 Task: Find connections with filter location Hodal with filter topic #coach with filter profile language French with filter current company Freshers Jobs with filter school Good Shepherd college of Education with filter industry Wholesale Petroleum and Petroleum Products with filter service category Market Strategy with filter keywords title Animal Control Officer
Action: Mouse moved to (547, 78)
Screenshot: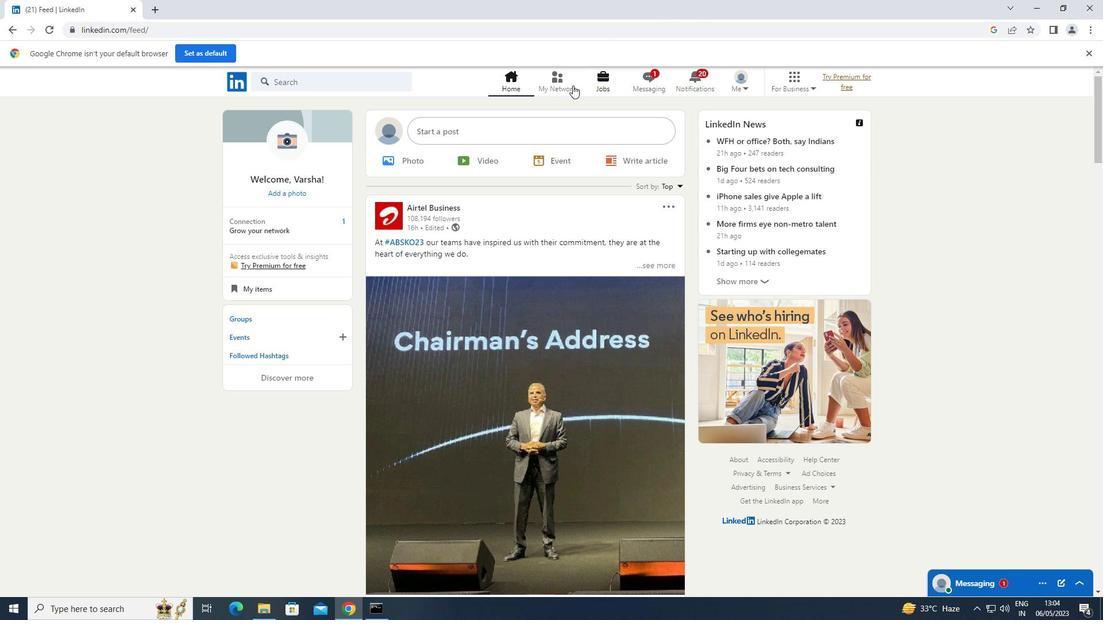 
Action: Mouse pressed left at (547, 78)
Screenshot: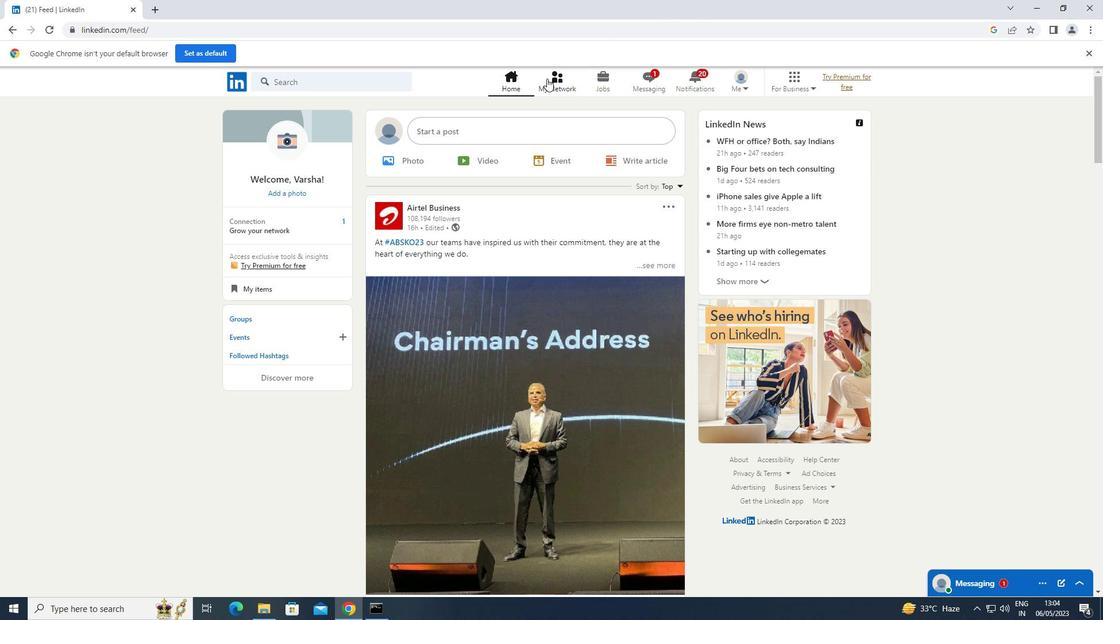 
Action: Mouse moved to (328, 141)
Screenshot: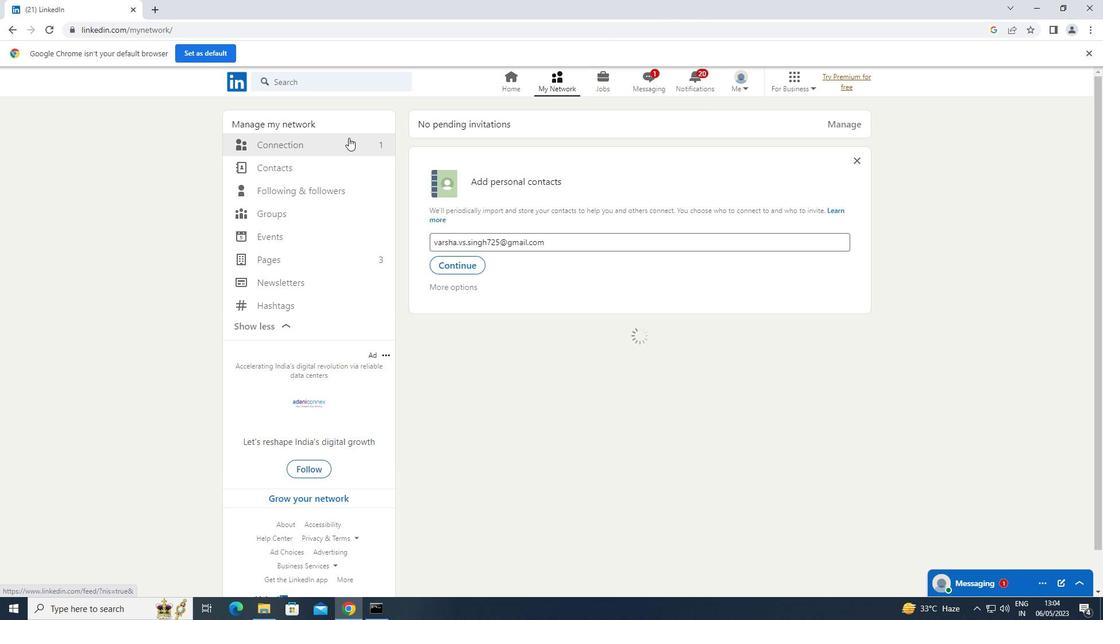 
Action: Mouse pressed left at (328, 141)
Screenshot: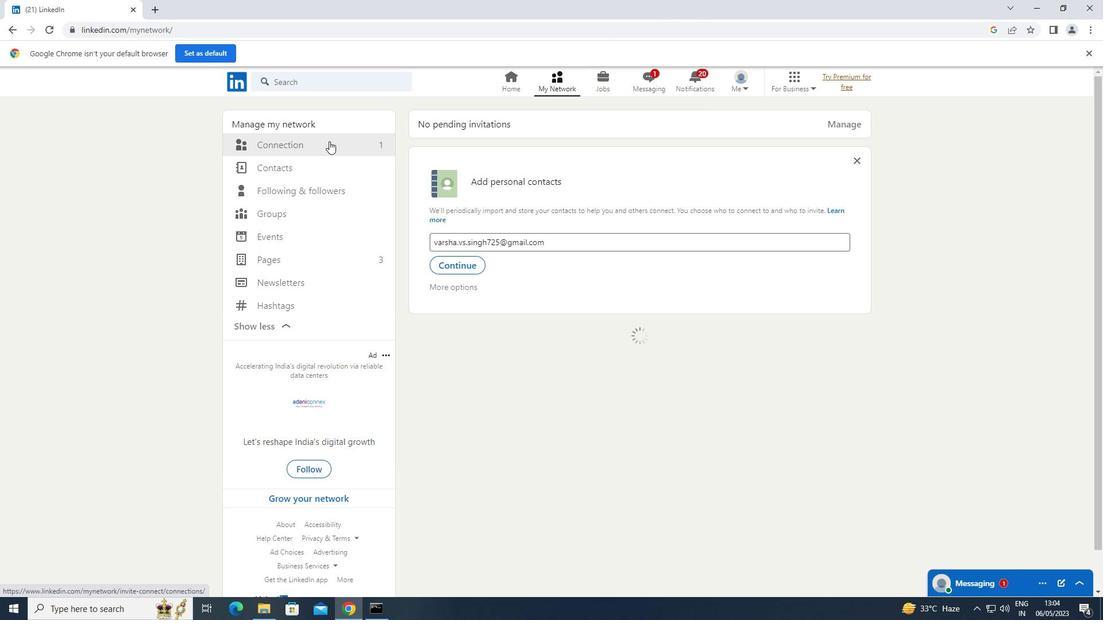 
Action: Mouse moved to (644, 147)
Screenshot: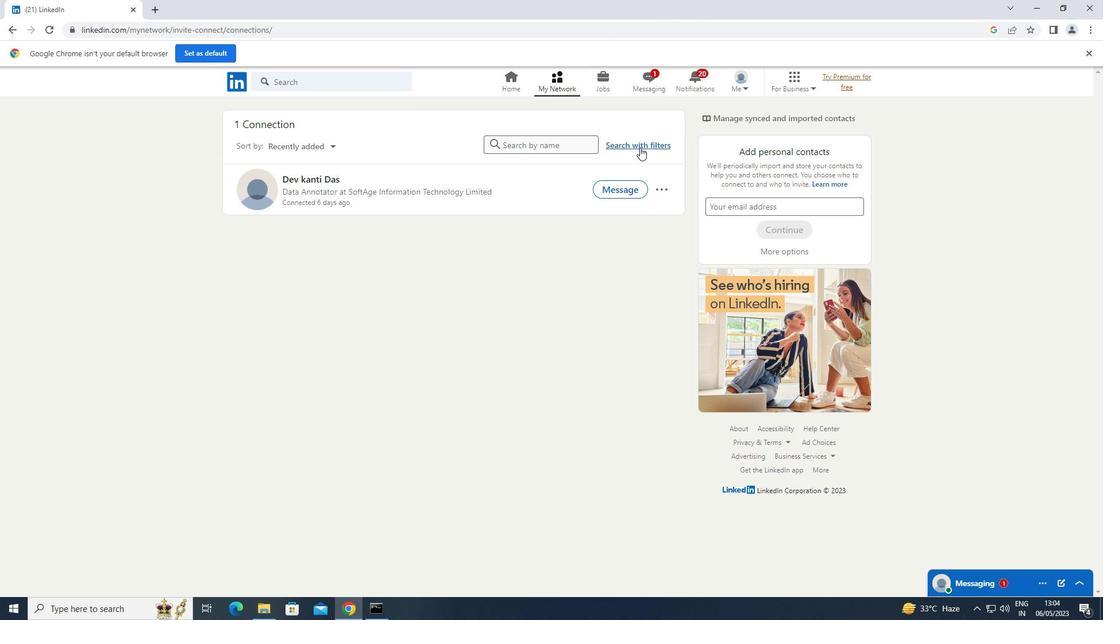 
Action: Mouse pressed left at (644, 147)
Screenshot: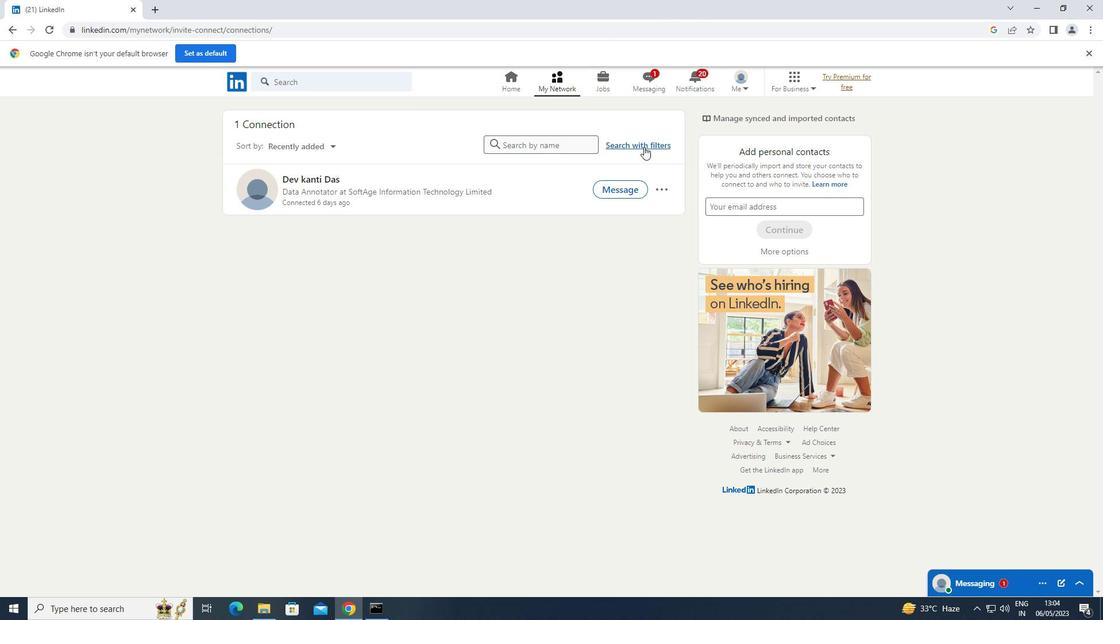 
Action: Mouse moved to (589, 115)
Screenshot: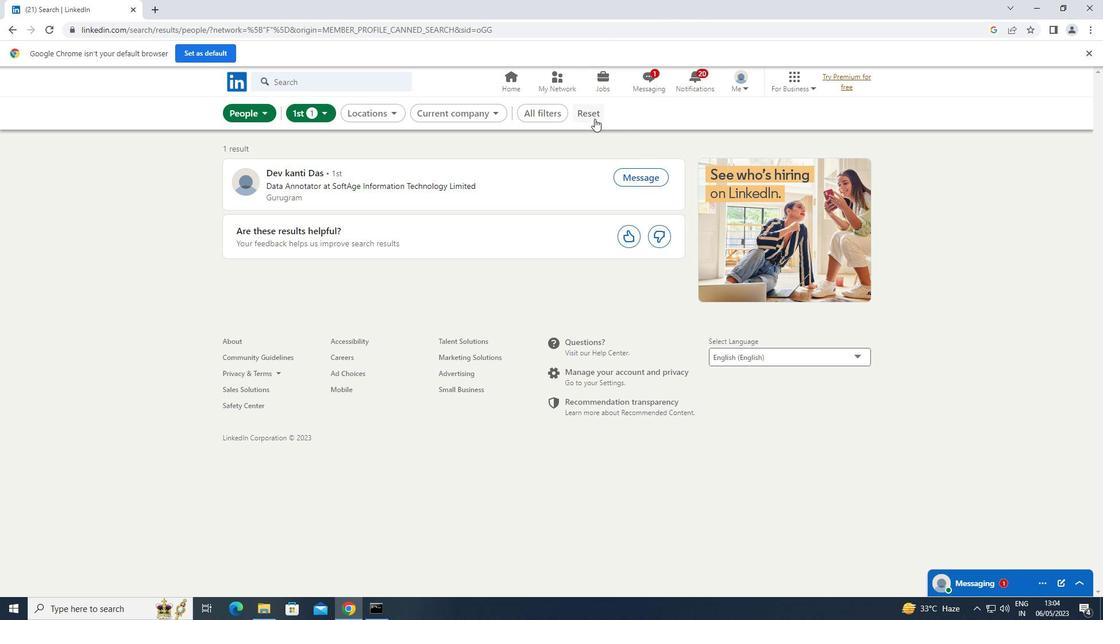 
Action: Mouse pressed left at (589, 115)
Screenshot: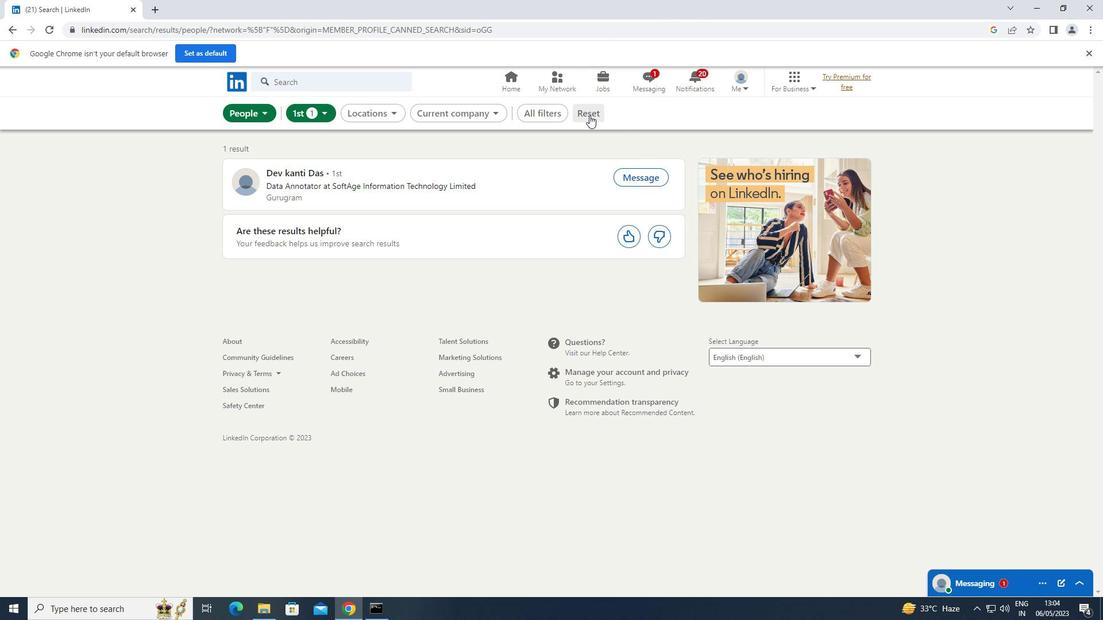 
Action: Mouse moved to (578, 114)
Screenshot: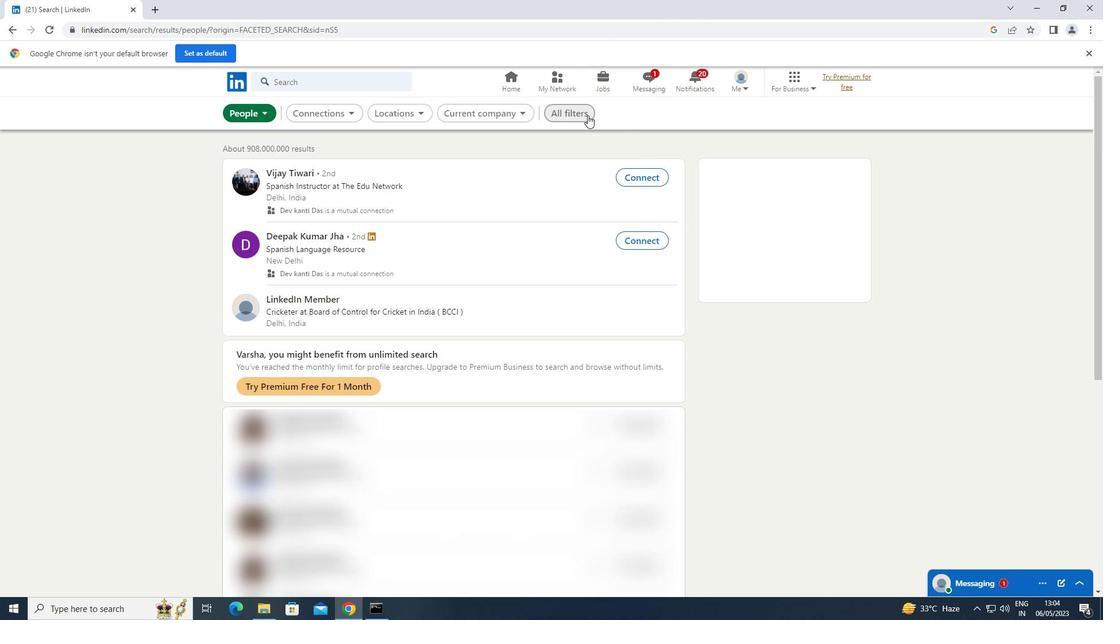 
Action: Mouse pressed left at (578, 114)
Screenshot: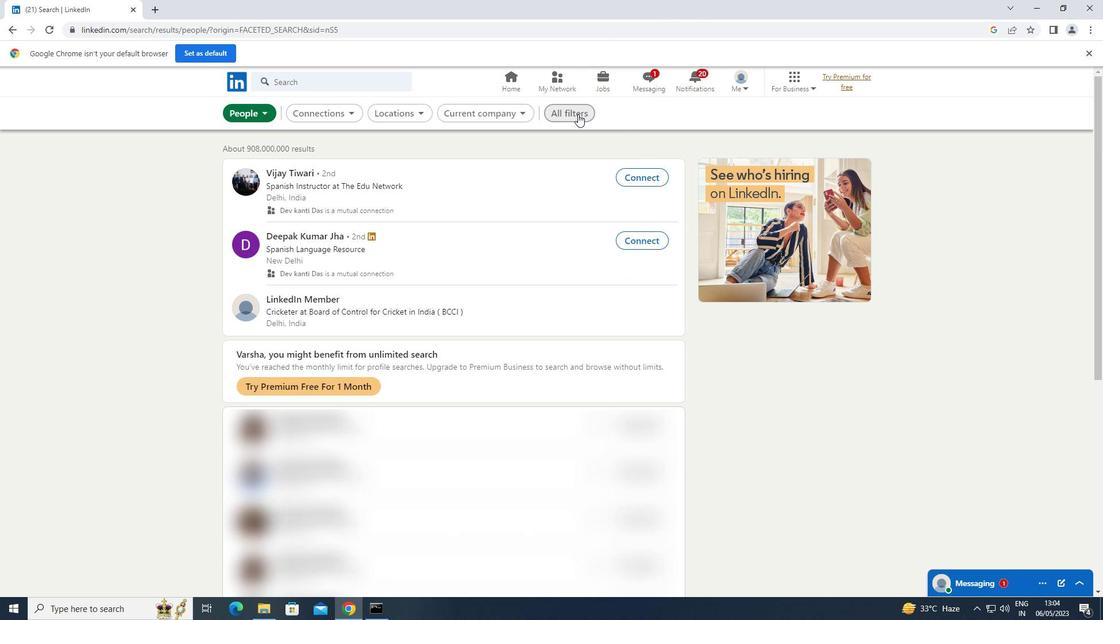 
Action: Mouse moved to (777, 151)
Screenshot: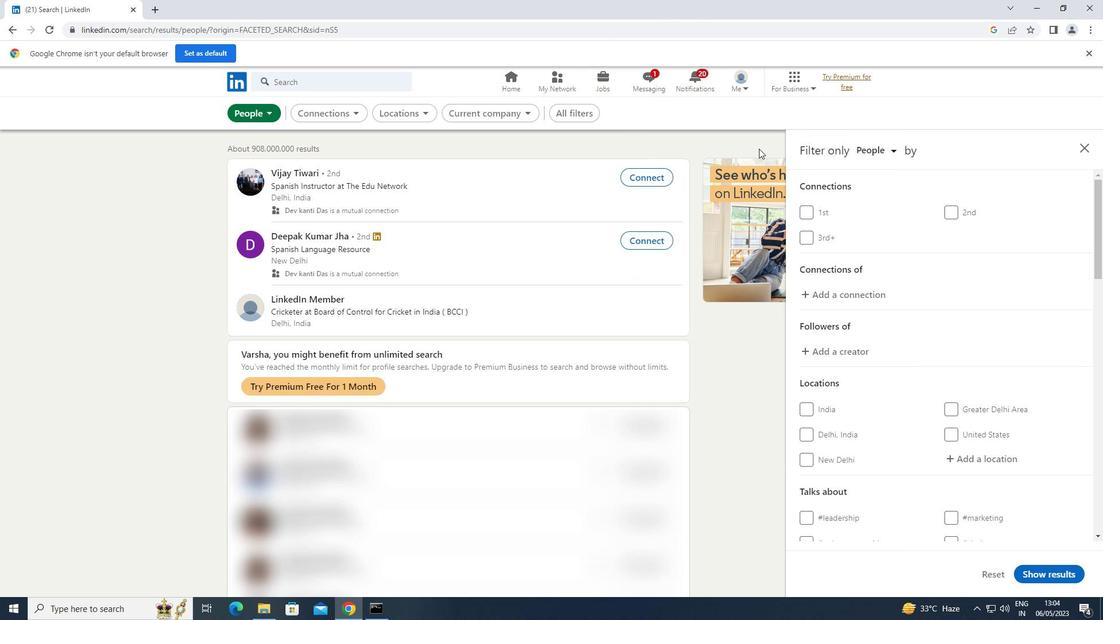 
Action: Mouse scrolled (777, 150) with delta (0, 0)
Screenshot: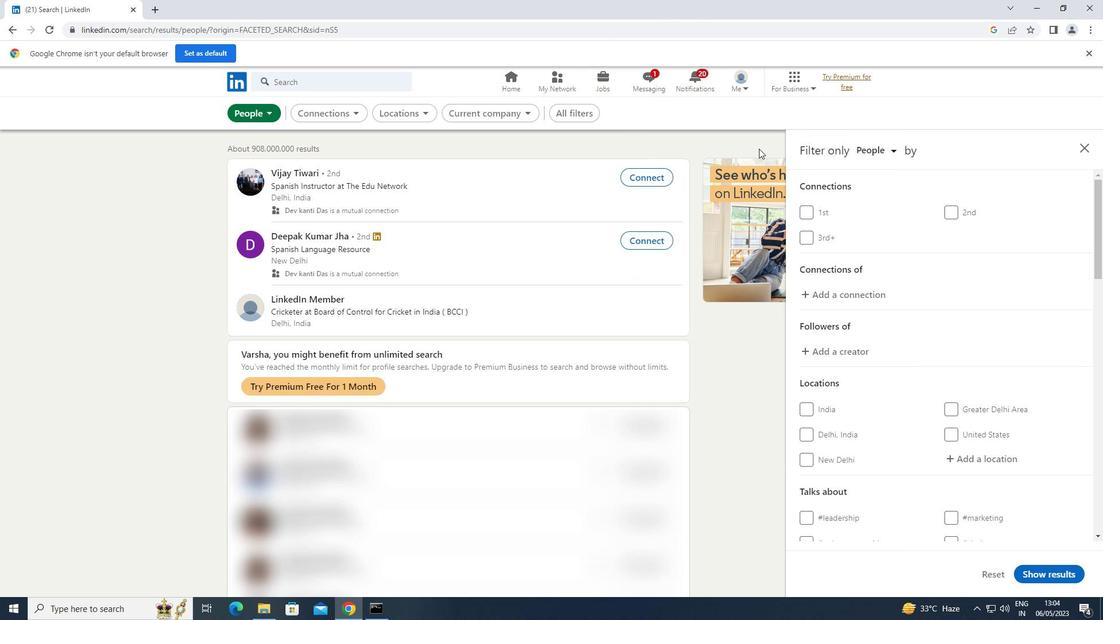 
Action: Mouse moved to (778, 152)
Screenshot: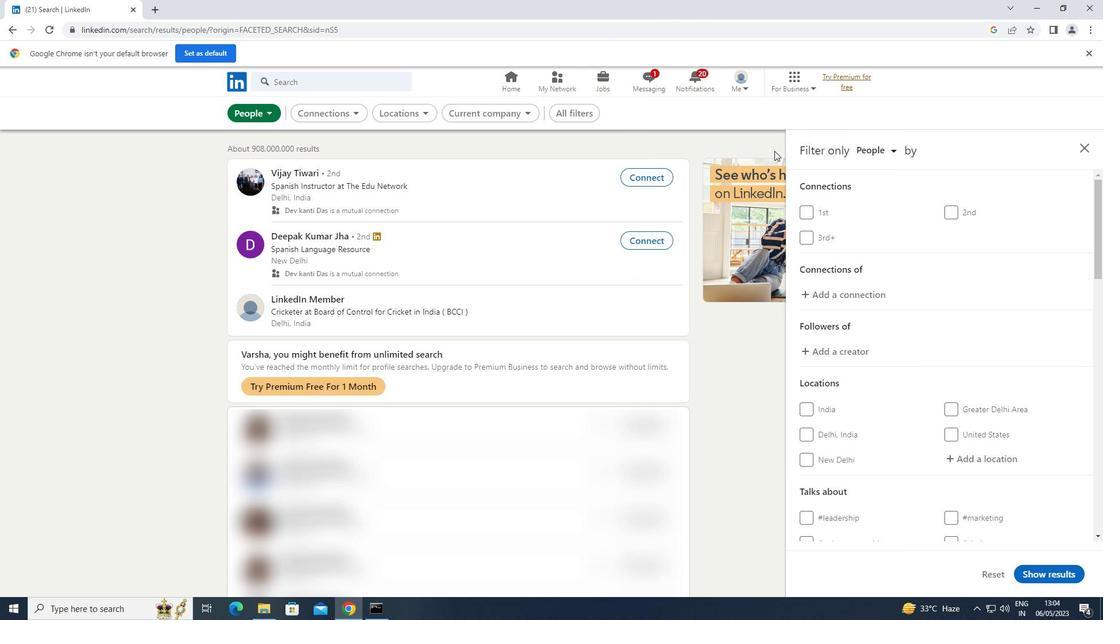 
Action: Mouse scrolled (778, 151) with delta (0, 0)
Screenshot: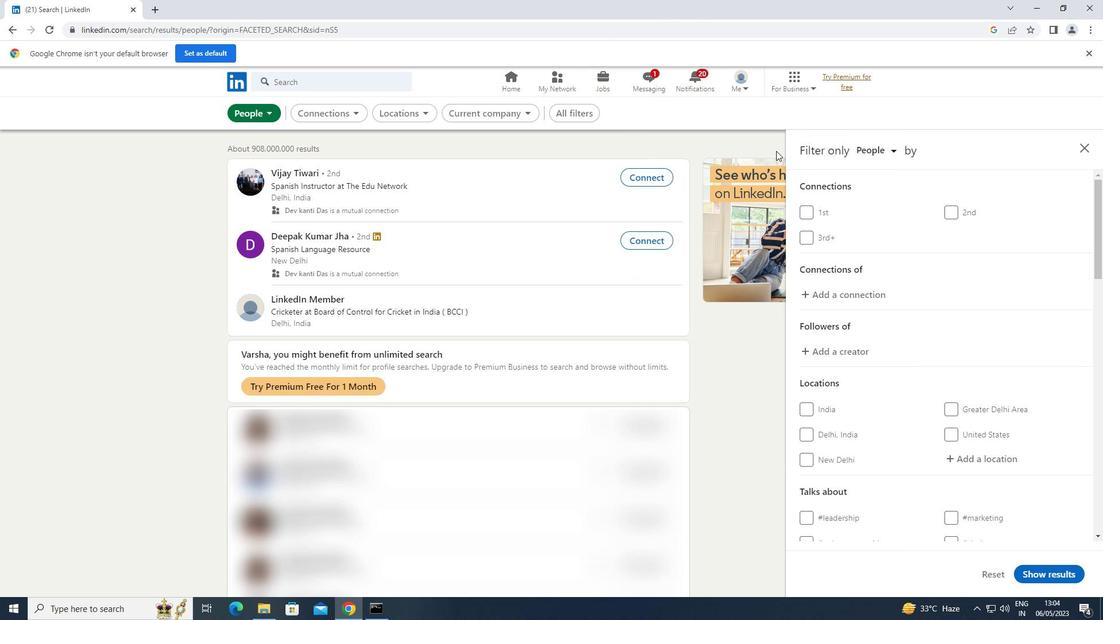 
Action: Mouse scrolled (778, 151) with delta (0, 0)
Screenshot: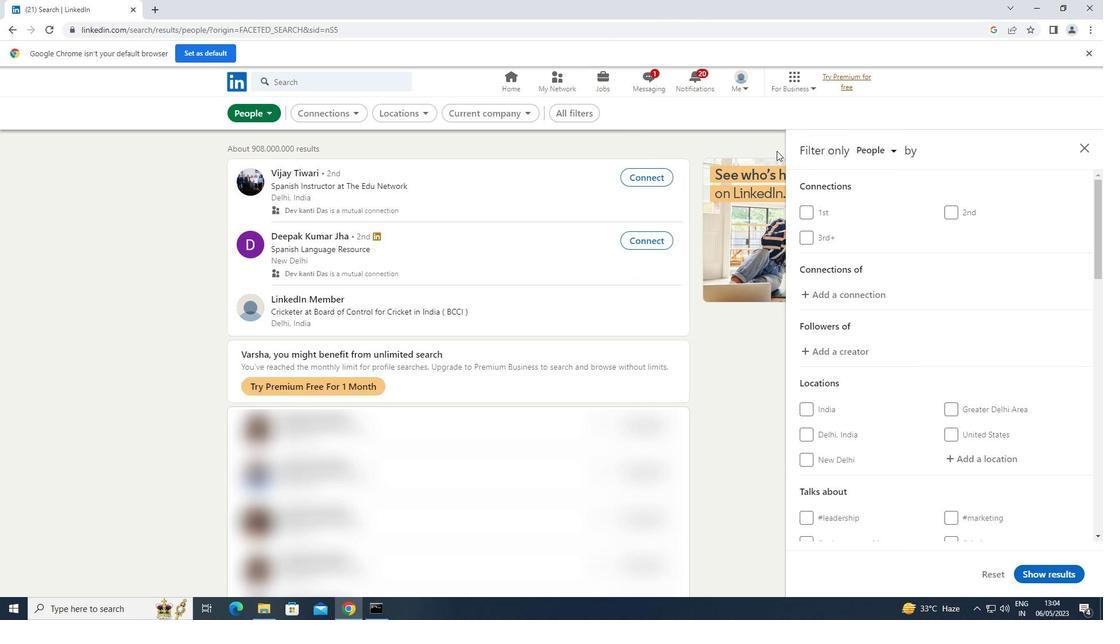 
Action: Mouse moved to (813, 151)
Screenshot: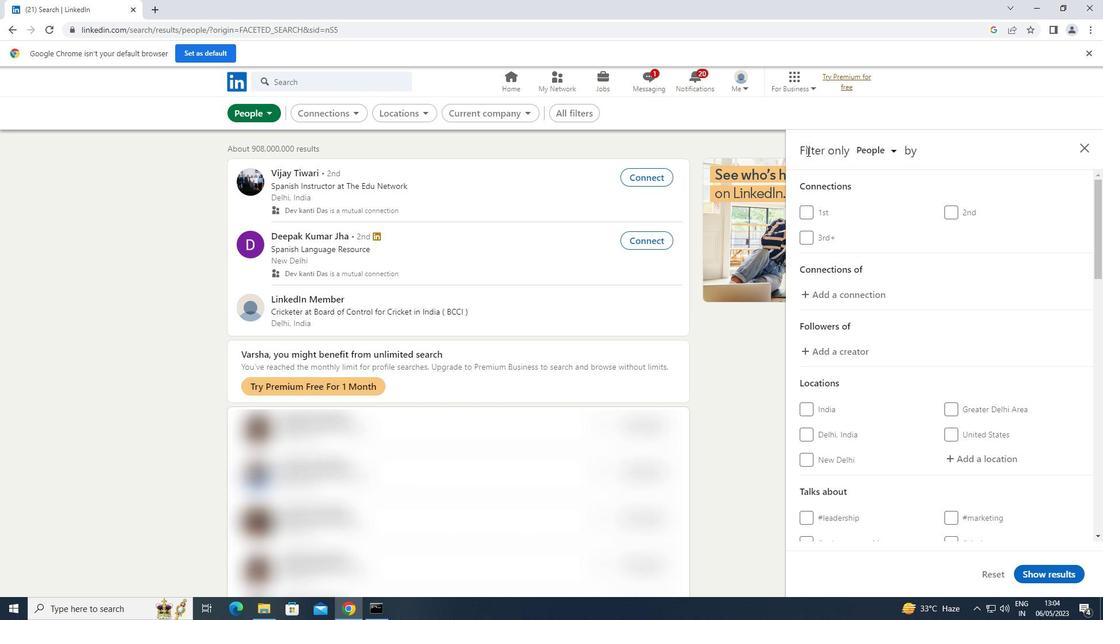 
Action: Mouse scrolled (813, 151) with delta (0, 0)
Screenshot: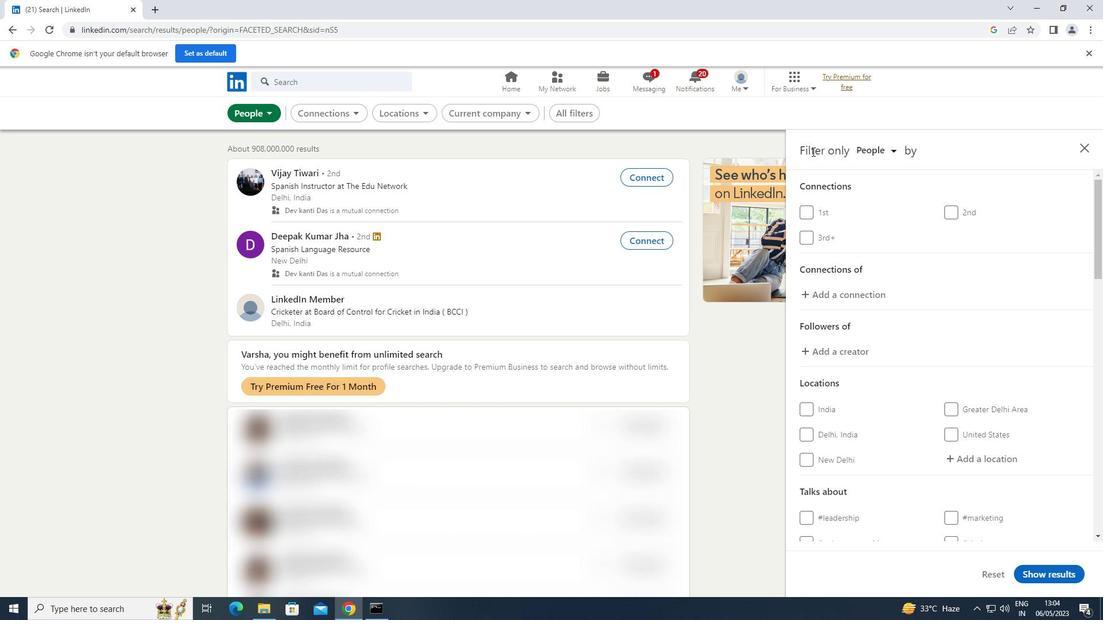 
Action: Mouse scrolled (813, 151) with delta (0, 0)
Screenshot: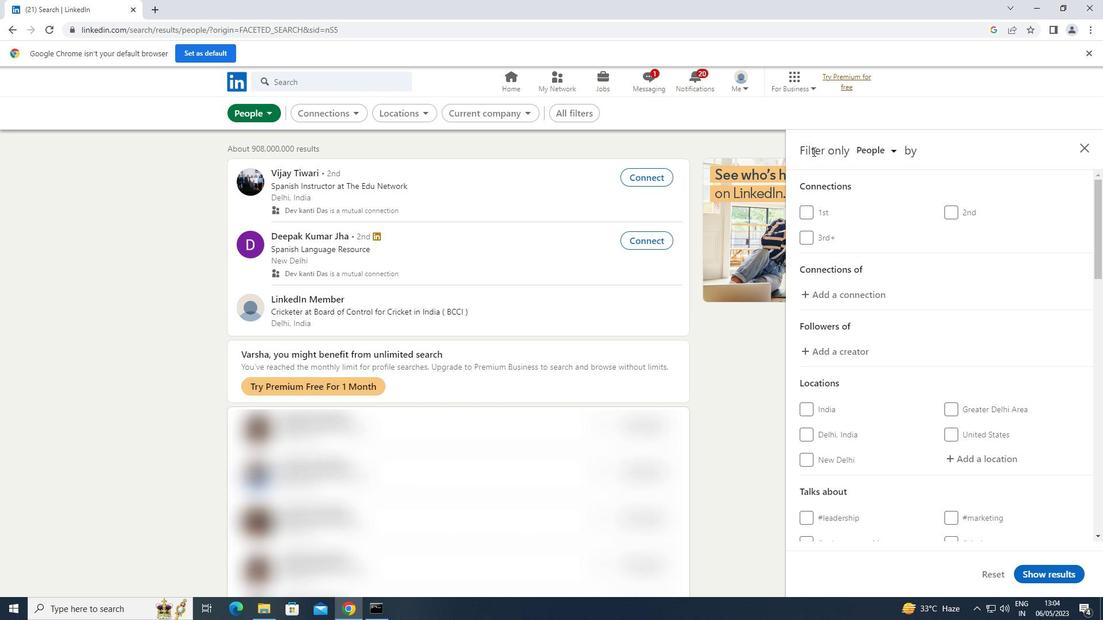 
Action: Mouse scrolled (813, 151) with delta (0, 0)
Screenshot: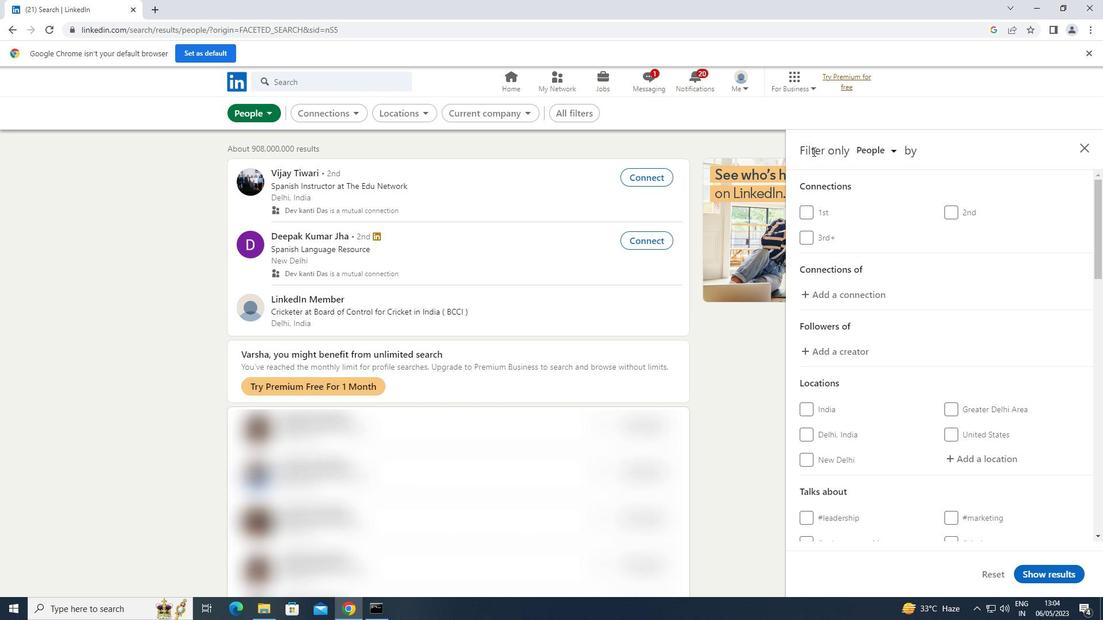 
Action: Mouse moved to (858, 198)
Screenshot: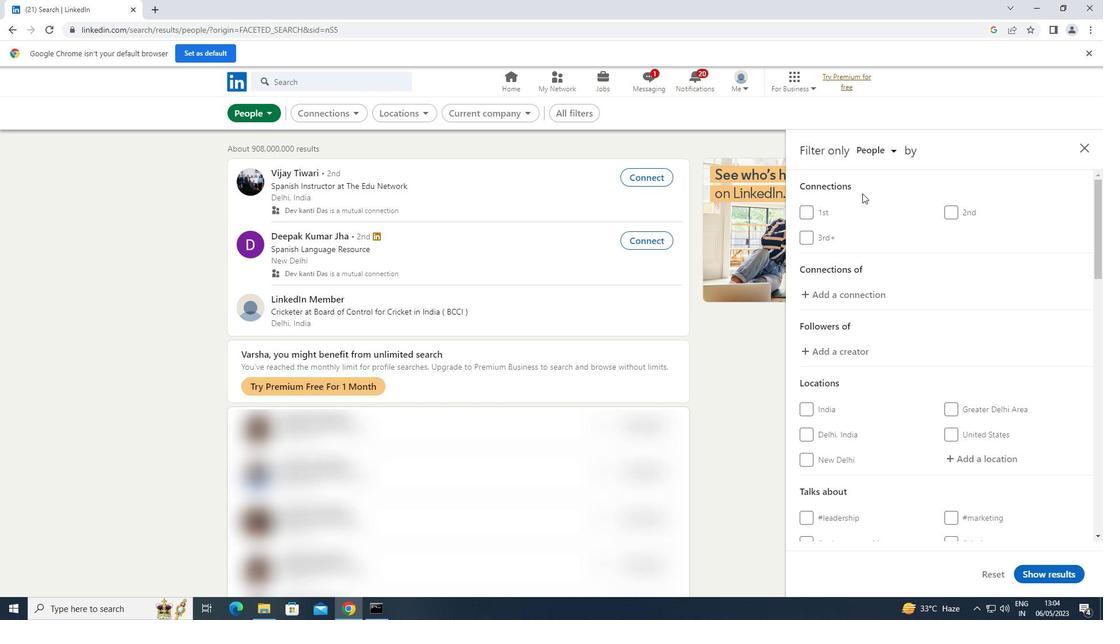 
Action: Mouse scrolled (858, 198) with delta (0, 0)
Screenshot: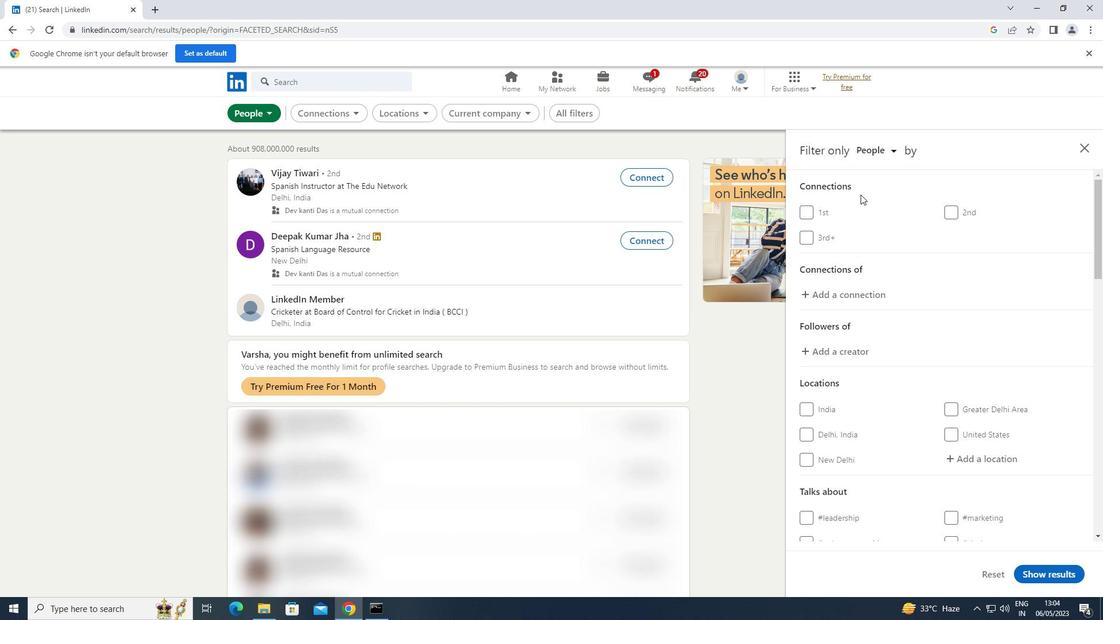 
Action: Mouse moved to (858, 200)
Screenshot: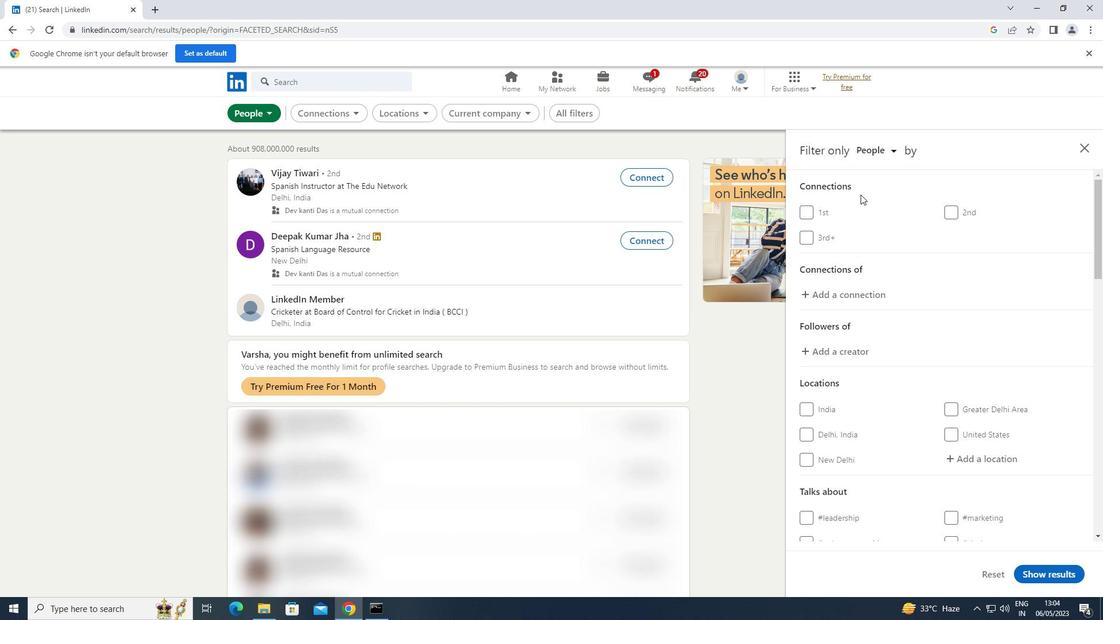 
Action: Mouse scrolled (858, 199) with delta (0, 0)
Screenshot: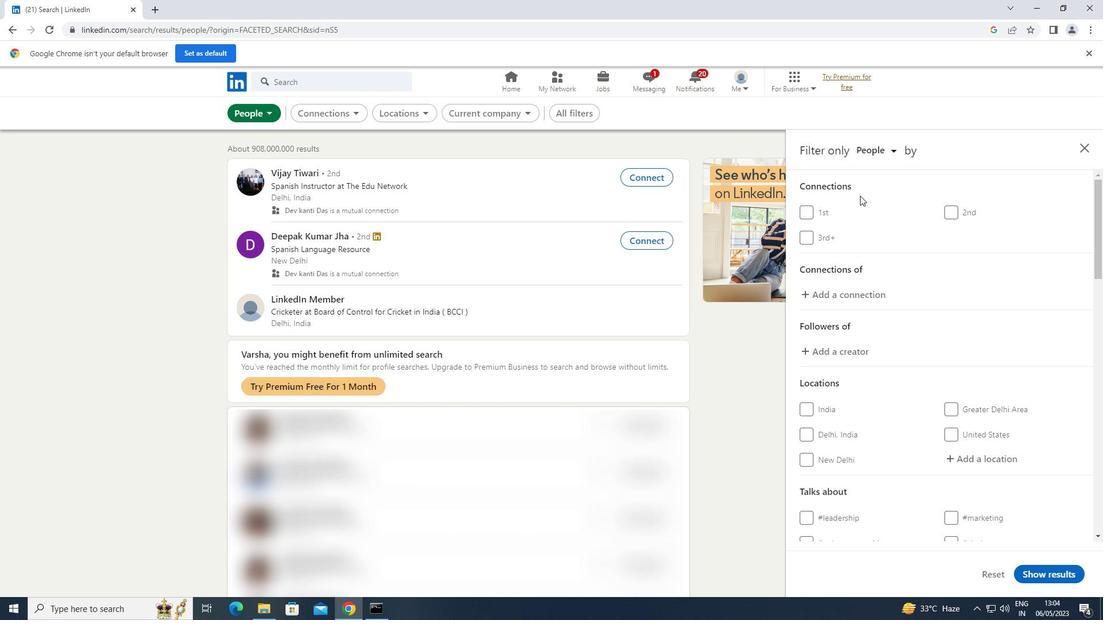 
Action: Mouse moved to (858, 201)
Screenshot: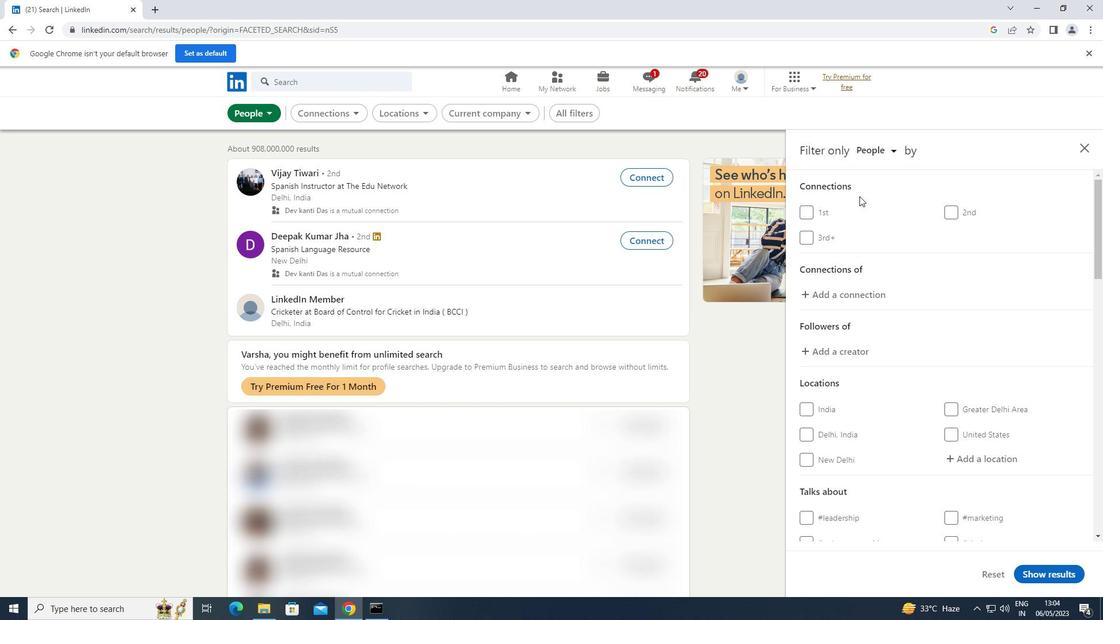 
Action: Mouse scrolled (858, 200) with delta (0, 0)
Screenshot: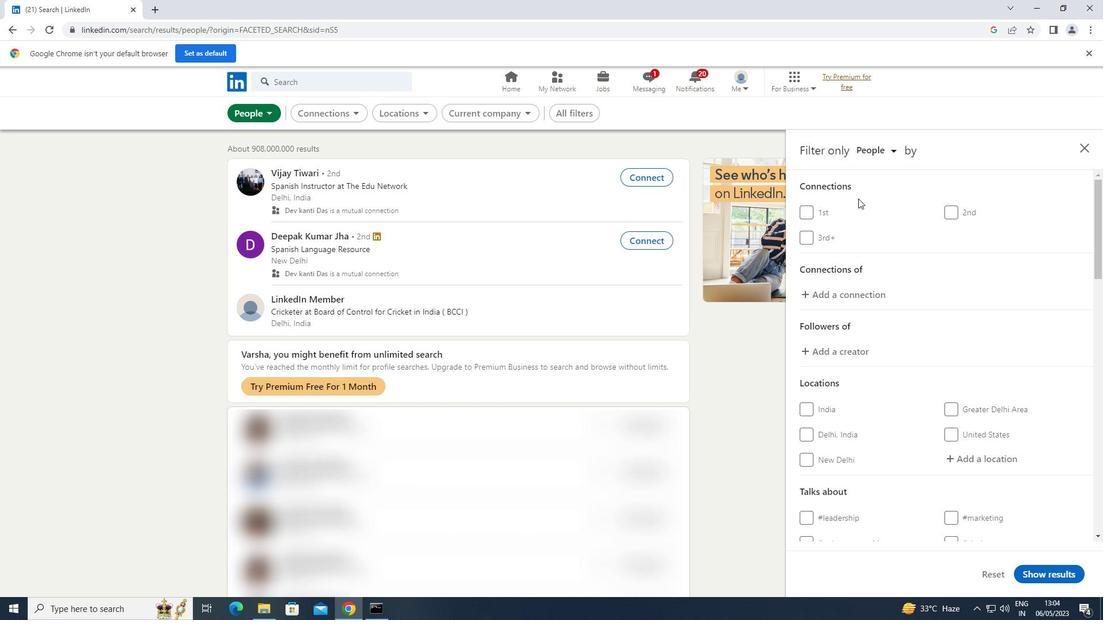 
Action: Mouse moved to (977, 285)
Screenshot: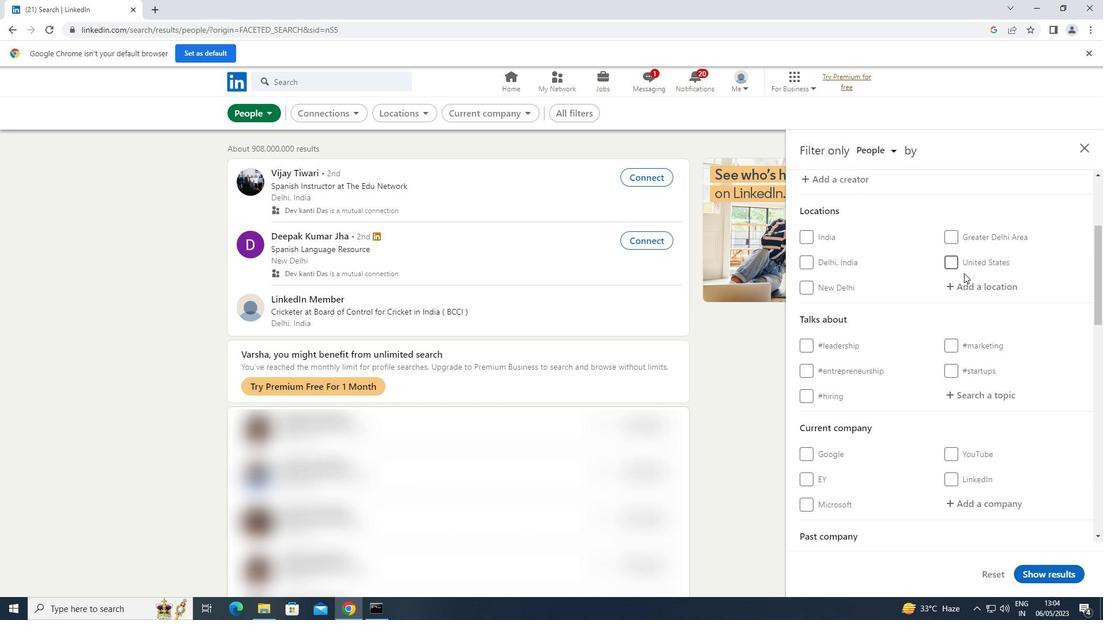 
Action: Mouse pressed left at (977, 285)
Screenshot: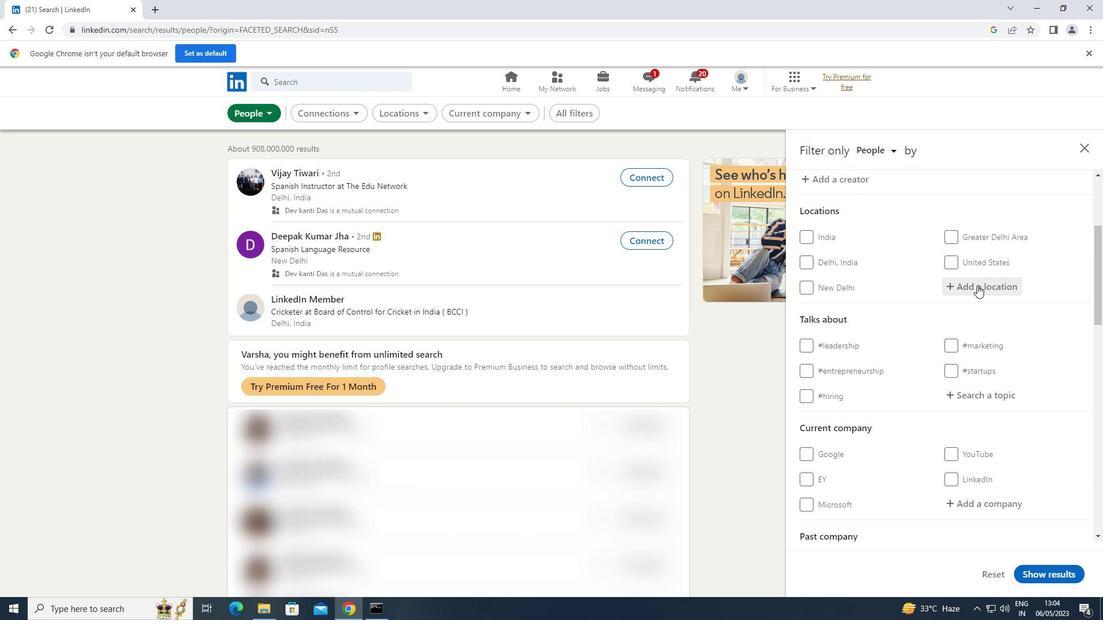 
Action: Mouse moved to (978, 286)
Screenshot: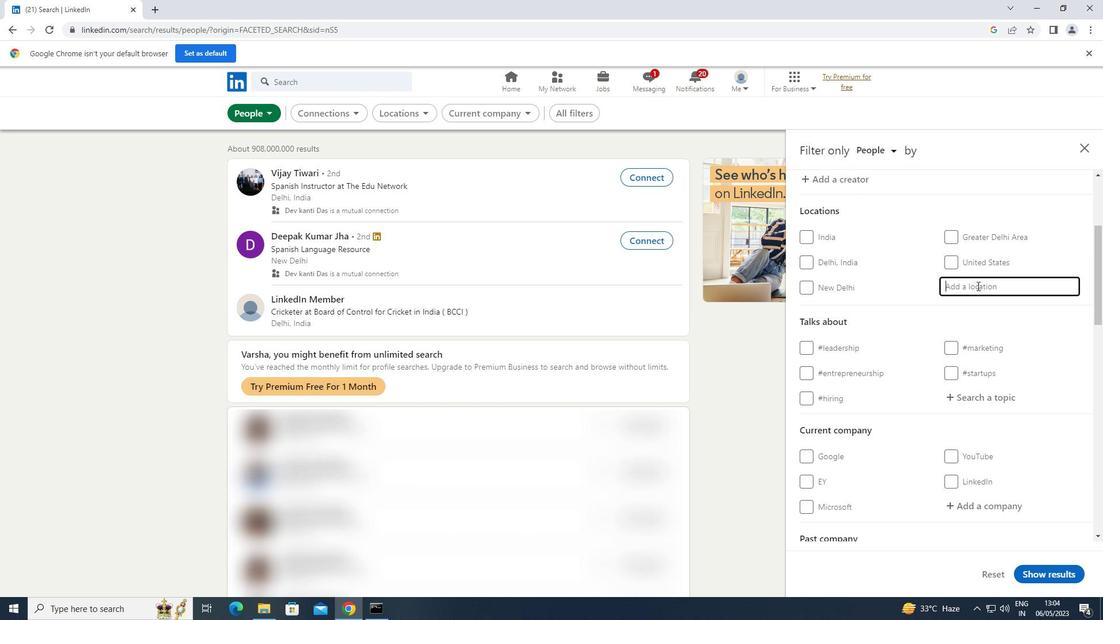 
Action: Key pressed <Key.shift>HODAL
Screenshot: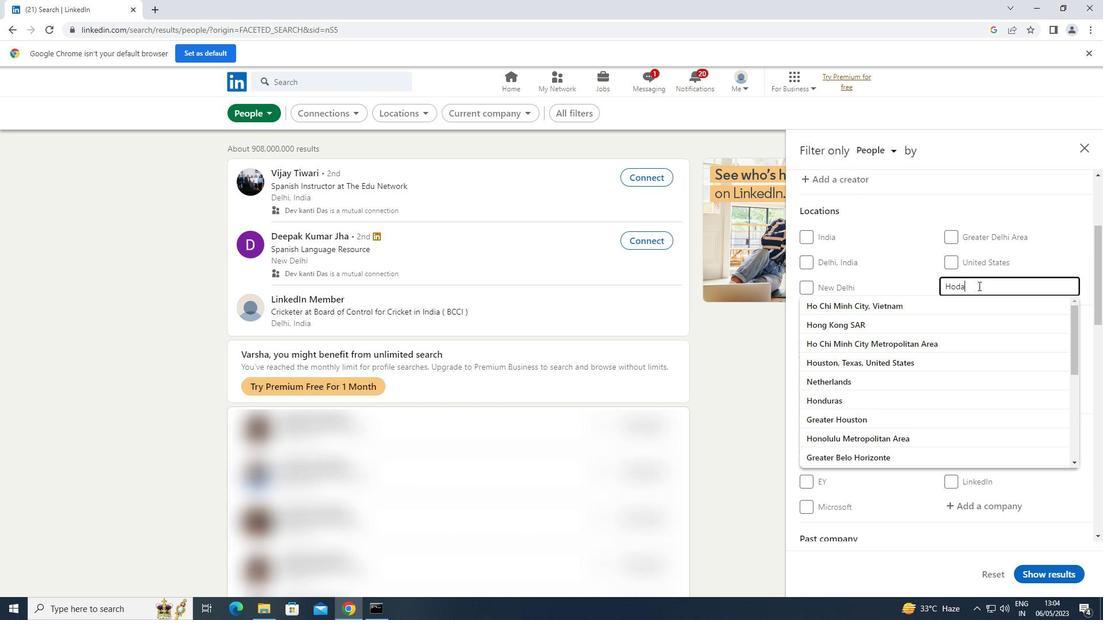 
Action: Mouse moved to (977, 397)
Screenshot: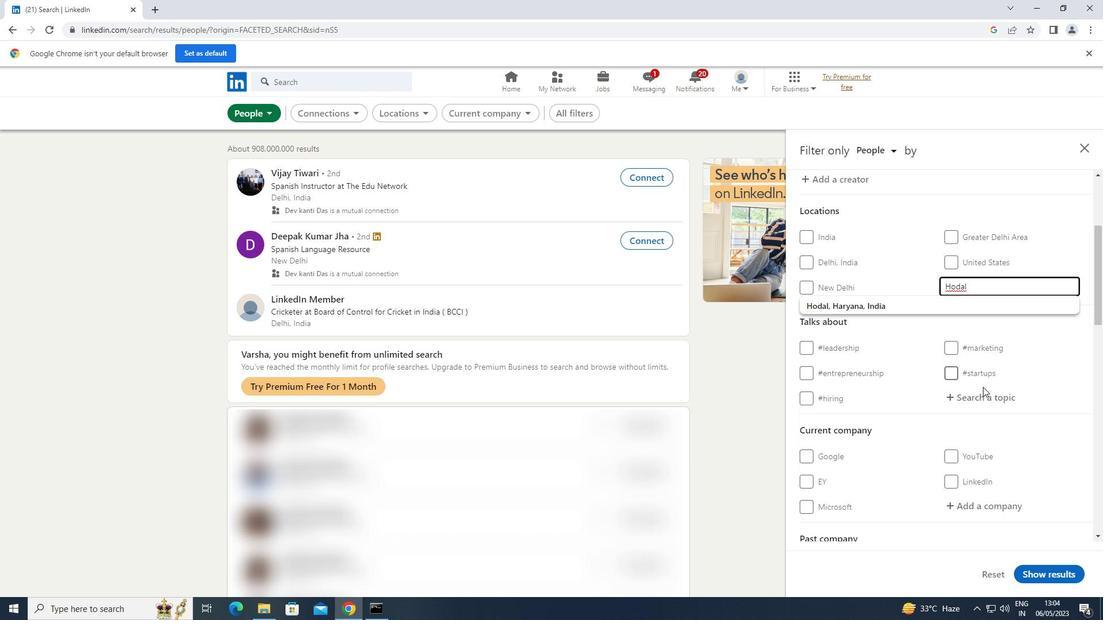 
Action: Mouse pressed left at (977, 397)
Screenshot: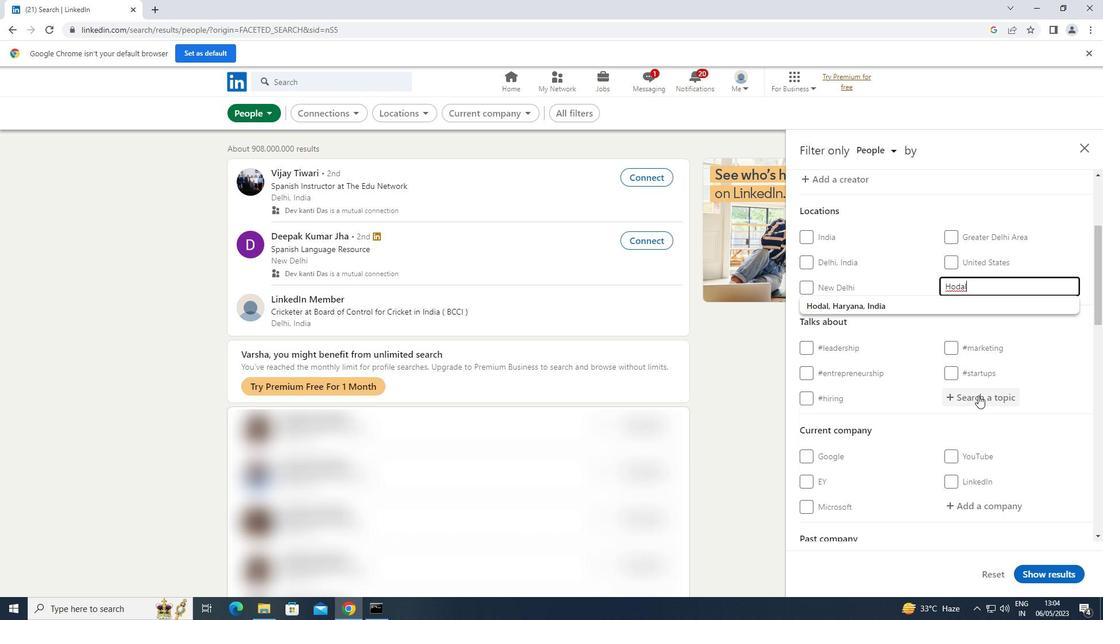 
Action: Mouse moved to (1000, 313)
Screenshot: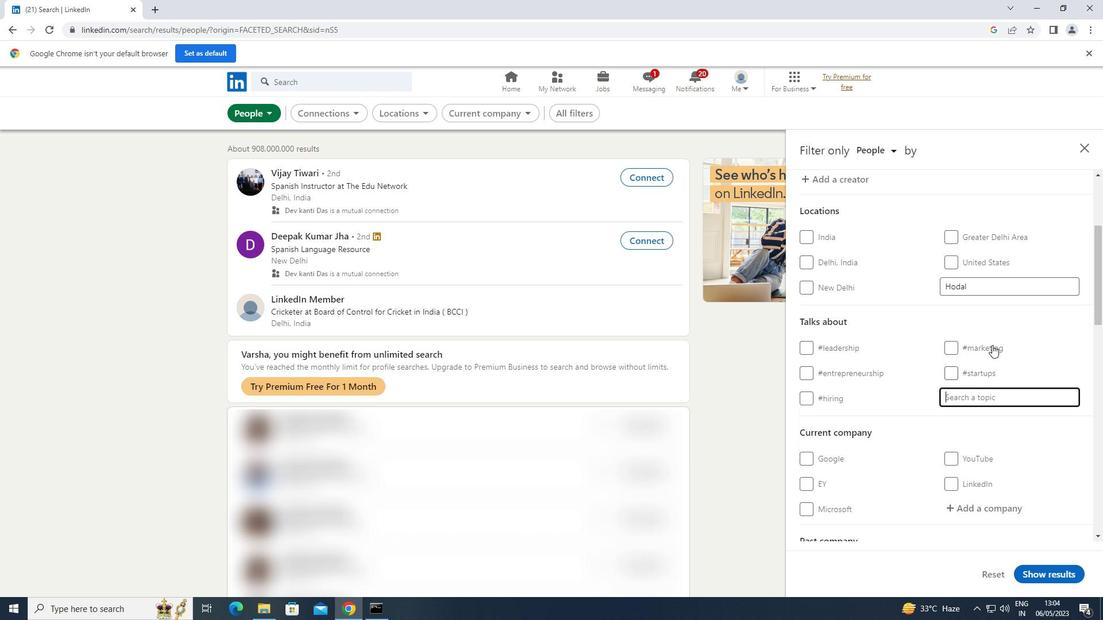 
Action: Key pressed COACH
Screenshot: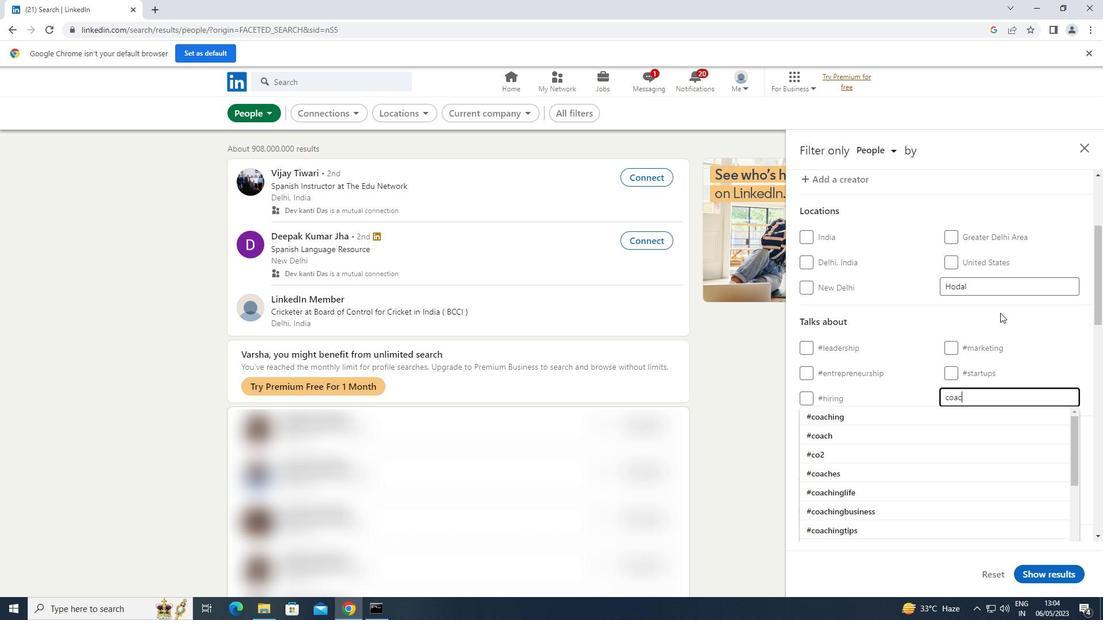 
Action: Mouse moved to (867, 439)
Screenshot: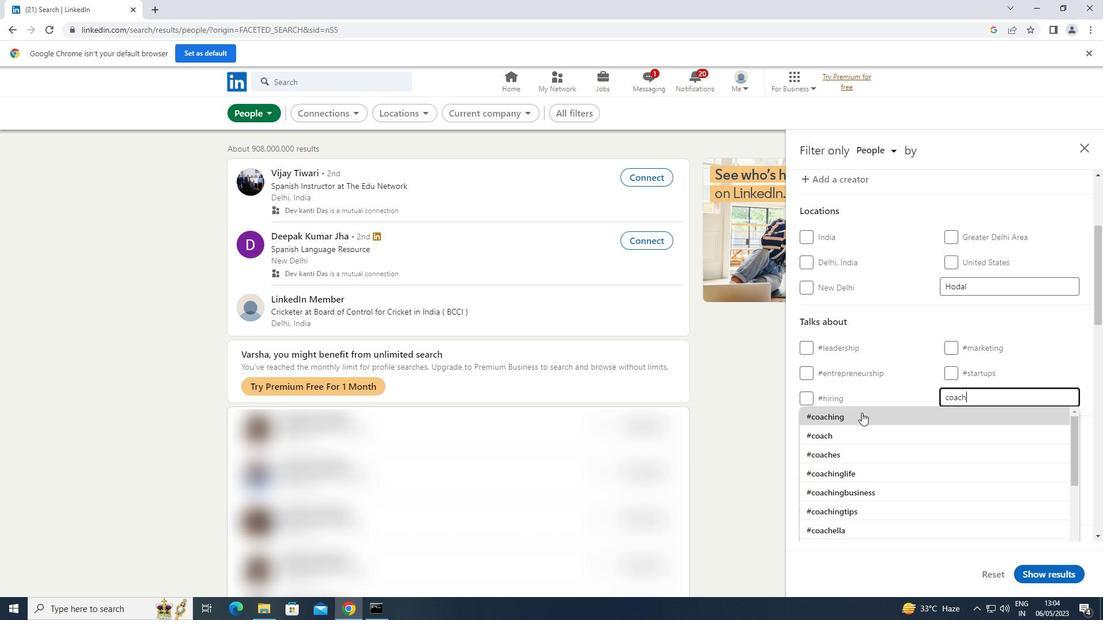 
Action: Mouse pressed left at (867, 439)
Screenshot: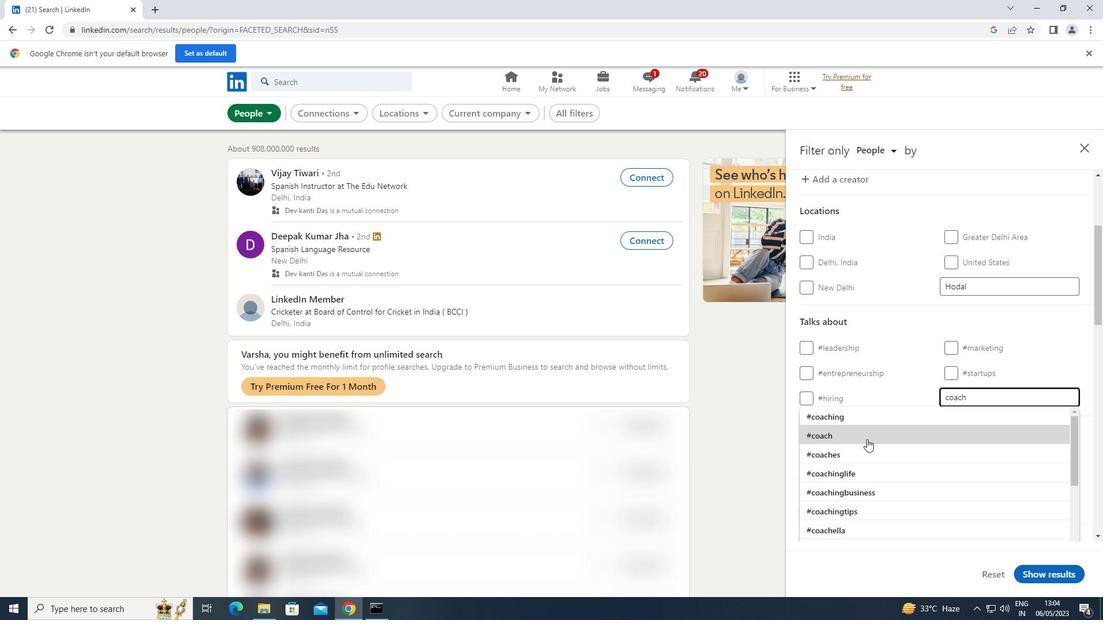 
Action: Mouse moved to (881, 307)
Screenshot: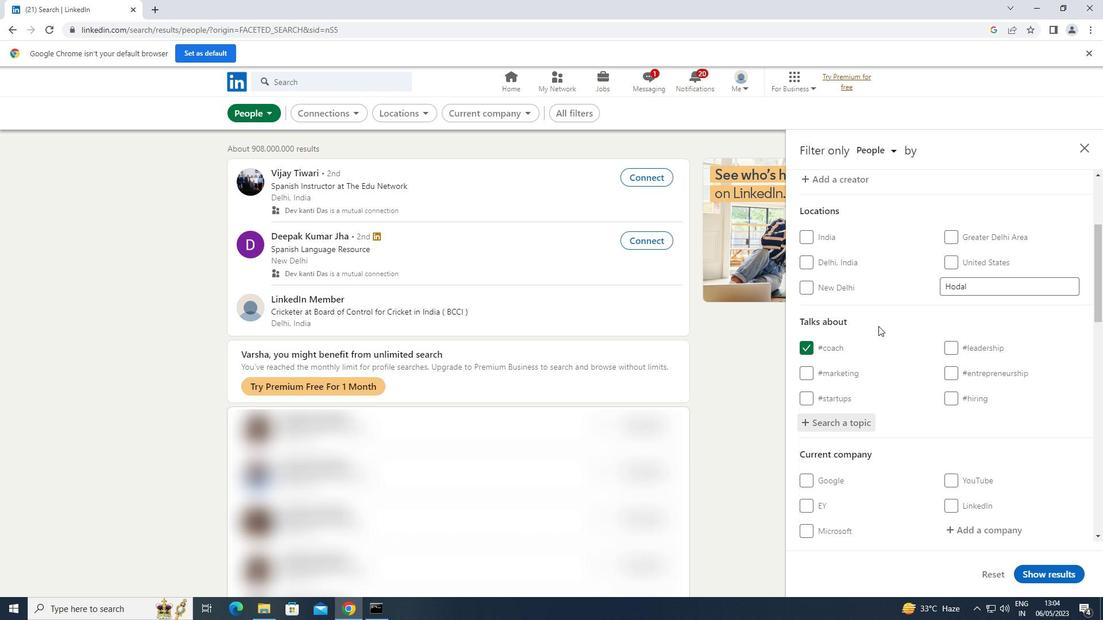 
Action: Mouse scrolled (881, 306) with delta (0, 0)
Screenshot: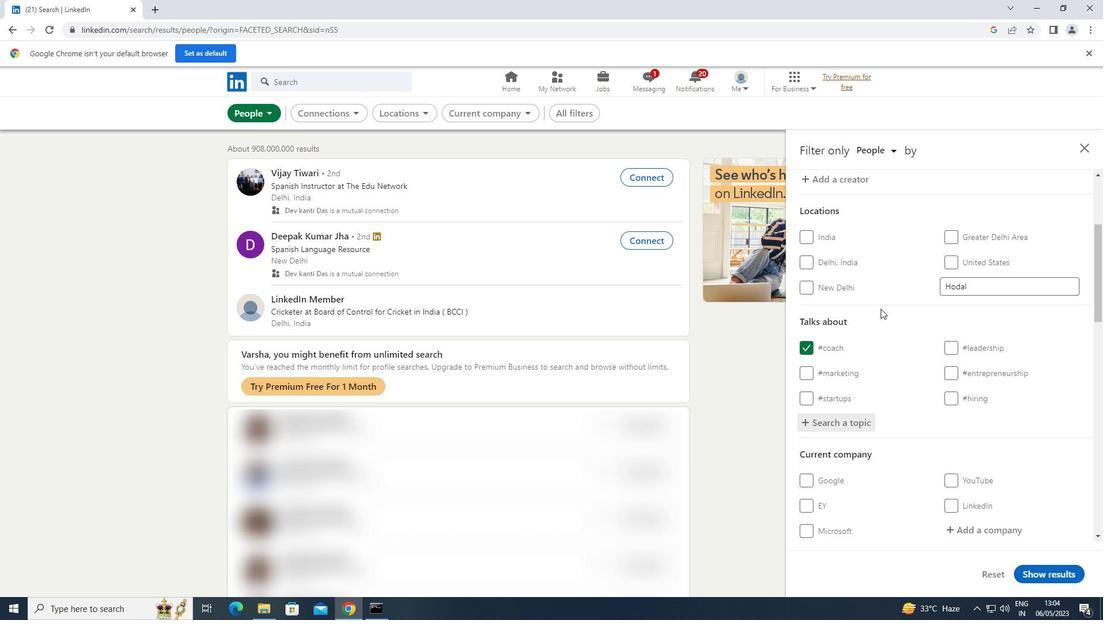 
Action: Mouse scrolled (881, 306) with delta (0, 0)
Screenshot: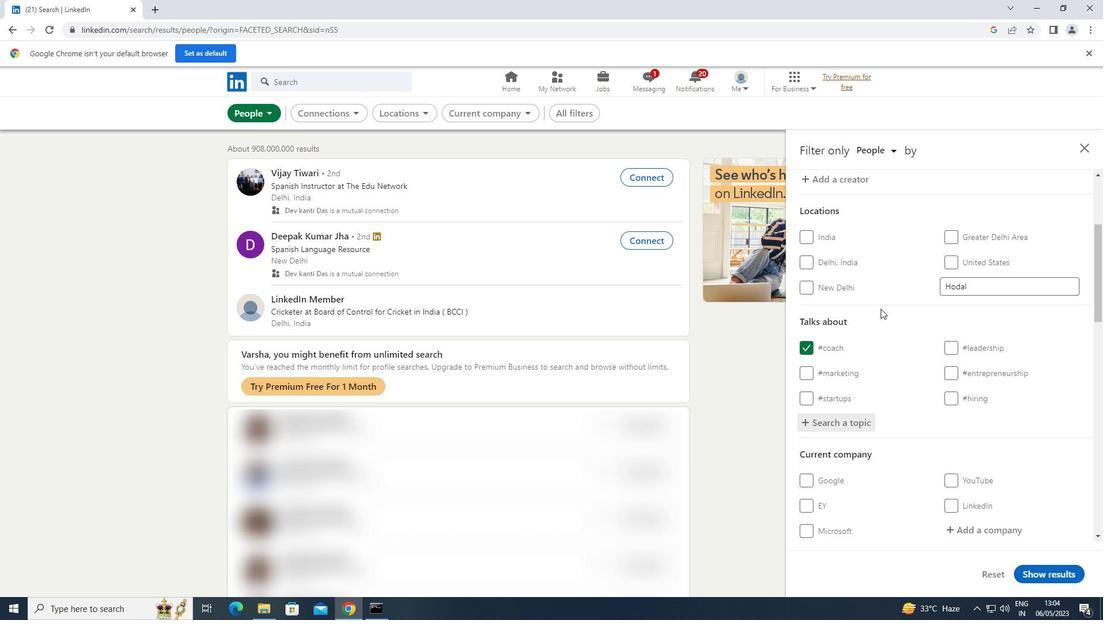 
Action: Mouse scrolled (881, 306) with delta (0, 0)
Screenshot: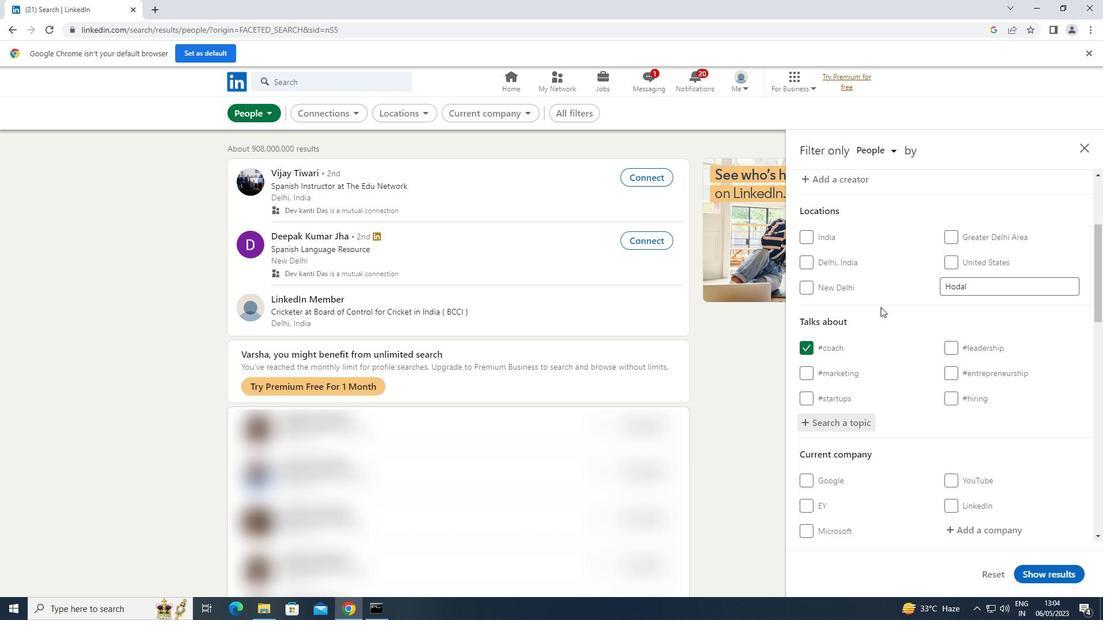 
Action: Mouse moved to (886, 313)
Screenshot: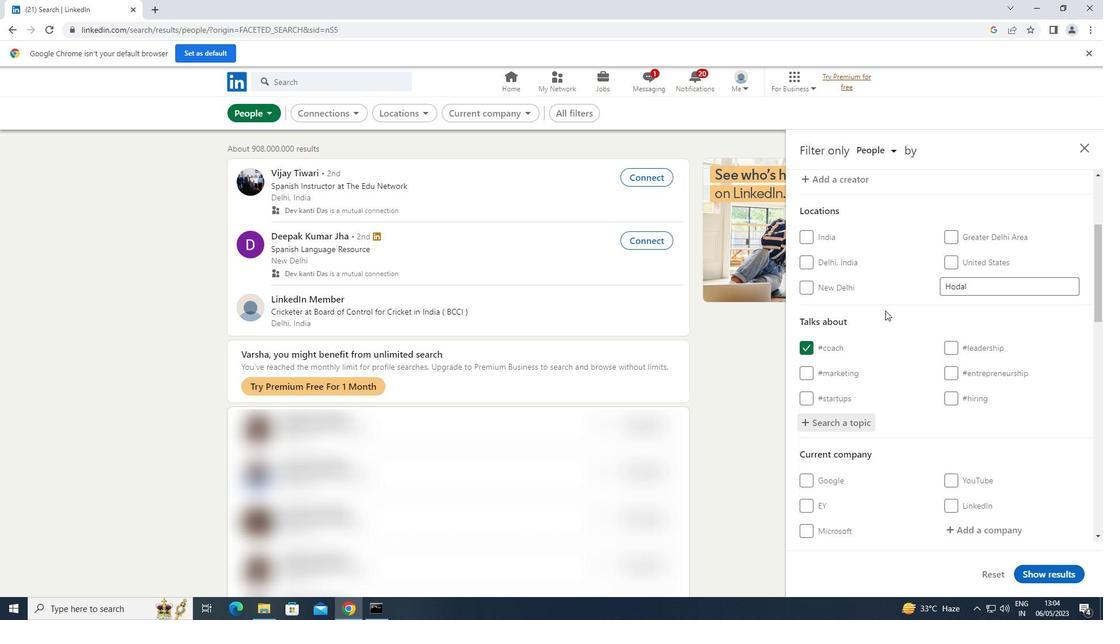 
Action: Mouse scrolled (886, 312) with delta (0, 0)
Screenshot: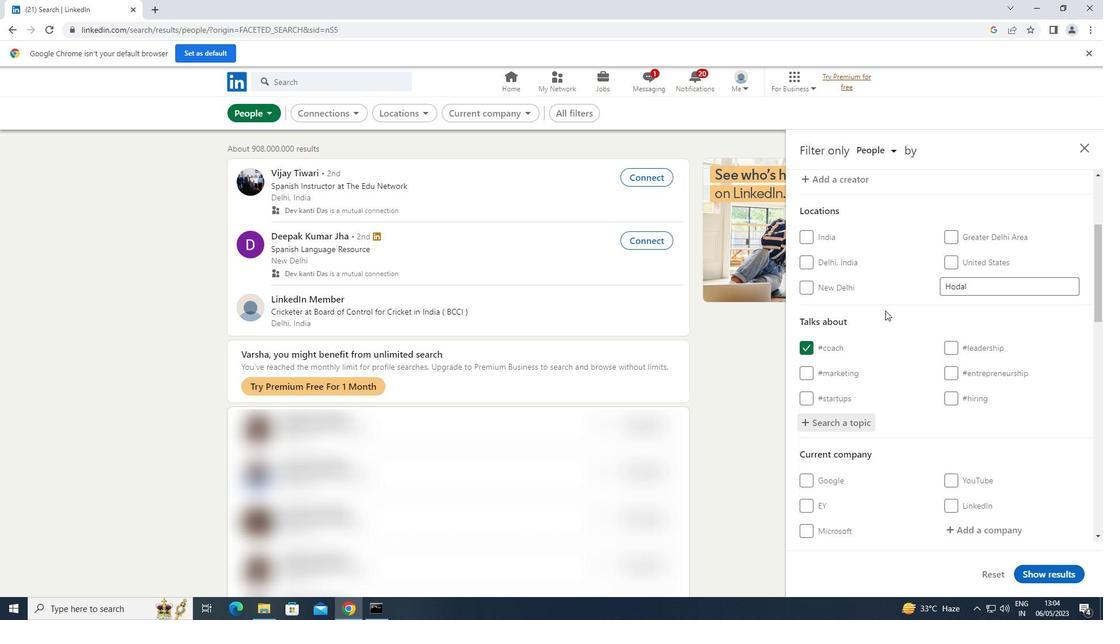 
Action: Mouse moved to (886, 315)
Screenshot: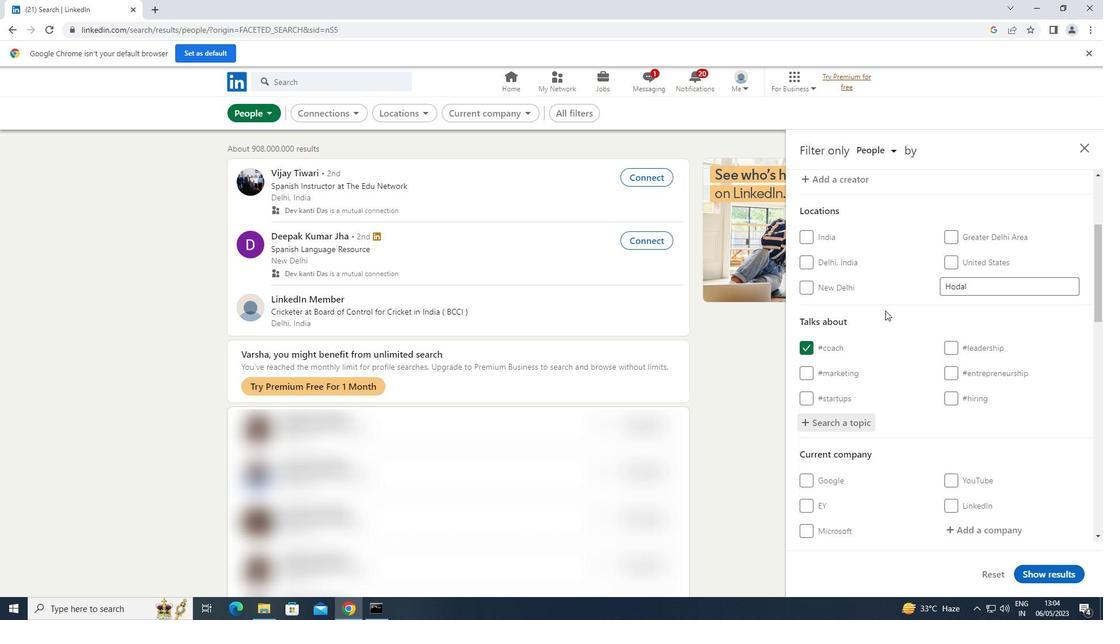 
Action: Mouse scrolled (886, 314) with delta (0, 0)
Screenshot: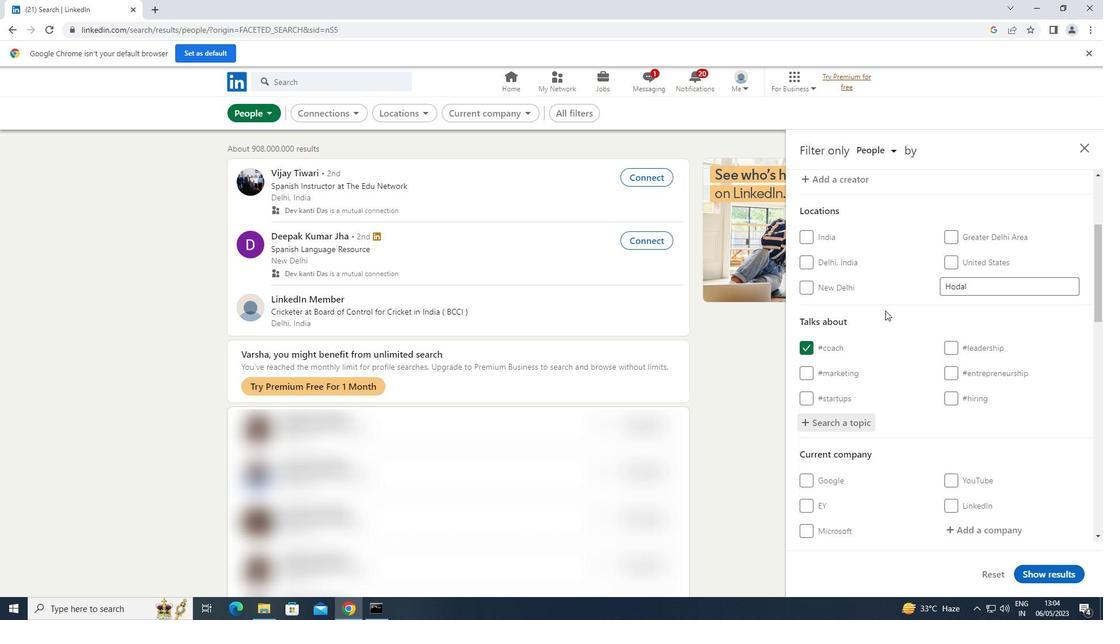 
Action: Mouse scrolled (886, 314) with delta (0, 0)
Screenshot: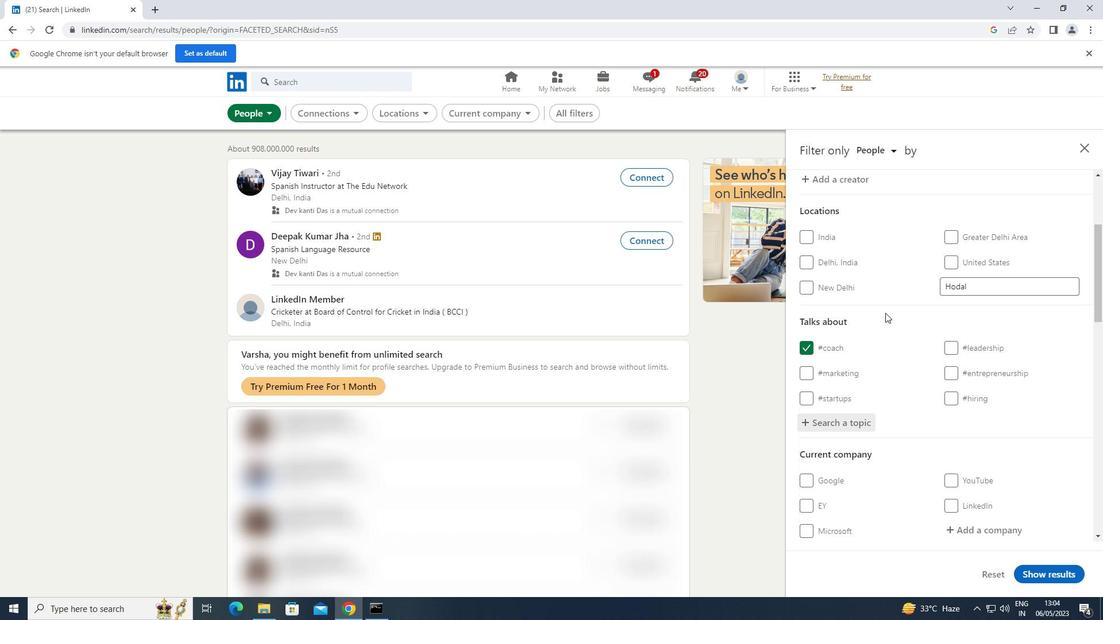 
Action: Mouse moved to (886, 316)
Screenshot: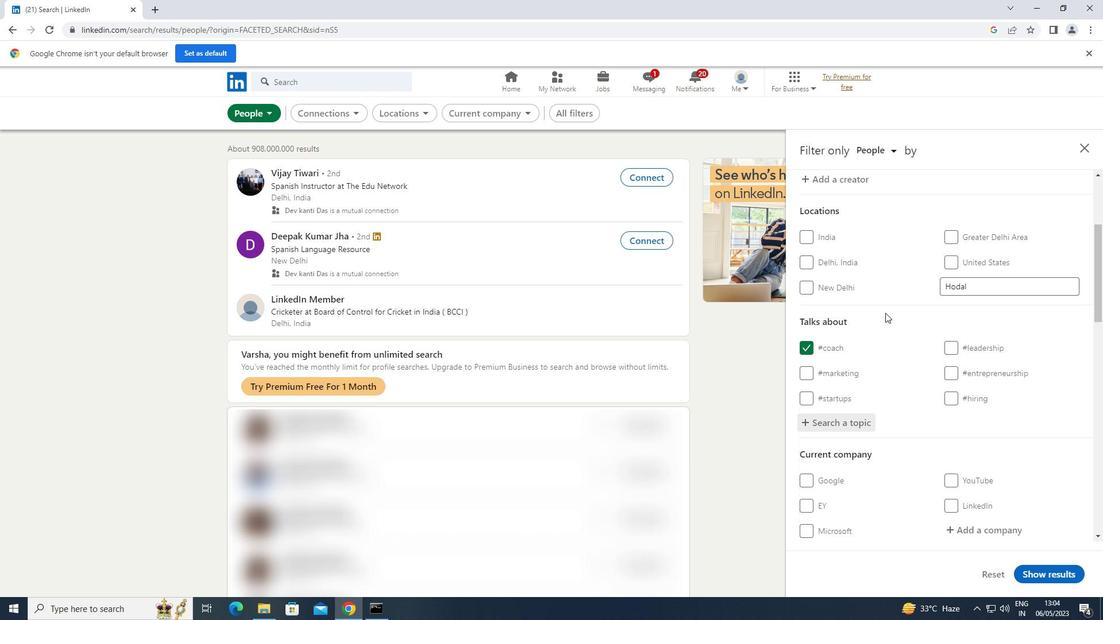 
Action: Mouse scrolled (886, 316) with delta (0, 0)
Screenshot: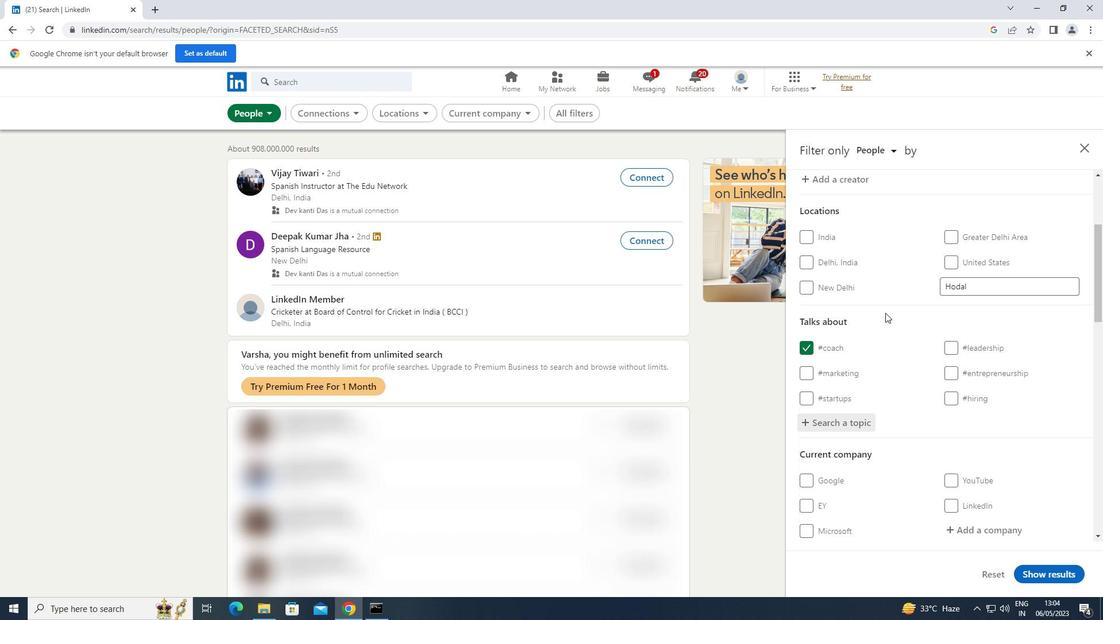 
Action: Mouse moved to (887, 319)
Screenshot: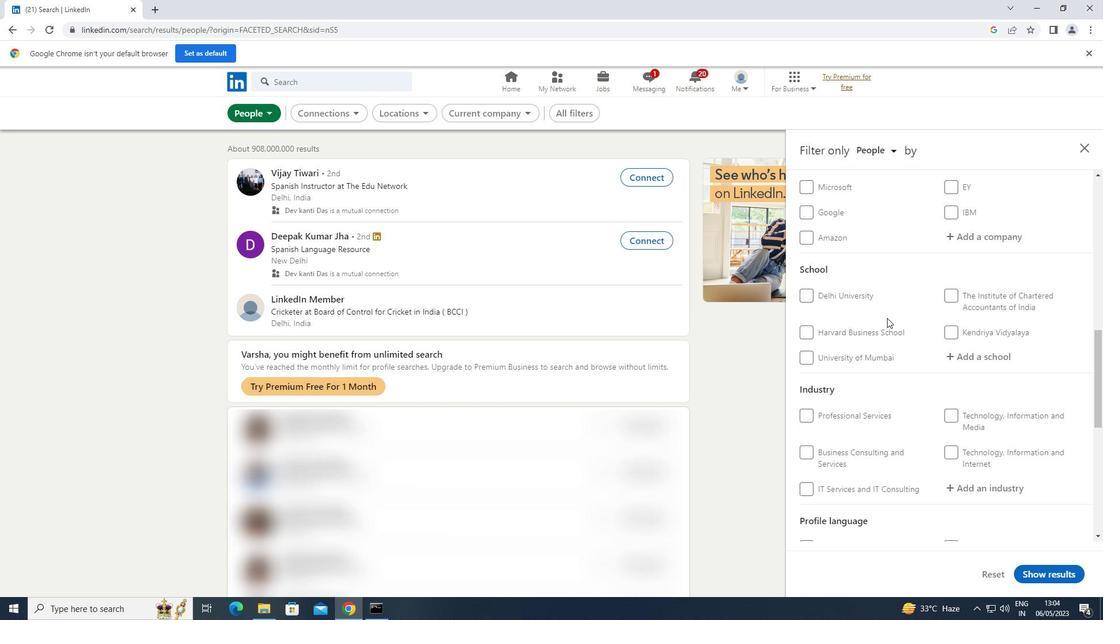 
Action: Mouse scrolled (887, 318) with delta (0, 0)
Screenshot: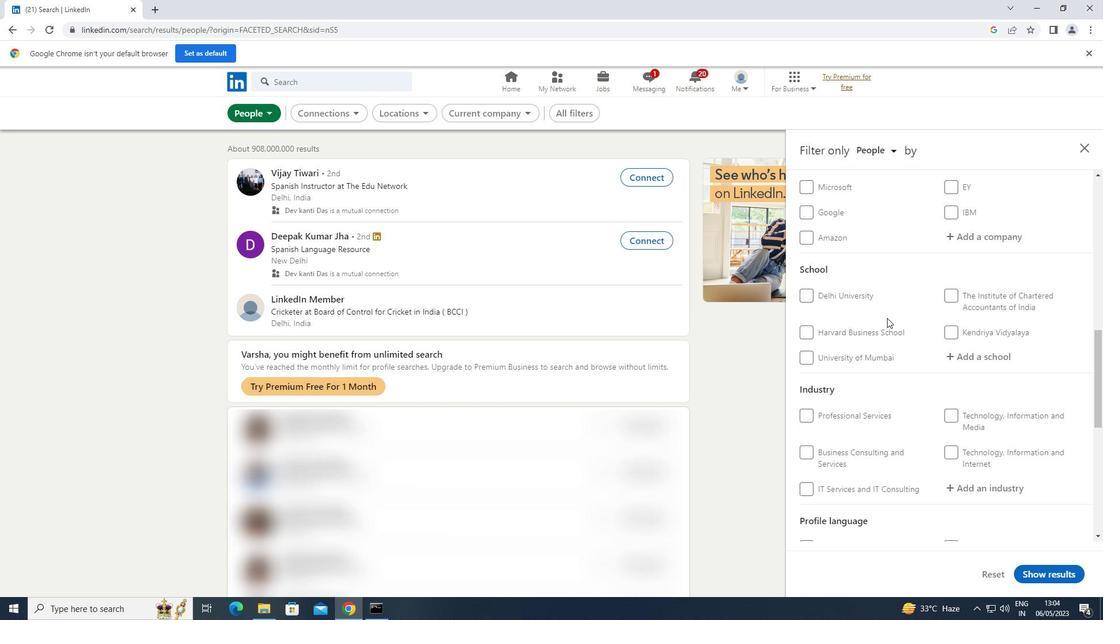 
Action: Mouse moved to (887, 320)
Screenshot: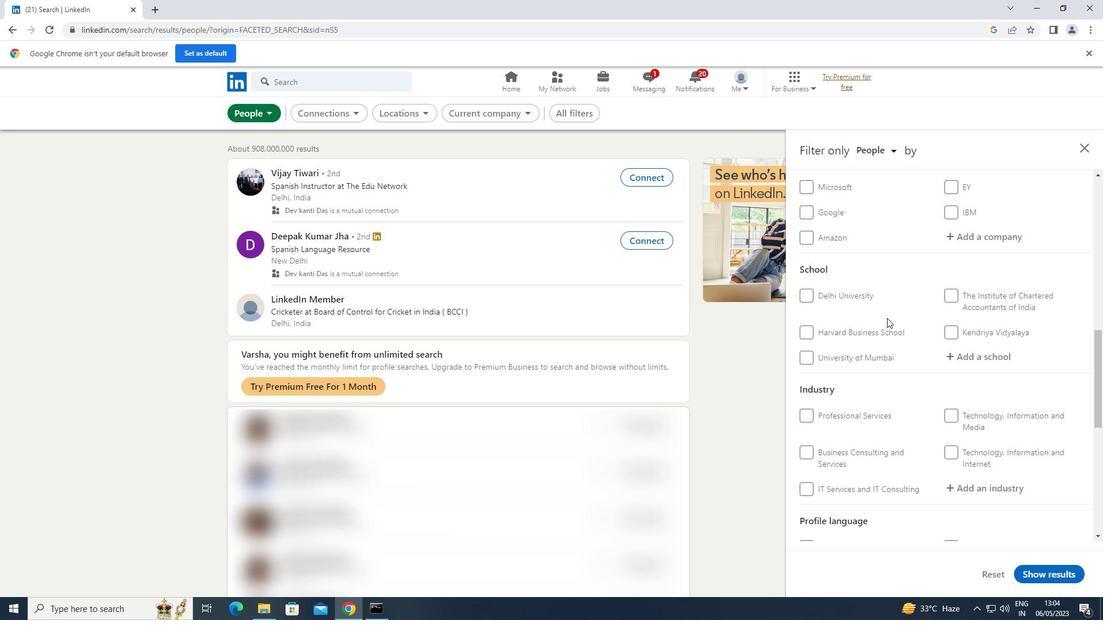 
Action: Mouse scrolled (887, 319) with delta (0, 0)
Screenshot: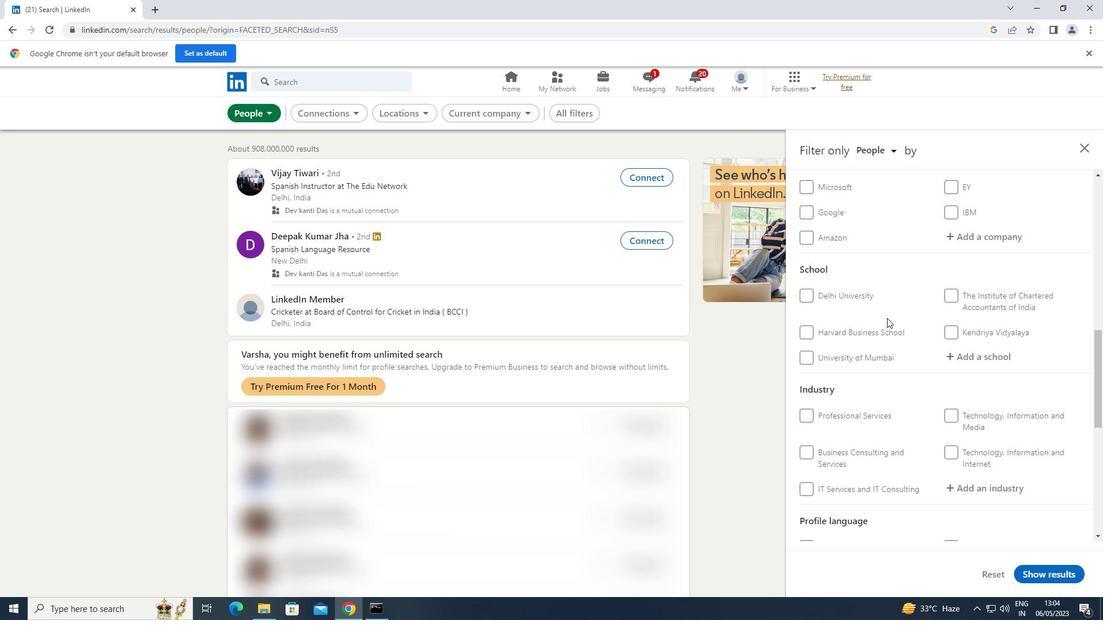 
Action: Mouse moved to (887, 320)
Screenshot: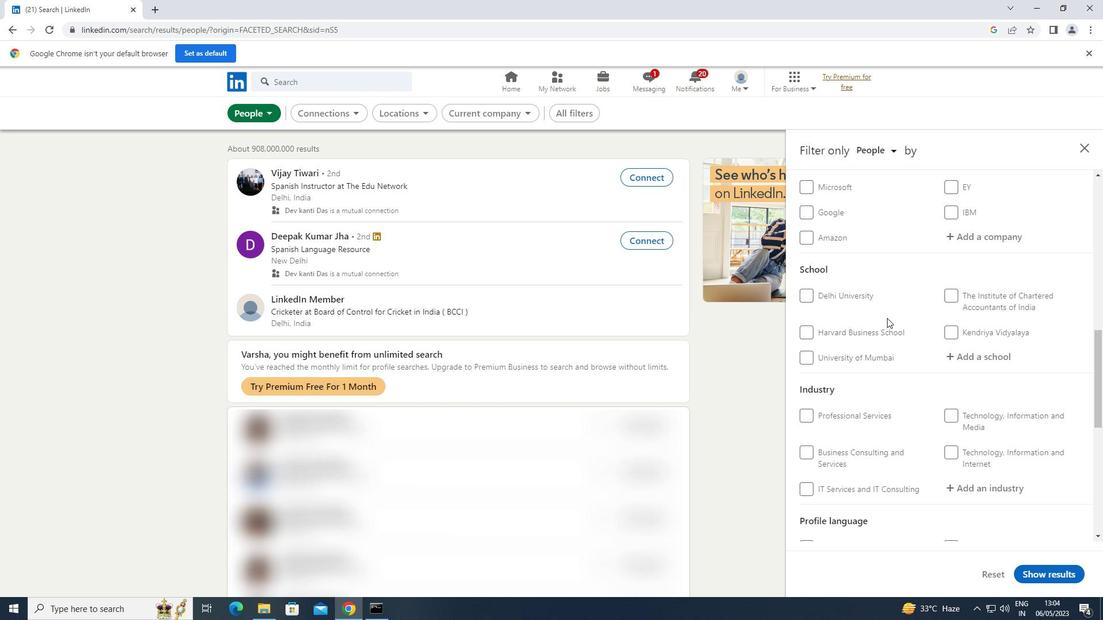 
Action: Mouse scrolled (887, 319) with delta (0, 0)
Screenshot: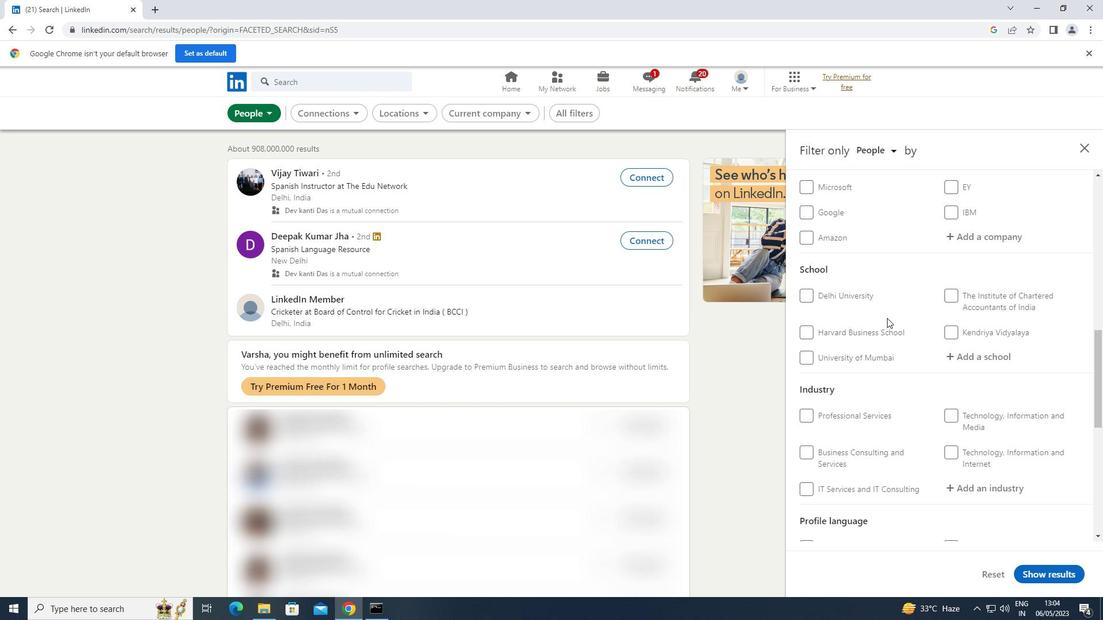 
Action: Mouse moved to (955, 379)
Screenshot: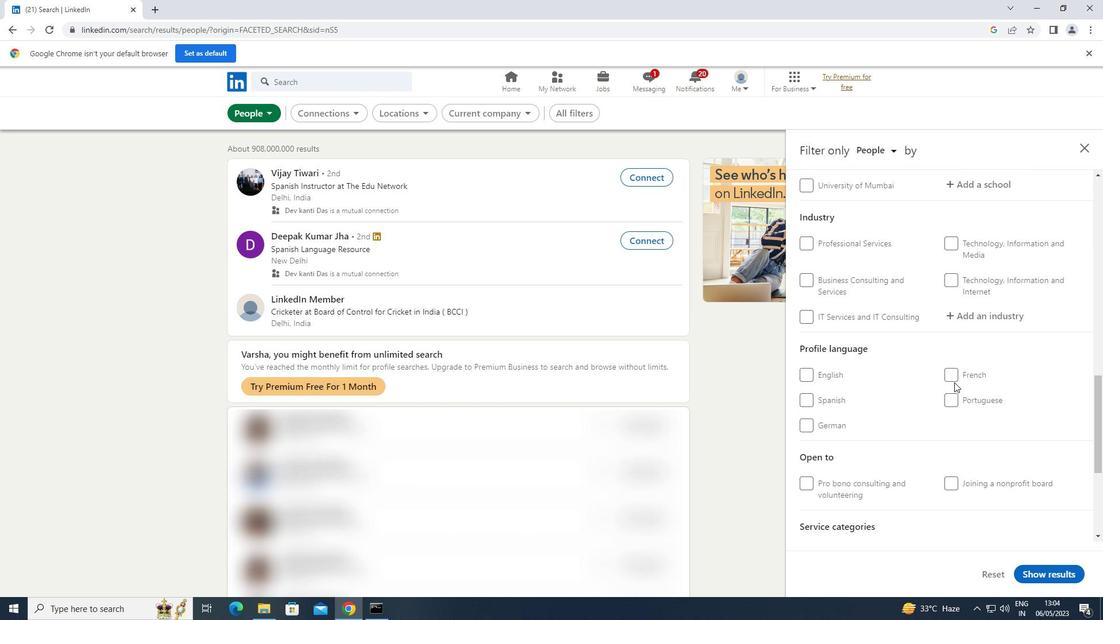 
Action: Mouse pressed left at (955, 379)
Screenshot: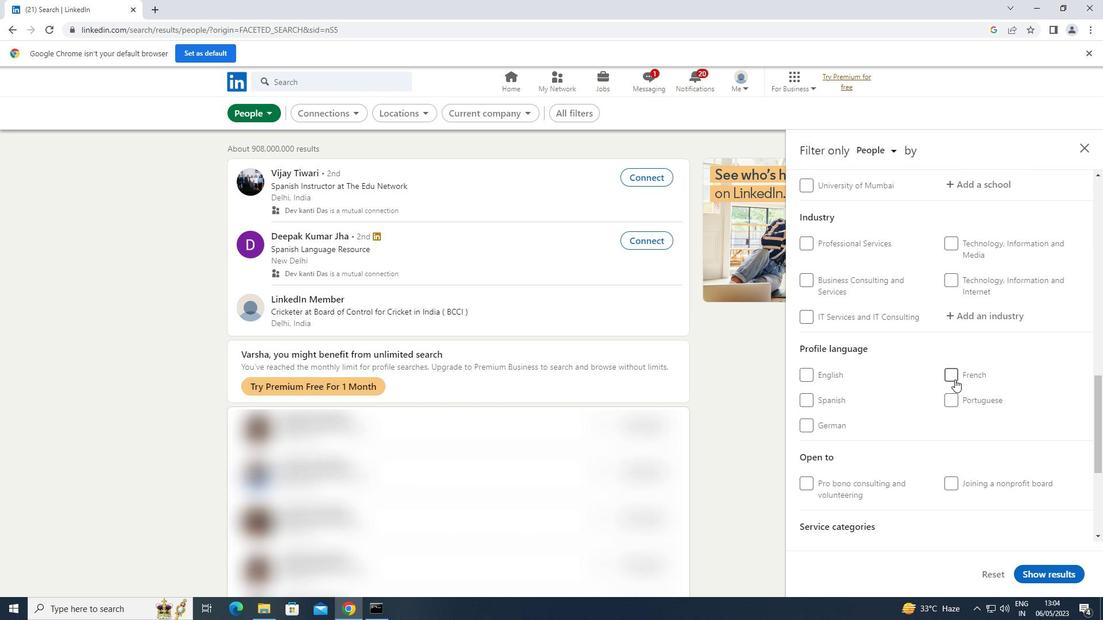 
Action: Mouse moved to (953, 377)
Screenshot: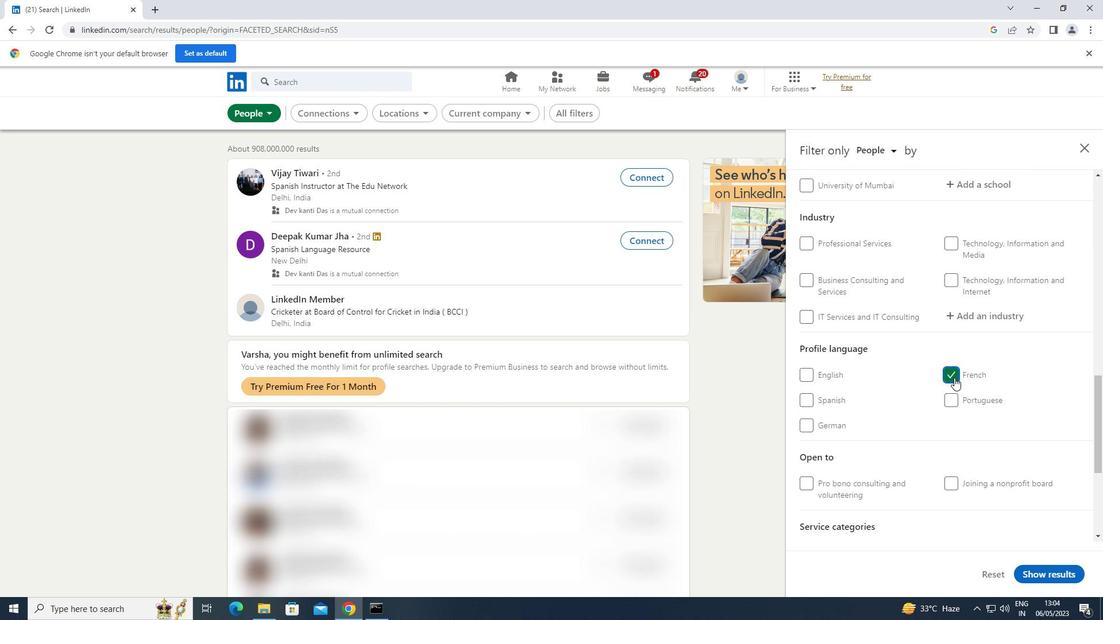 
Action: Mouse scrolled (953, 378) with delta (0, 0)
Screenshot: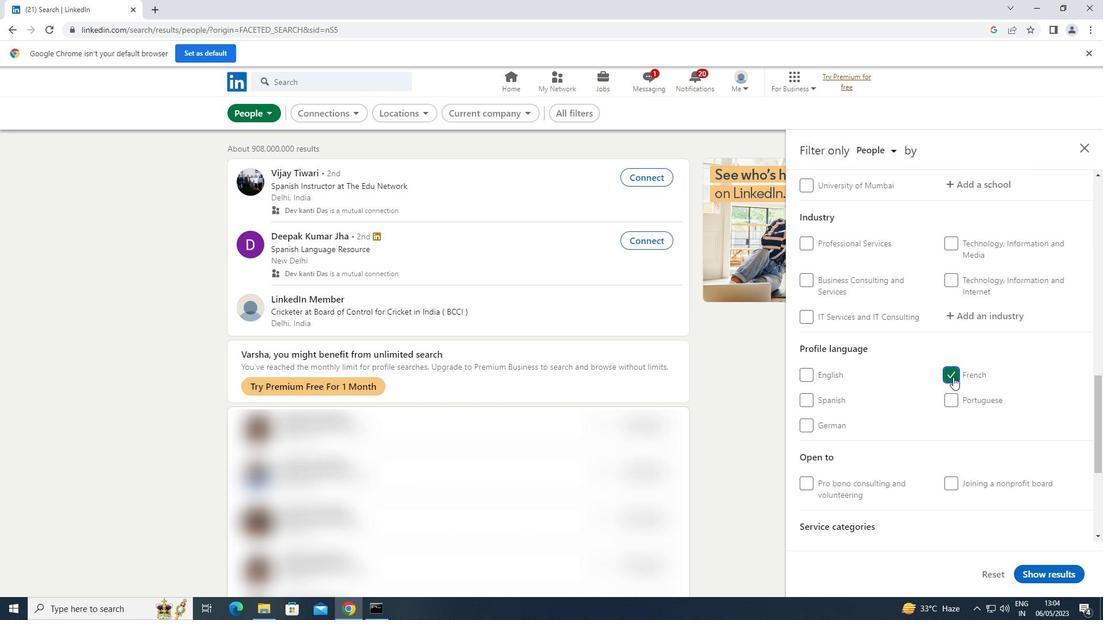 
Action: Mouse scrolled (953, 378) with delta (0, 0)
Screenshot: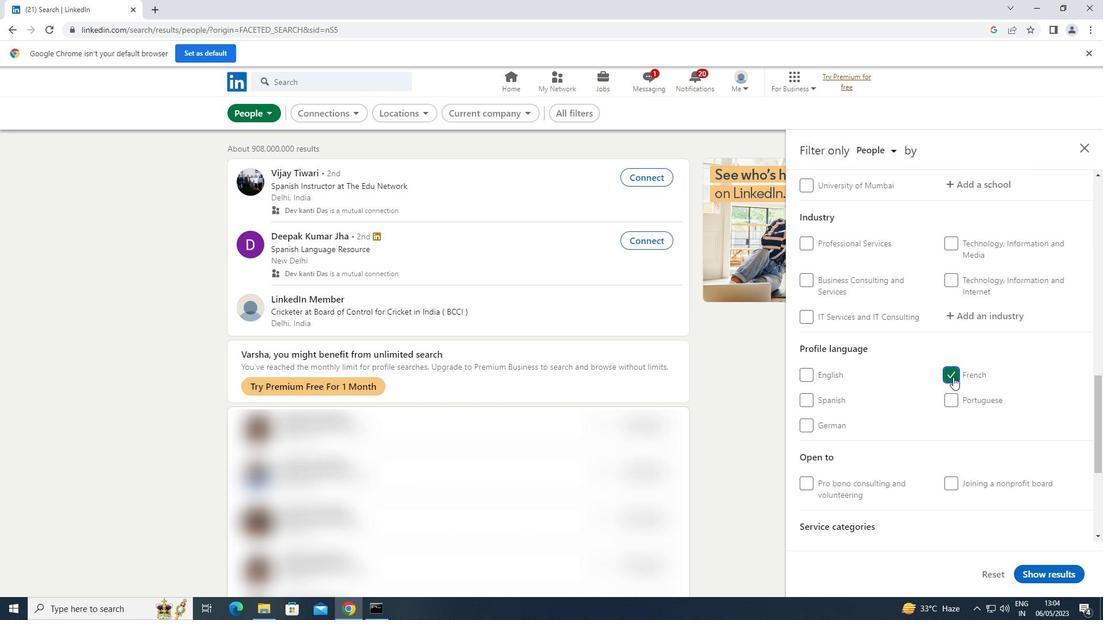 
Action: Mouse moved to (954, 376)
Screenshot: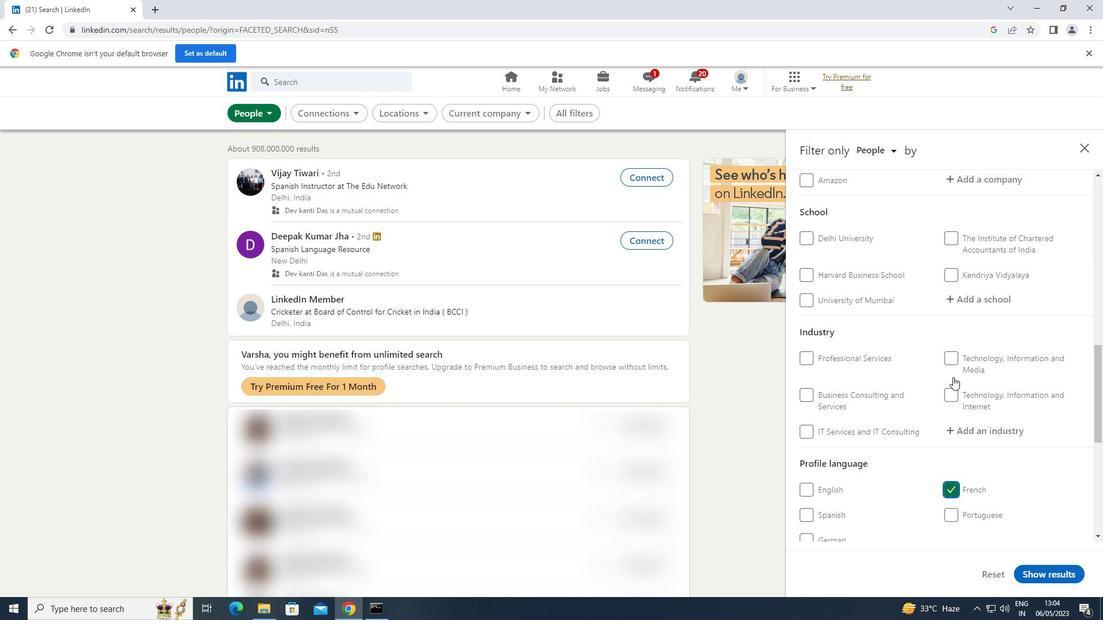 
Action: Mouse scrolled (954, 377) with delta (0, 0)
Screenshot: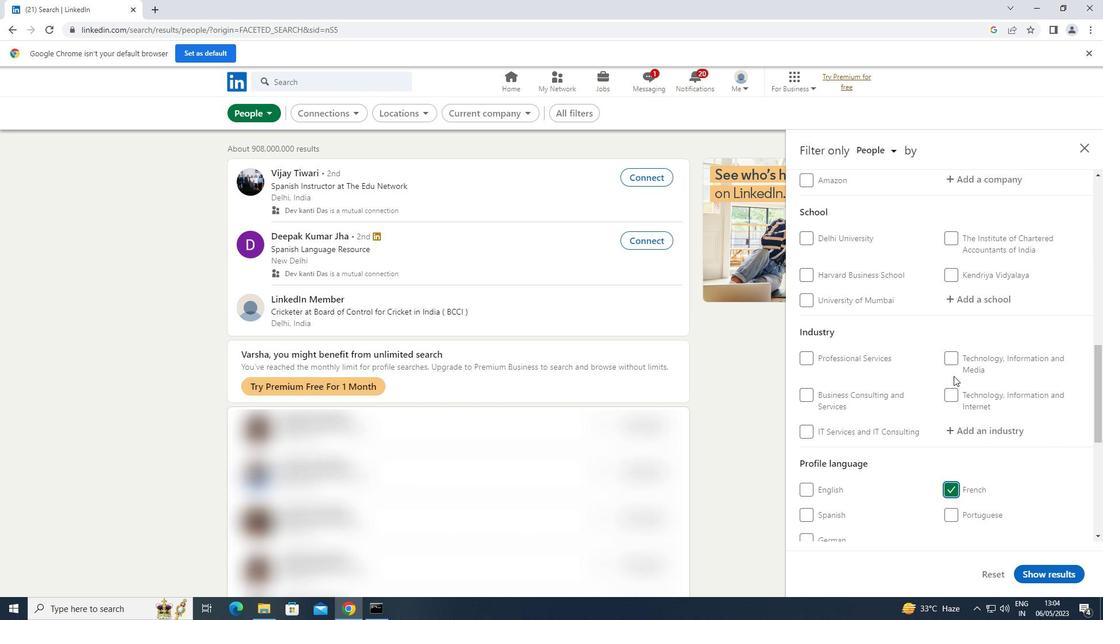 
Action: Mouse scrolled (954, 377) with delta (0, 0)
Screenshot: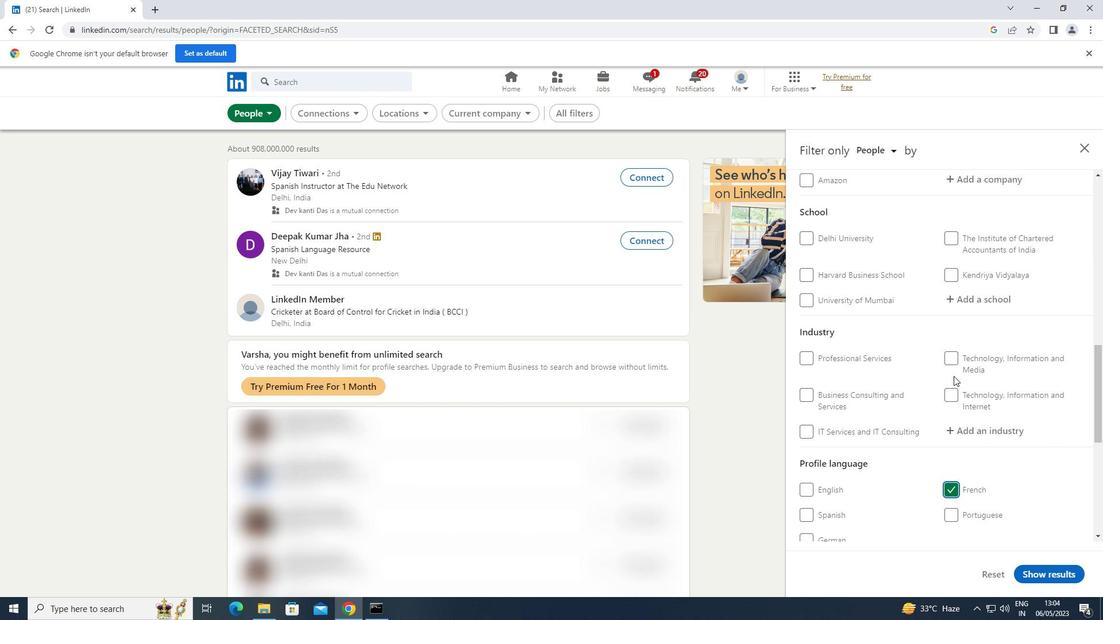 
Action: Mouse moved to (954, 376)
Screenshot: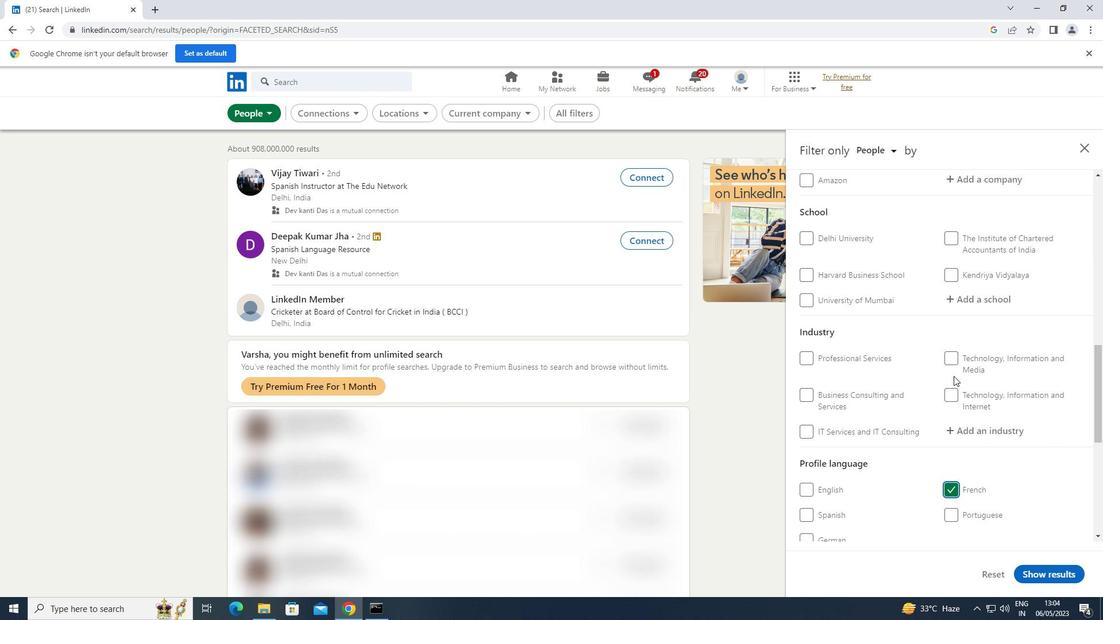 
Action: Mouse scrolled (954, 377) with delta (0, 0)
Screenshot: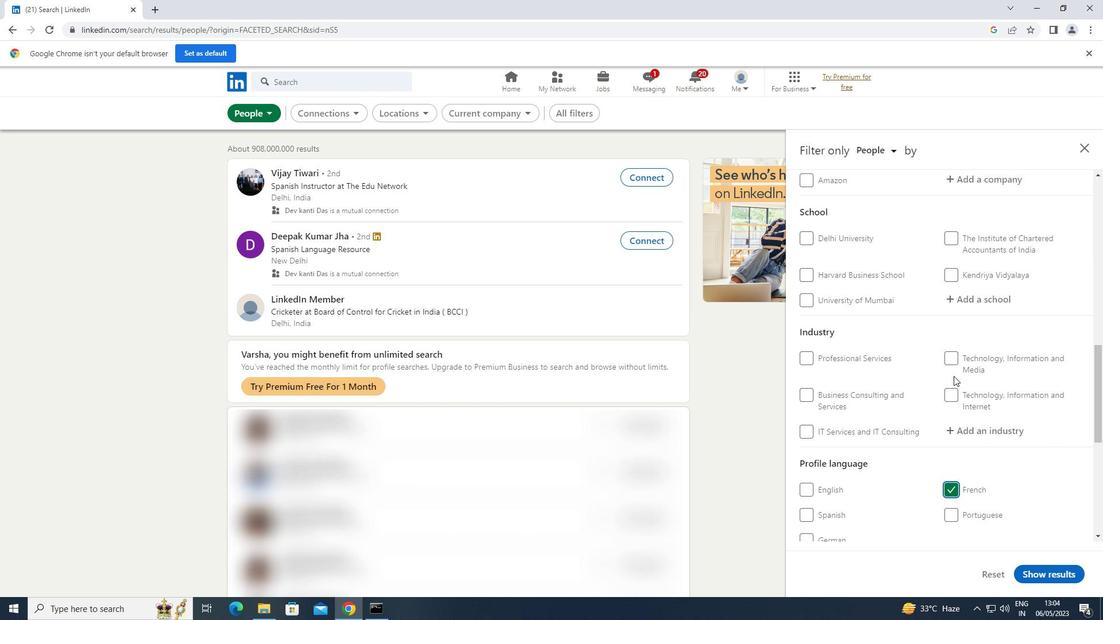 
Action: Mouse moved to (951, 368)
Screenshot: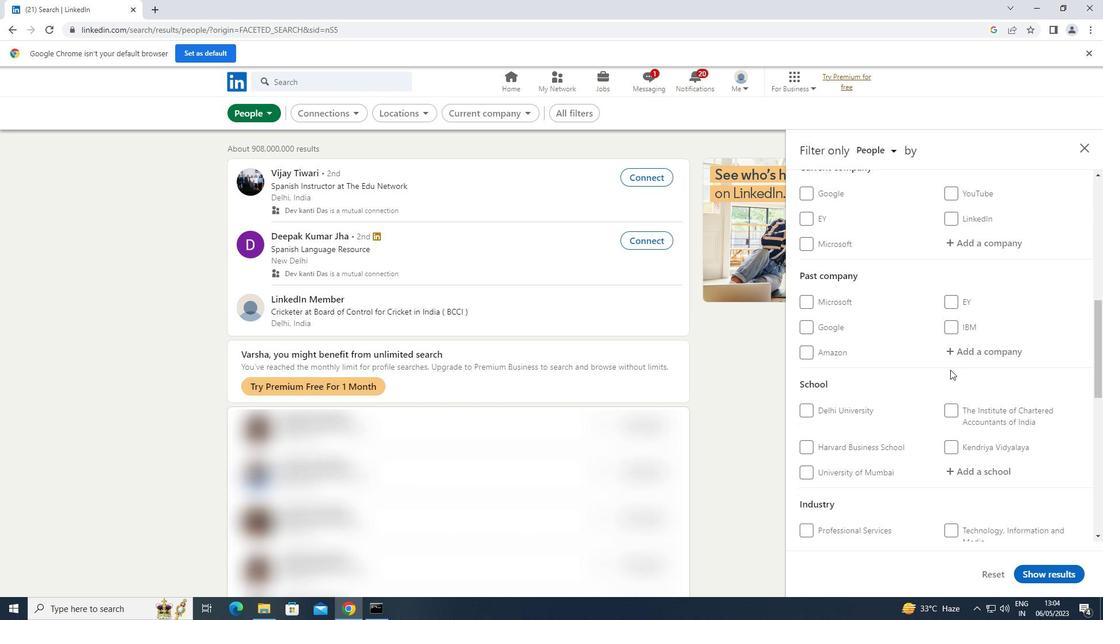 
Action: Mouse scrolled (951, 369) with delta (0, 0)
Screenshot: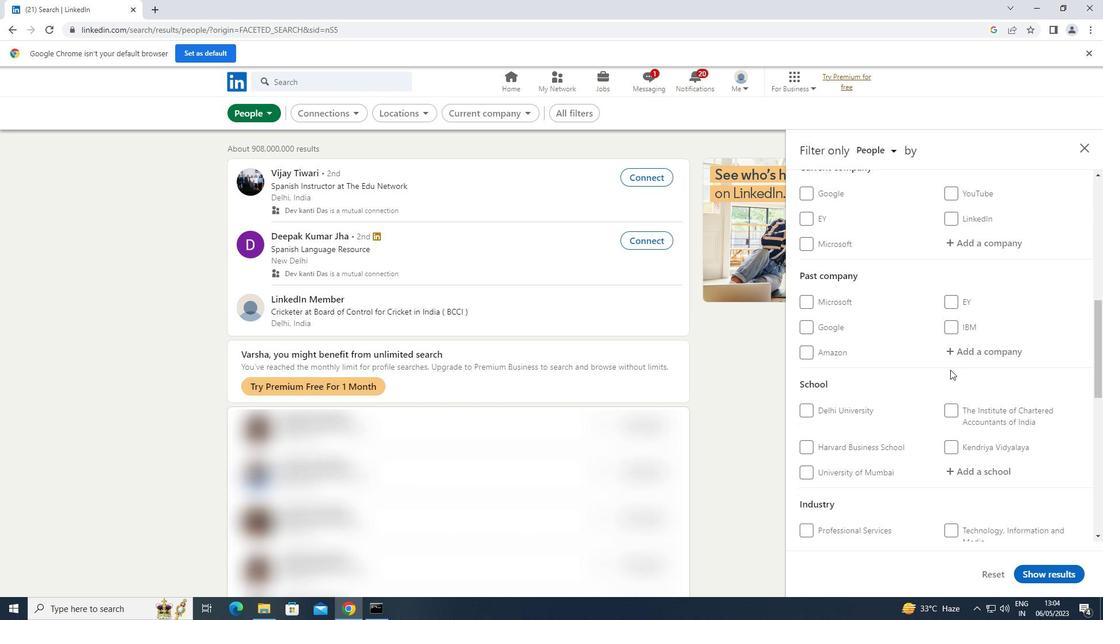 
Action: Mouse moved to (998, 301)
Screenshot: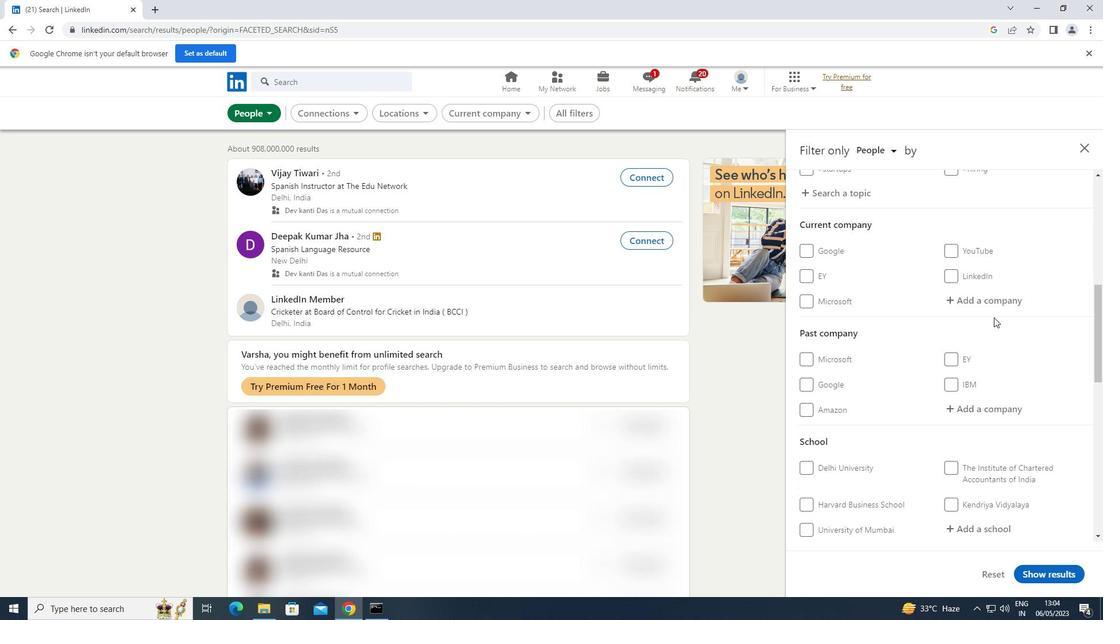 
Action: Mouse pressed left at (998, 301)
Screenshot: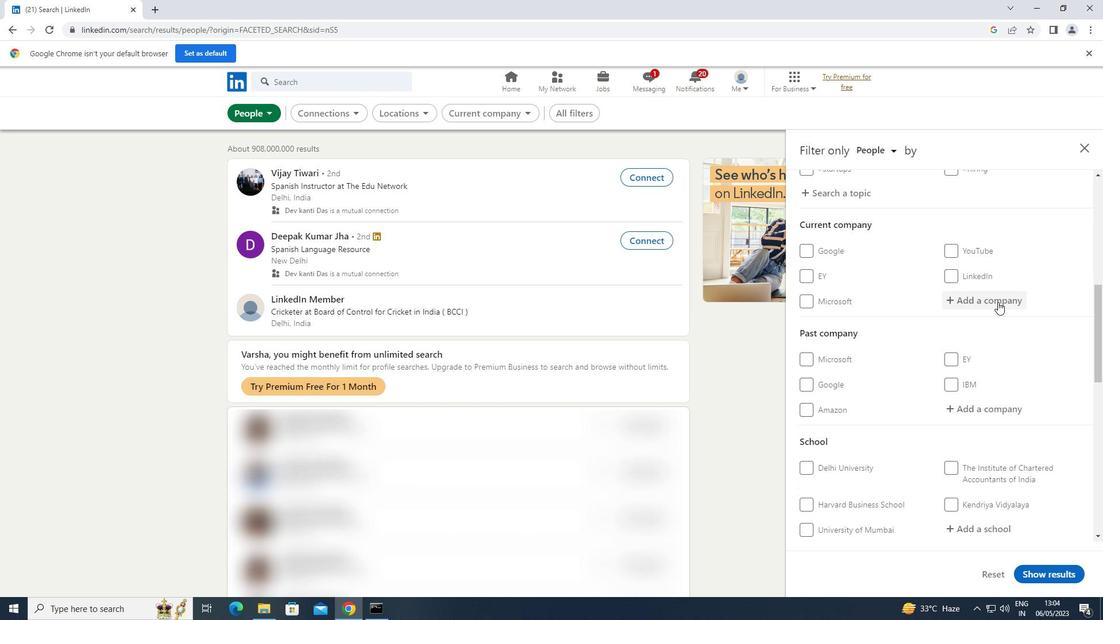 
Action: Mouse moved to (997, 301)
Screenshot: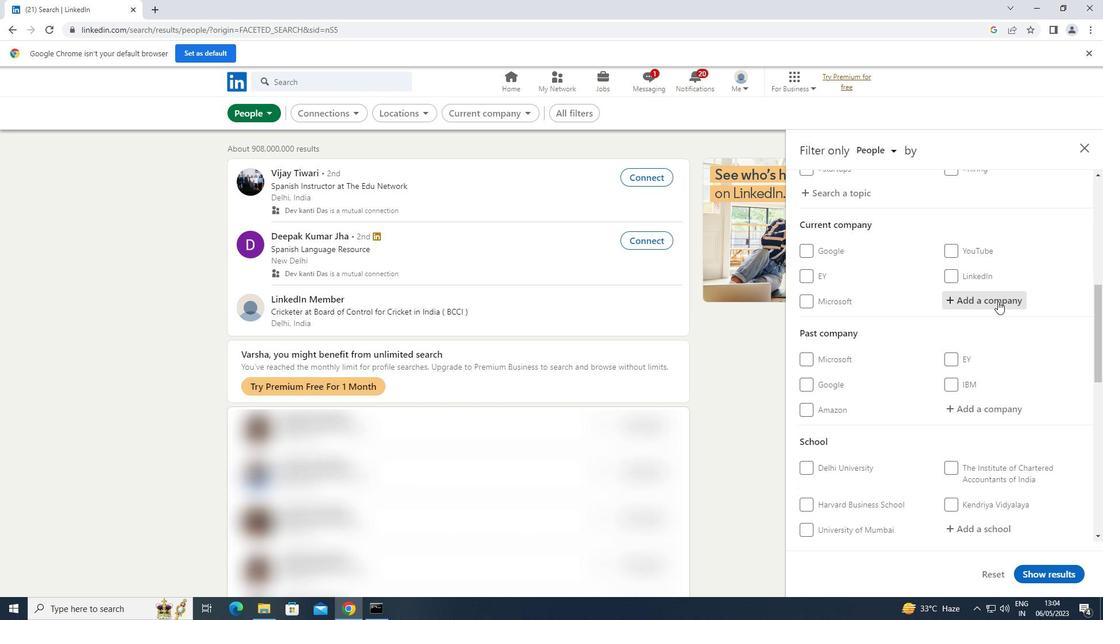
Action: Key pressed <Key.shift>FRESHERS<Key.space>
Screenshot: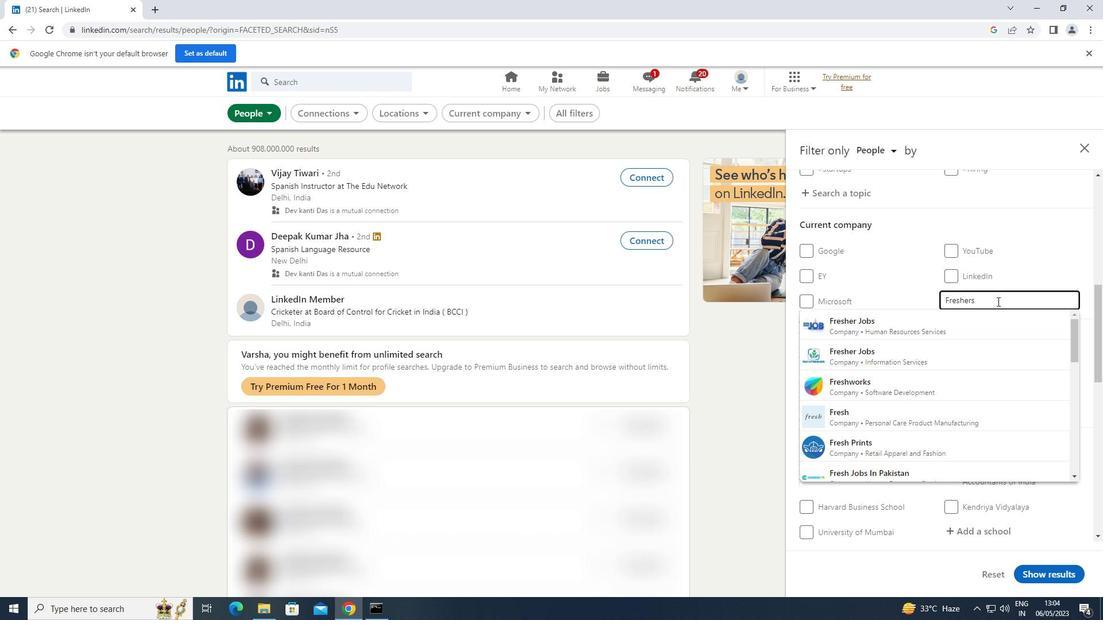 
Action: Mouse moved to (900, 323)
Screenshot: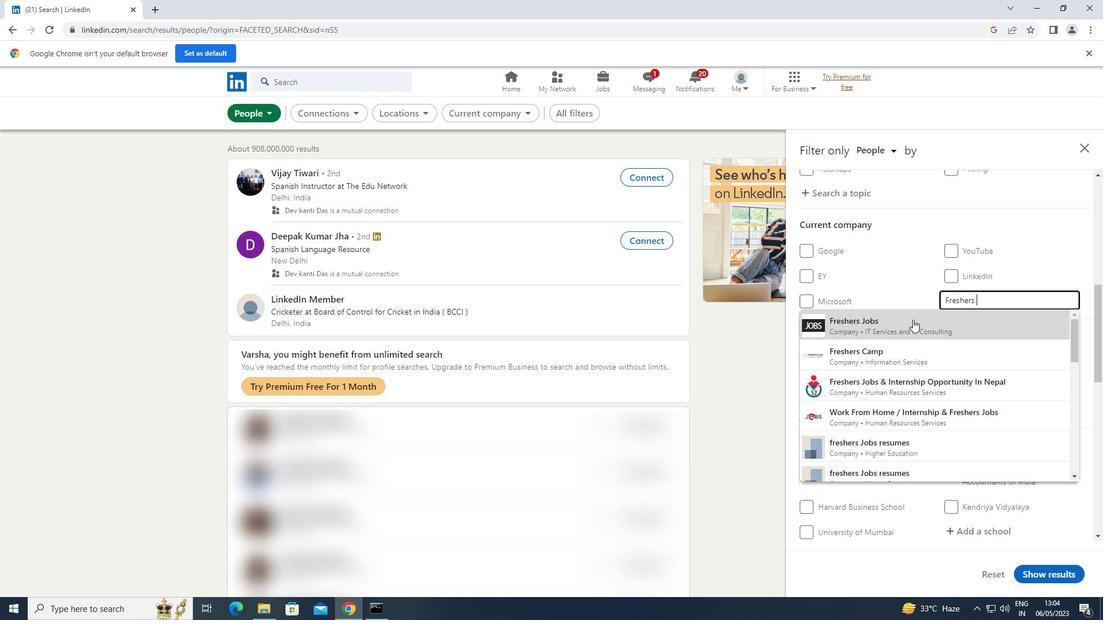 
Action: Mouse pressed left at (900, 323)
Screenshot: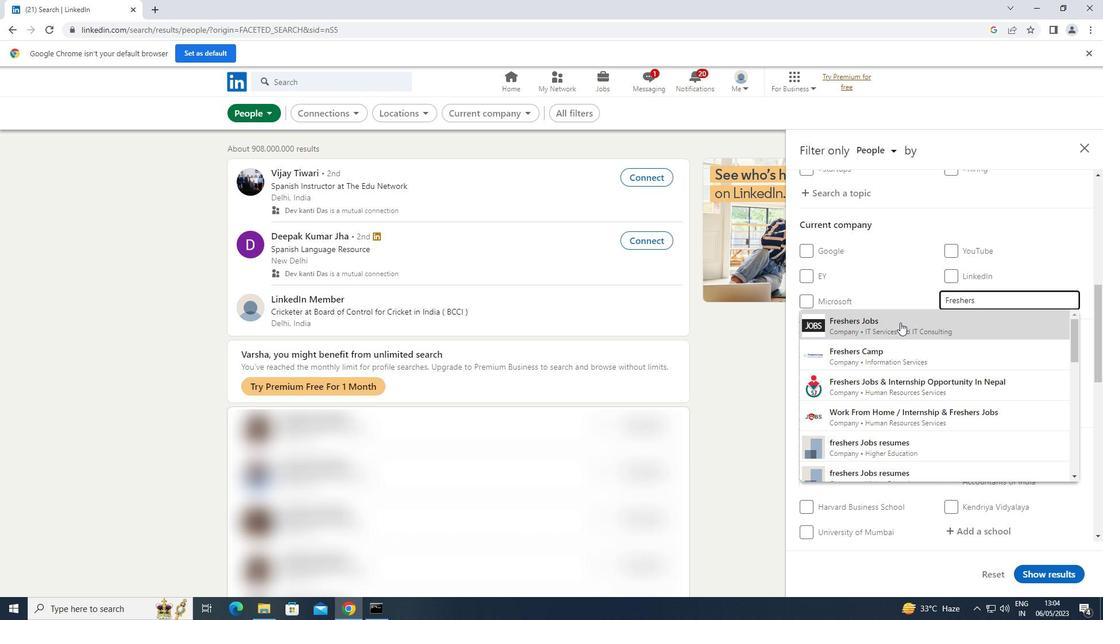 
Action: Mouse moved to (904, 321)
Screenshot: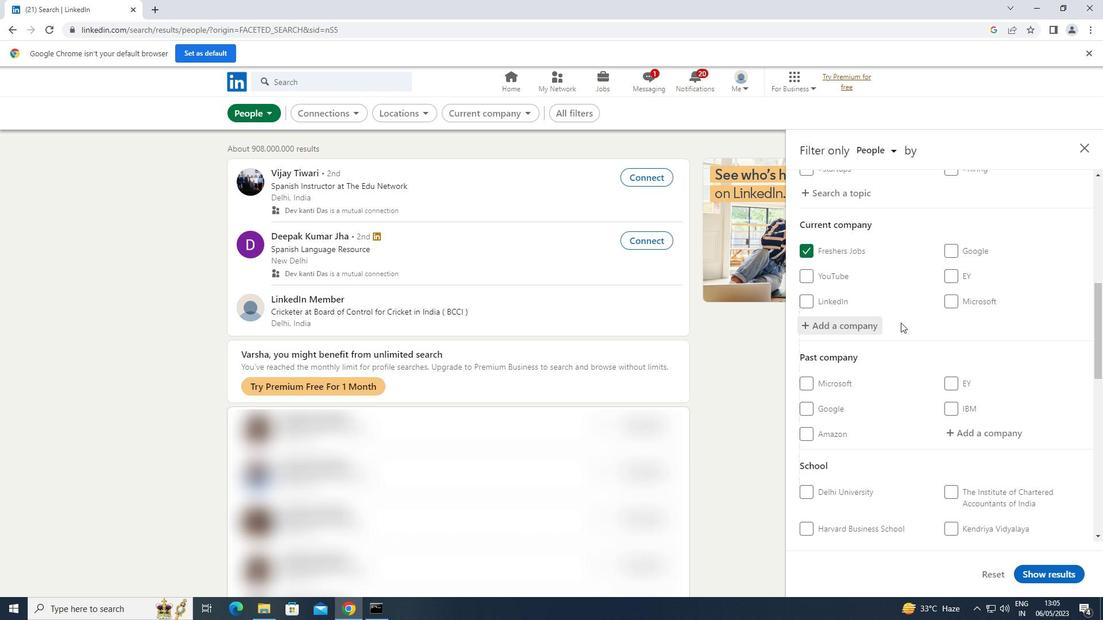
Action: Mouse scrolled (904, 320) with delta (0, 0)
Screenshot: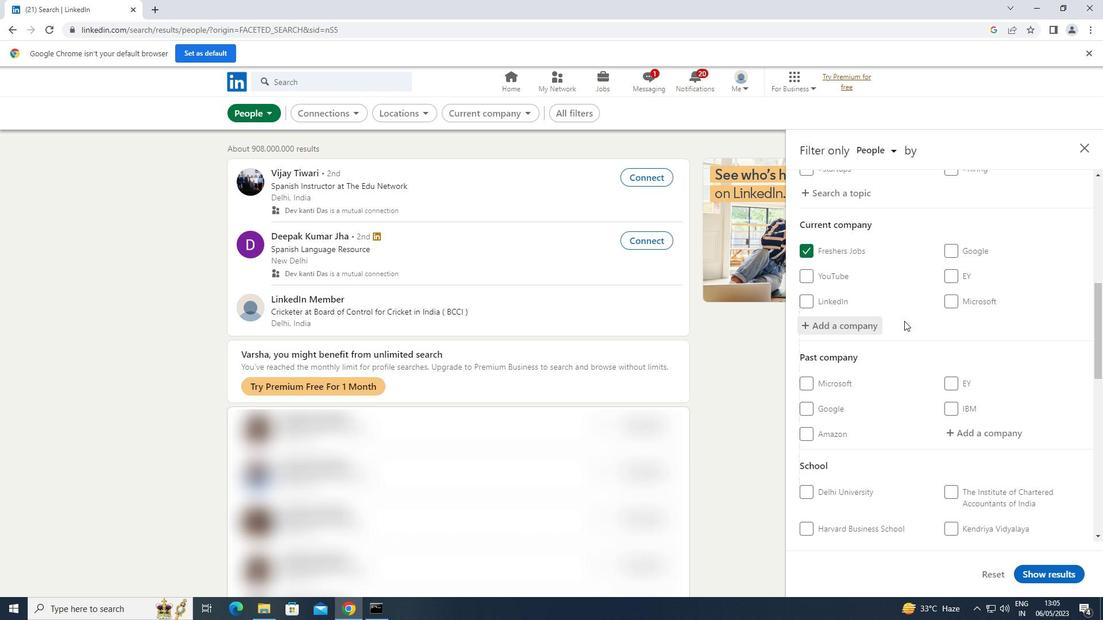
Action: Mouse scrolled (904, 320) with delta (0, 0)
Screenshot: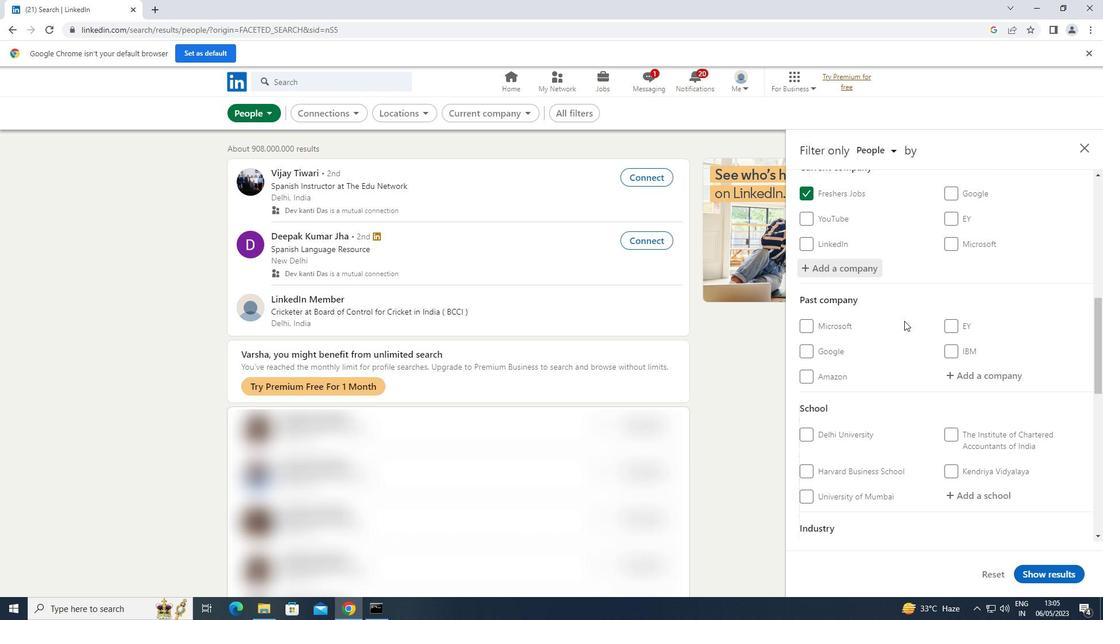
Action: Mouse scrolled (904, 320) with delta (0, 0)
Screenshot: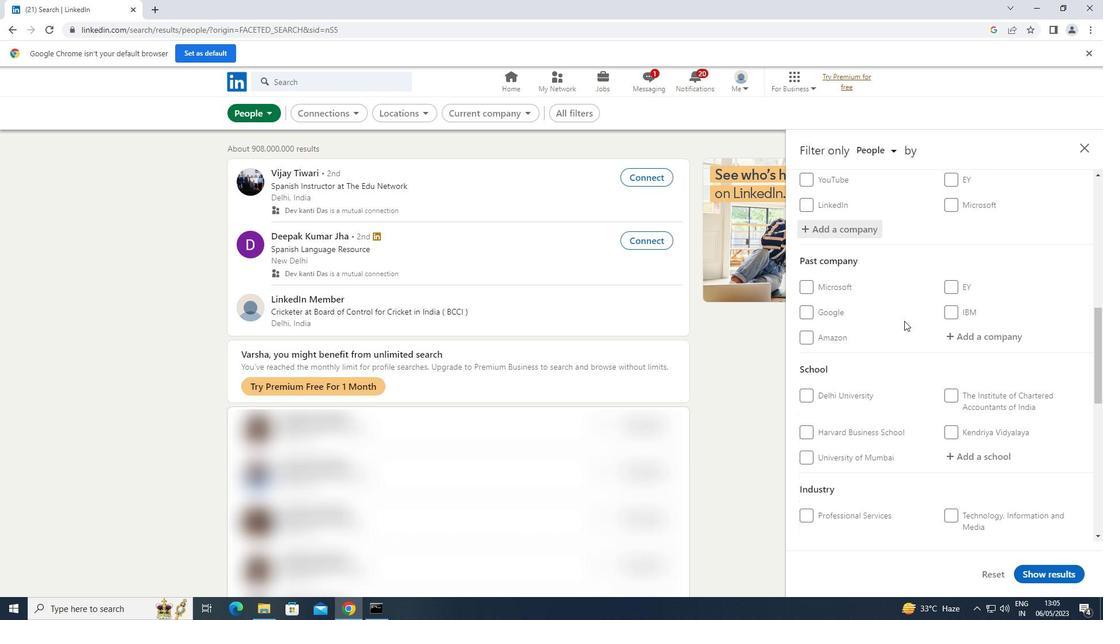 
Action: Mouse moved to (971, 383)
Screenshot: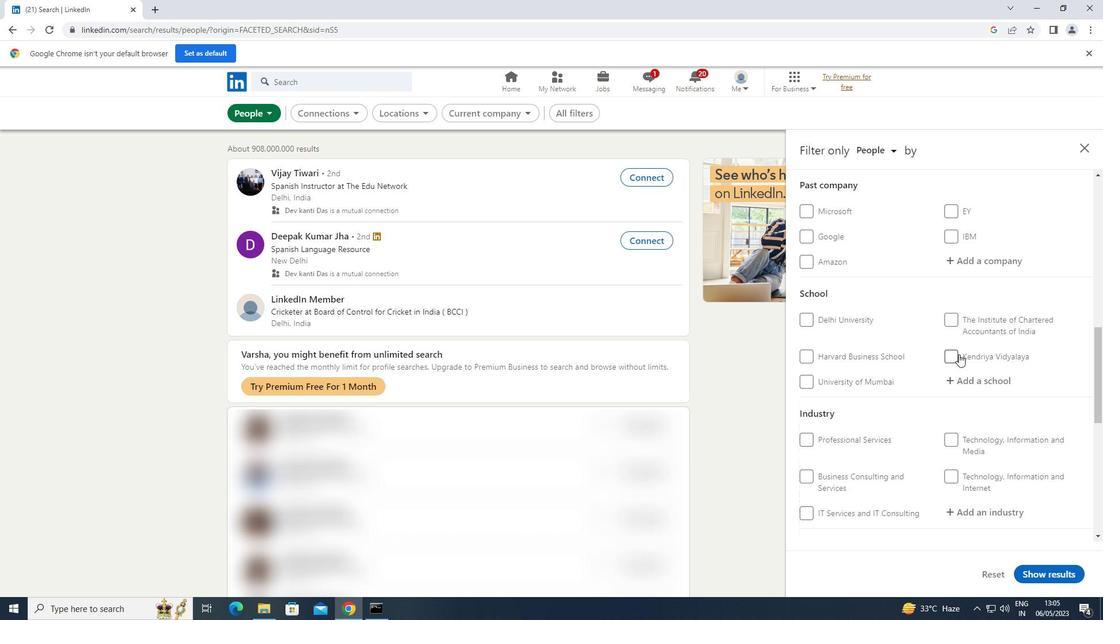 
Action: Mouse pressed left at (971, 383)
Screenshot: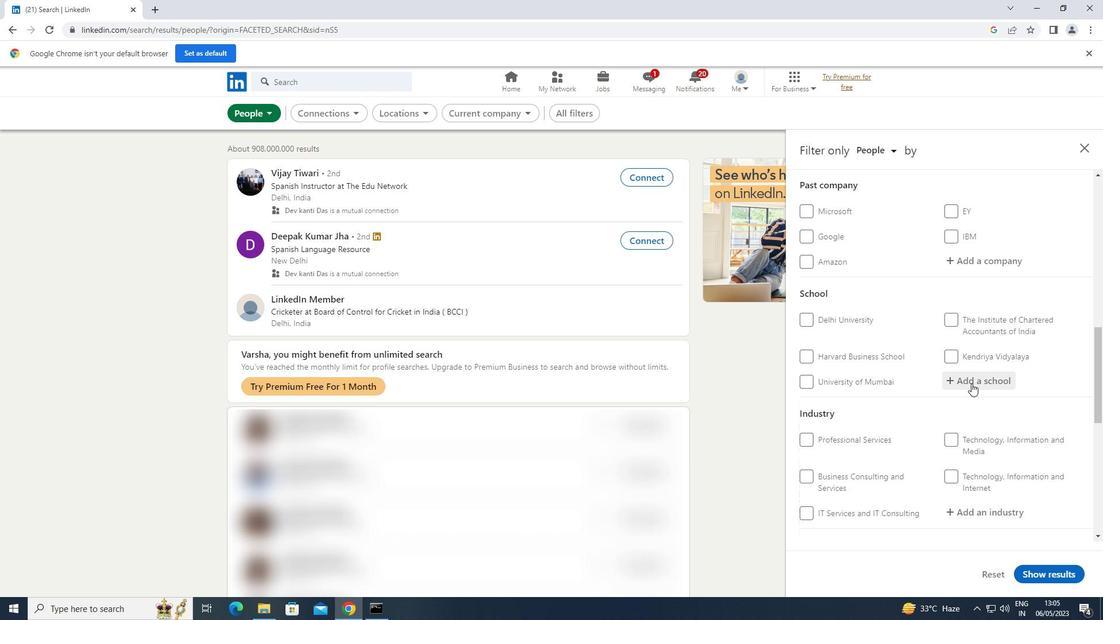 
Action: Mouse moved to (971, 386)
Screenshot: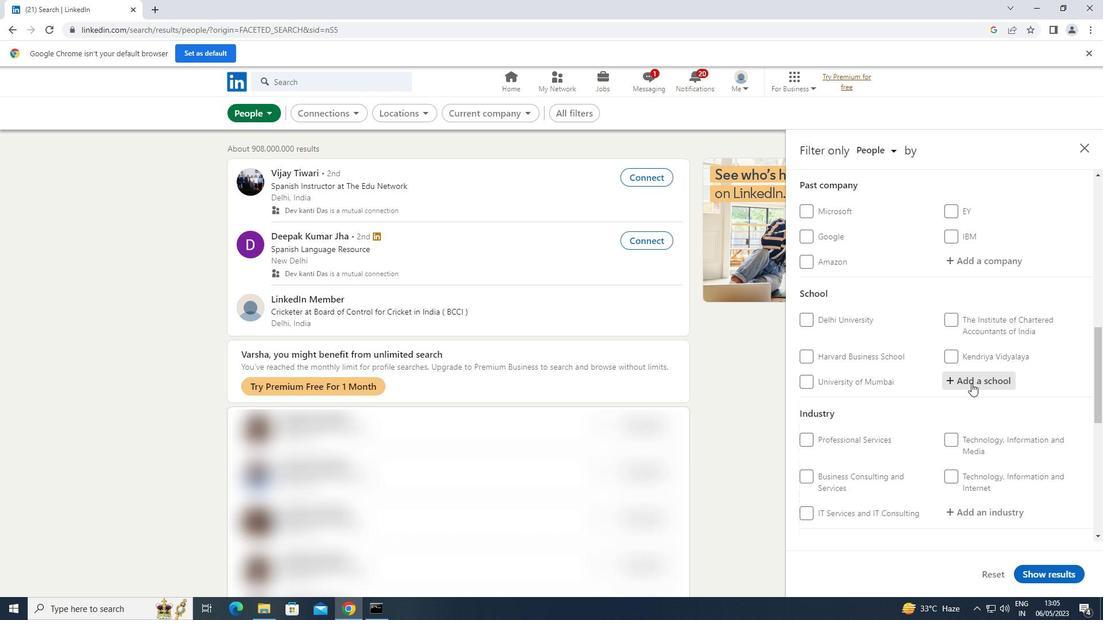 
Action: Key pressed <Key.shift>GOOD<Key.space>
Screenshot: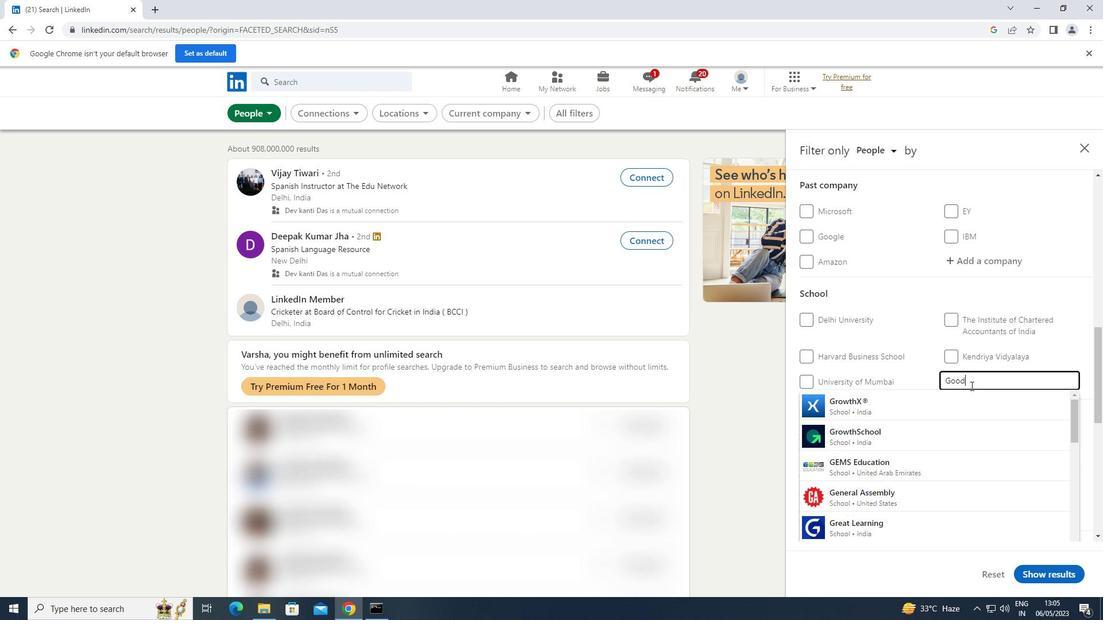 
Action: Mouse moved to (961, 432)
Screenshot: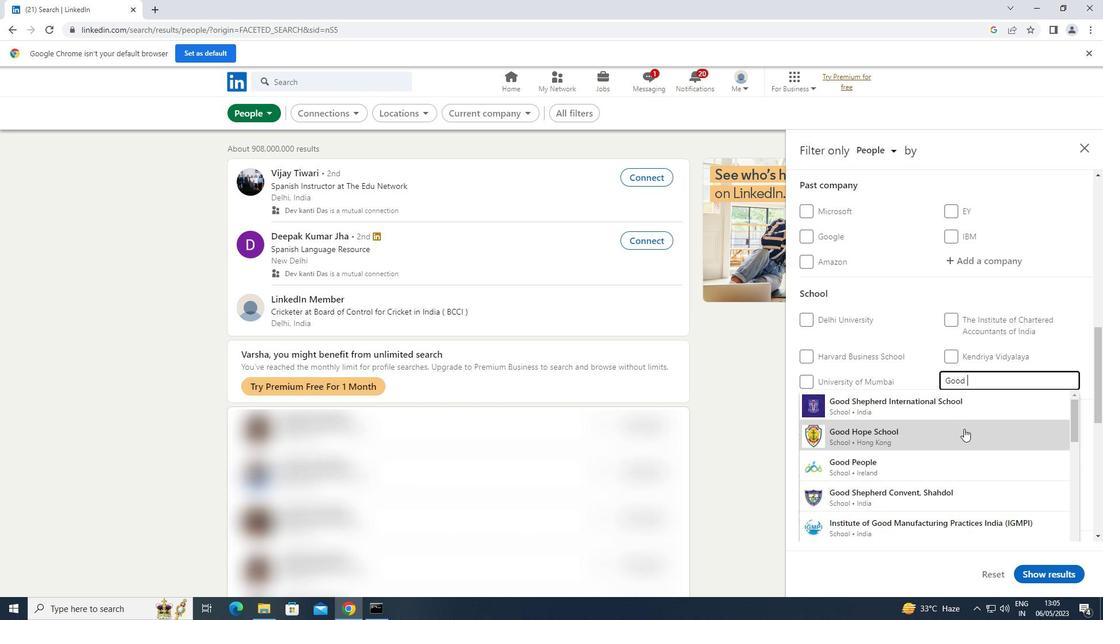 
Action: Mouse scrolled (961, 432) with delta (0, 0)
Screenshot: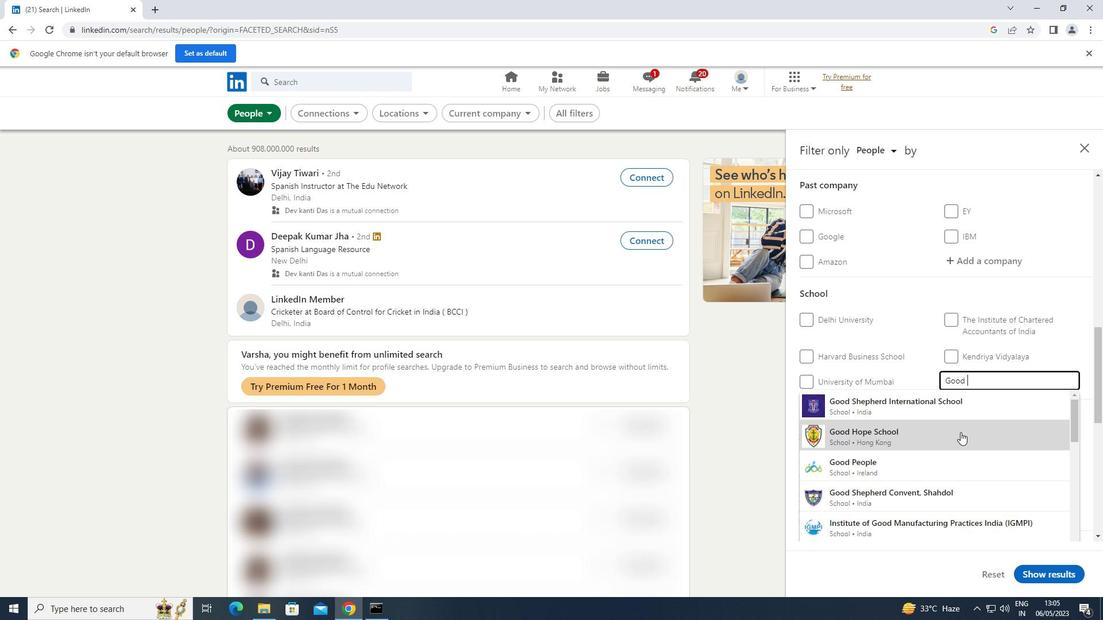 
Action: Mouse scrolled (961, 432) with delta (0, 0)
Screenshot: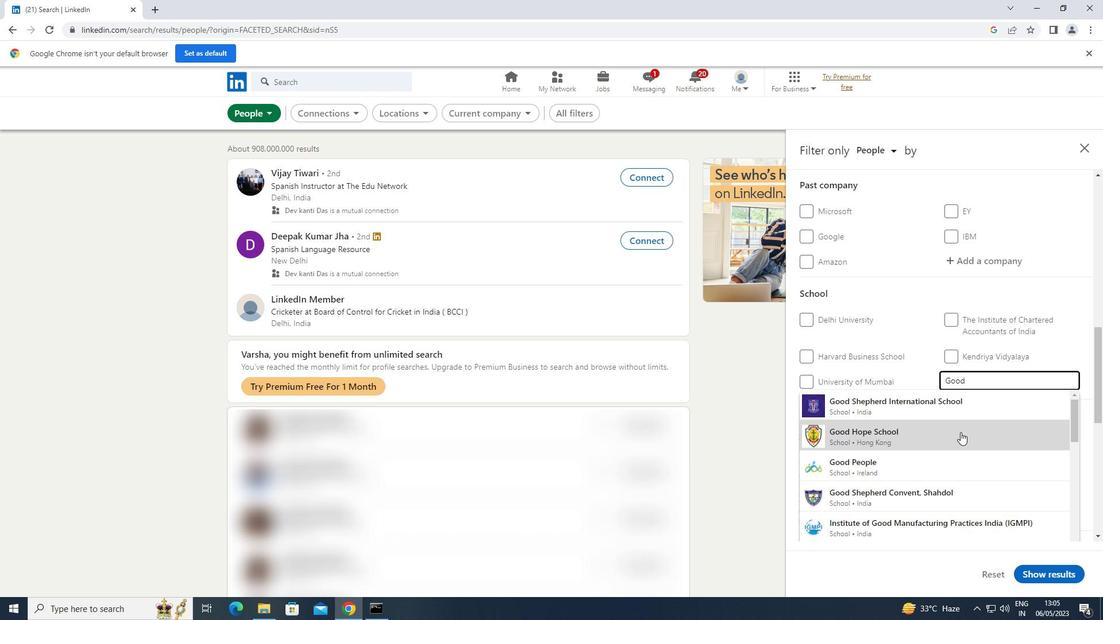 
Action: Mouse scrolled (961, 432) with delta (0, 0)
Screenshot: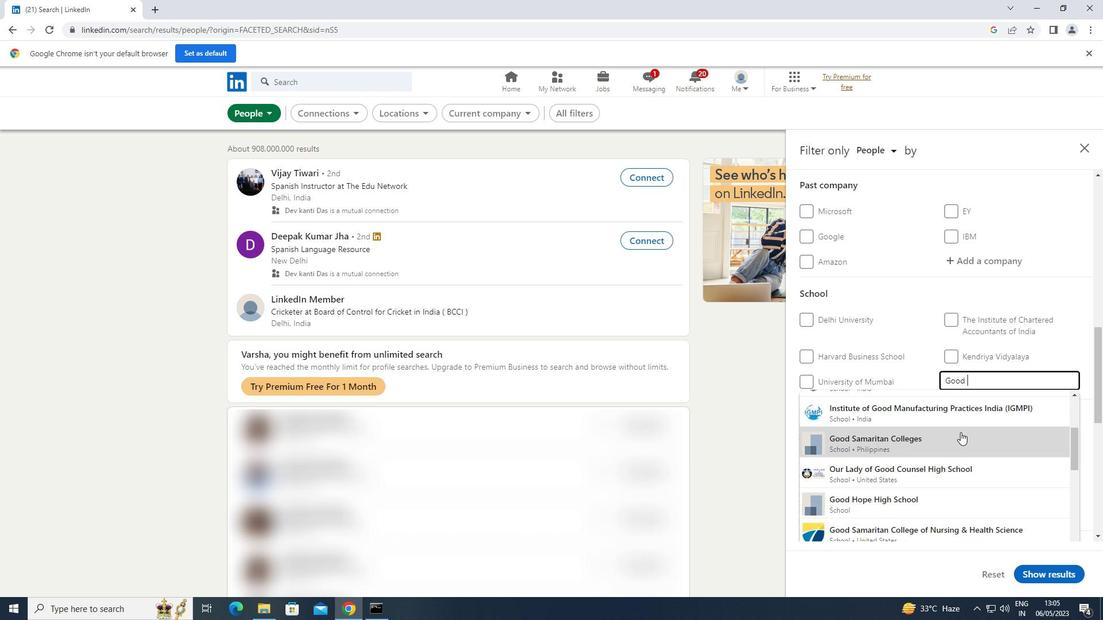 
Action: Mouse moved to (999, 376)
Screenshot: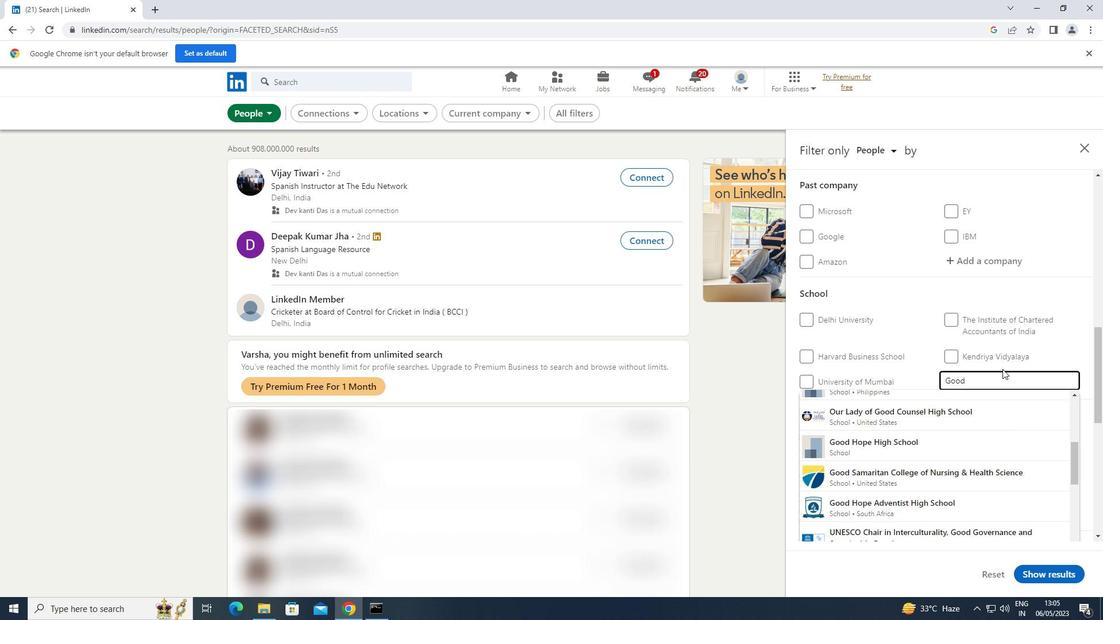 
Action: Mouse pressed left at (999, 376)
Screenshot: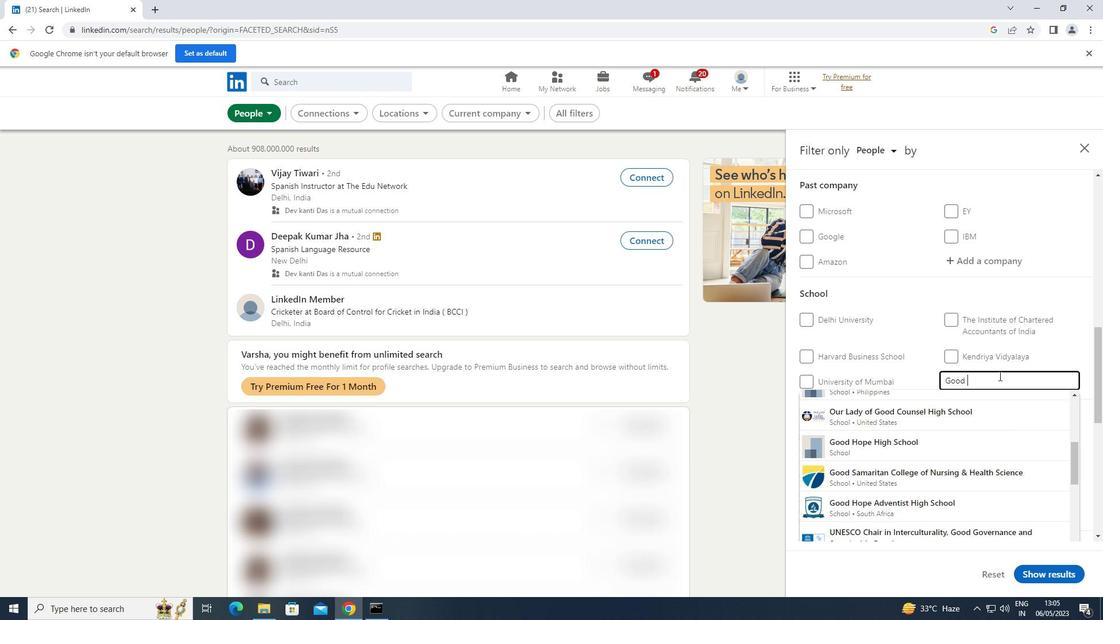 
Action: Mouse moved to (998, 376)
Screenshot: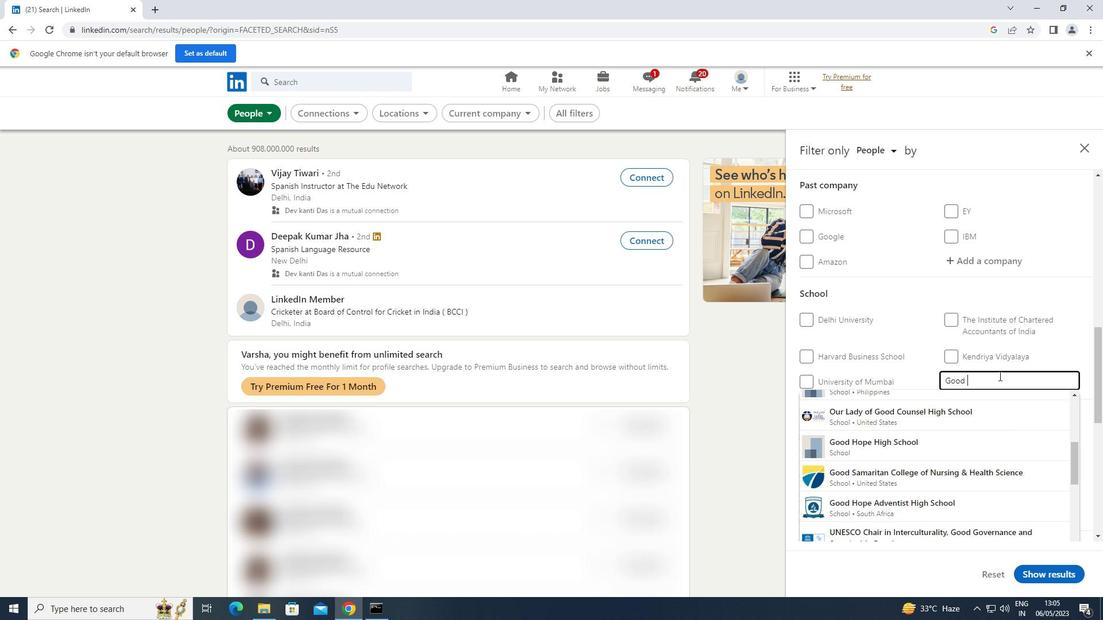 
Action: Key pressed <Key.shift>SHEPHERD<Key.space><Key.shift>COLLEGE<Key.space>OF<Key.space><Key.shift>EDU
Screenshot: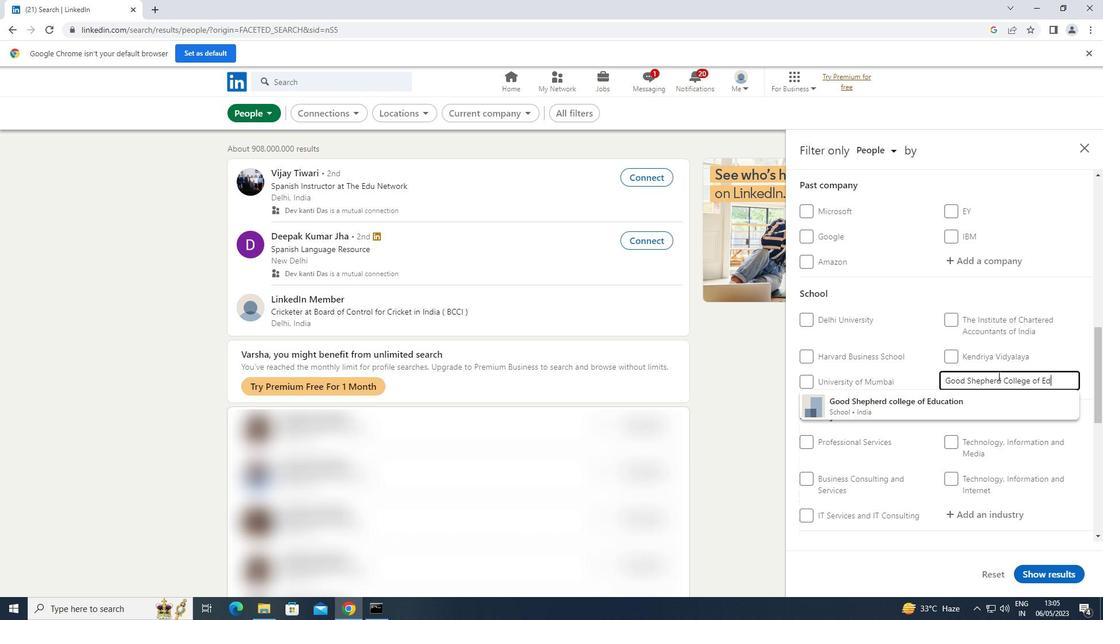 
Action: Mouse moved to (904, 396)
Screenshot: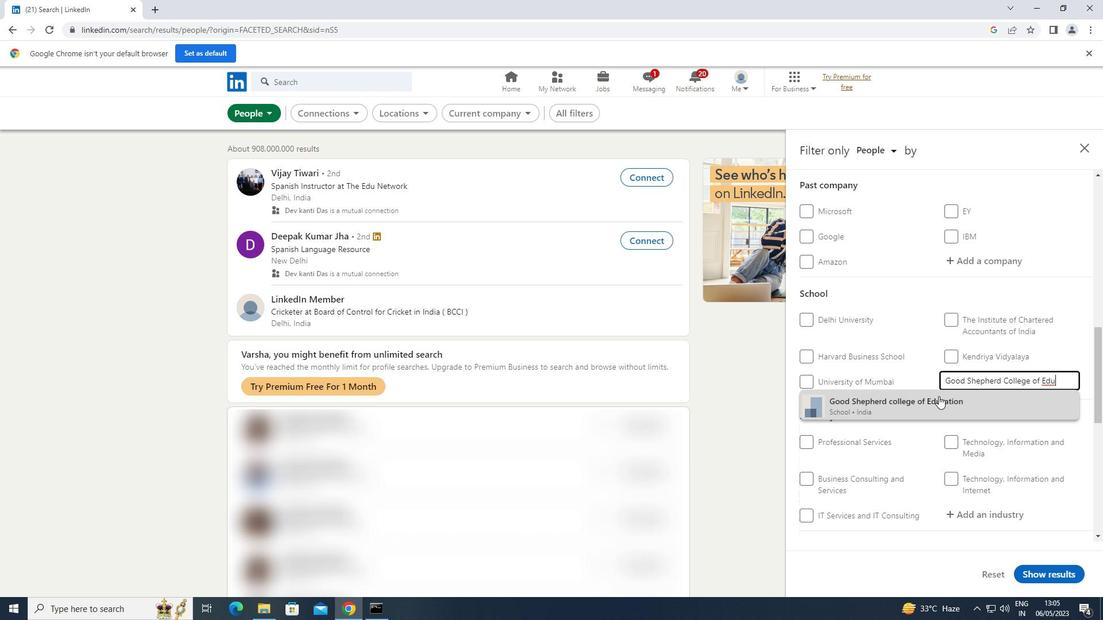
Action: Mouse pressed left at (904, 396)
Screenshot: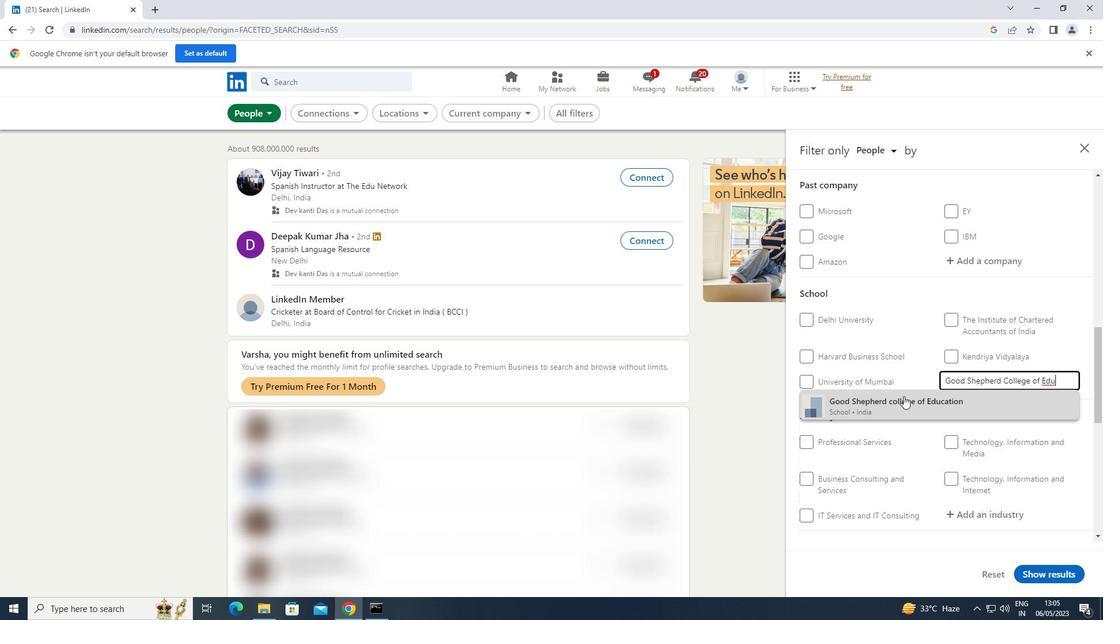 
Action: Mouse scrolled (904, 396) with delta (0, 0)
Screenshot: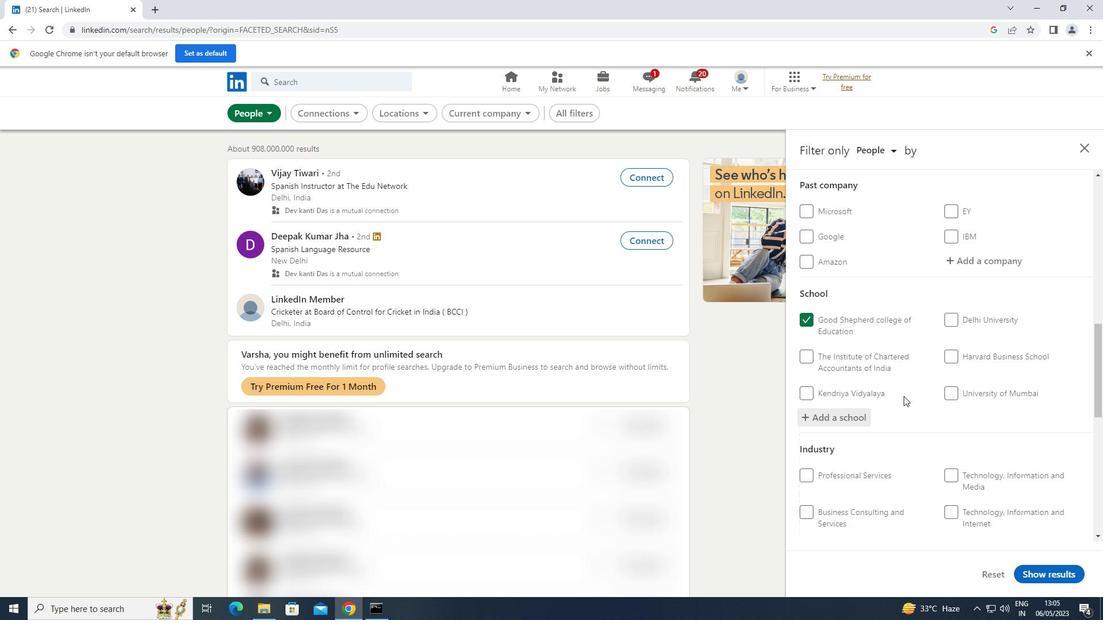 
Action: Mouse scrolled (904, 396) with delta (0, 0)
Screenshot: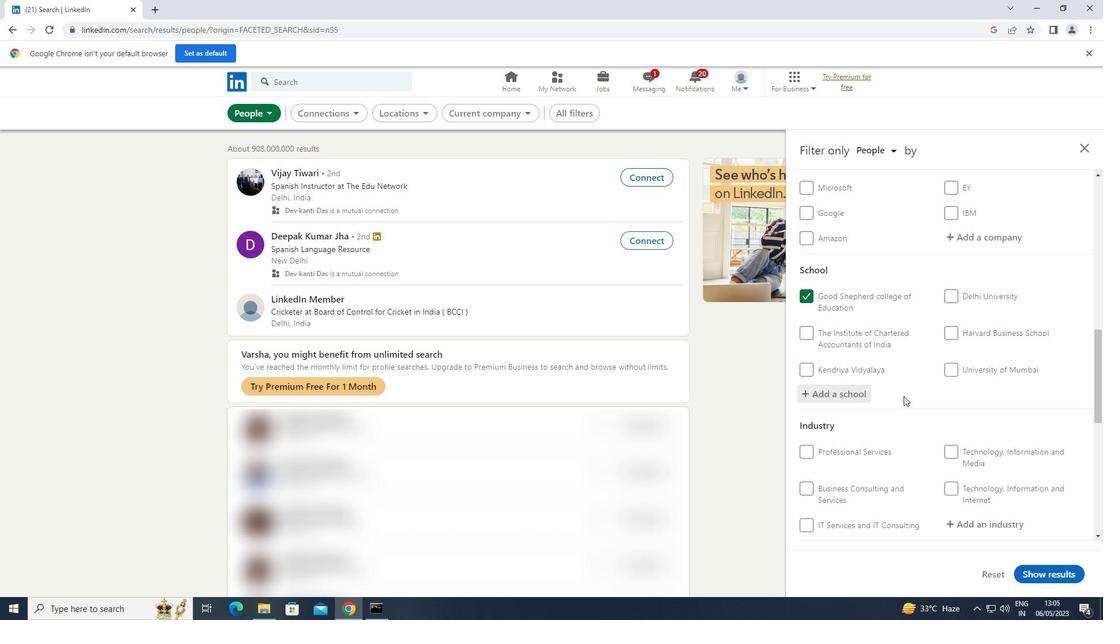 
Action: Mouse moved to (904, 396)
Screenshot: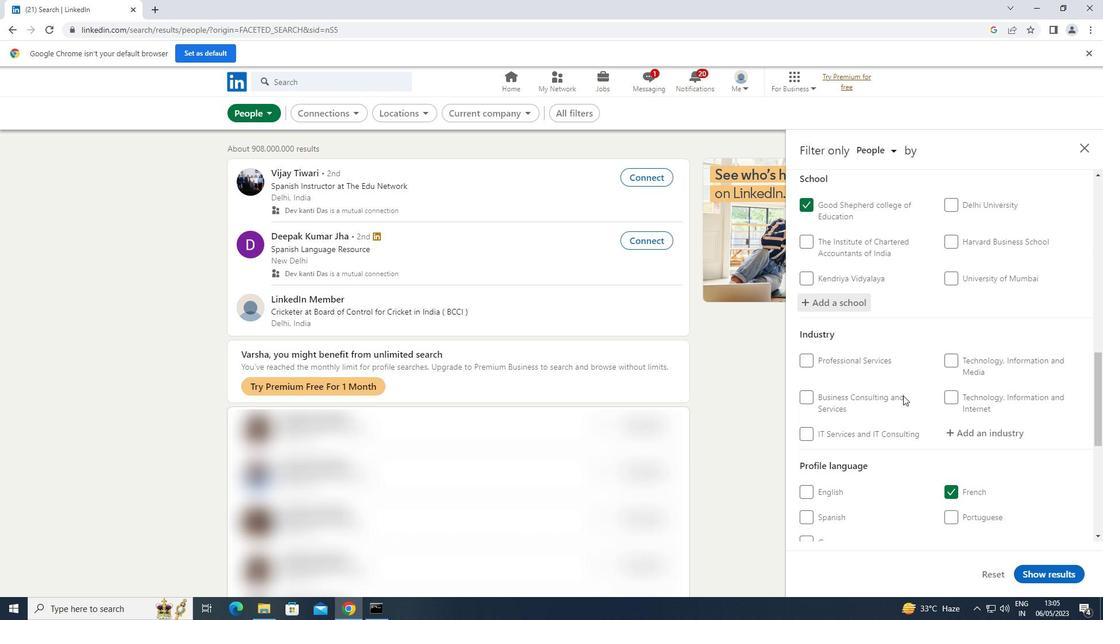 
Action: Mouse scrolled (904, 395) with delta (0, 0)
Screenshot: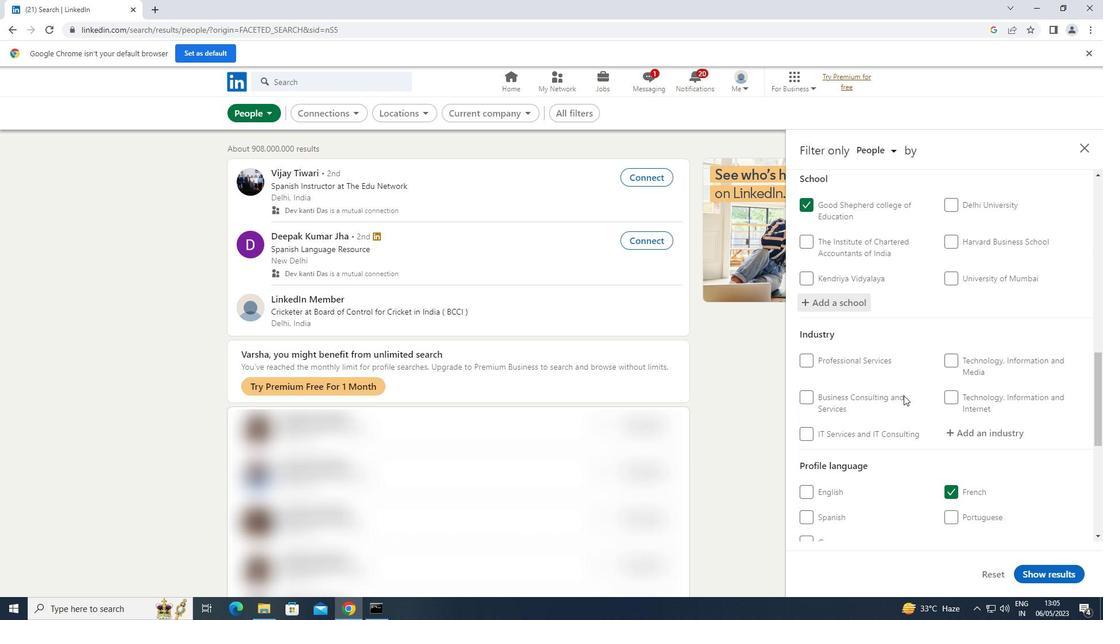 
Action: Mouse scrolled (904, 395) with delta (0, 0)
Screenshot: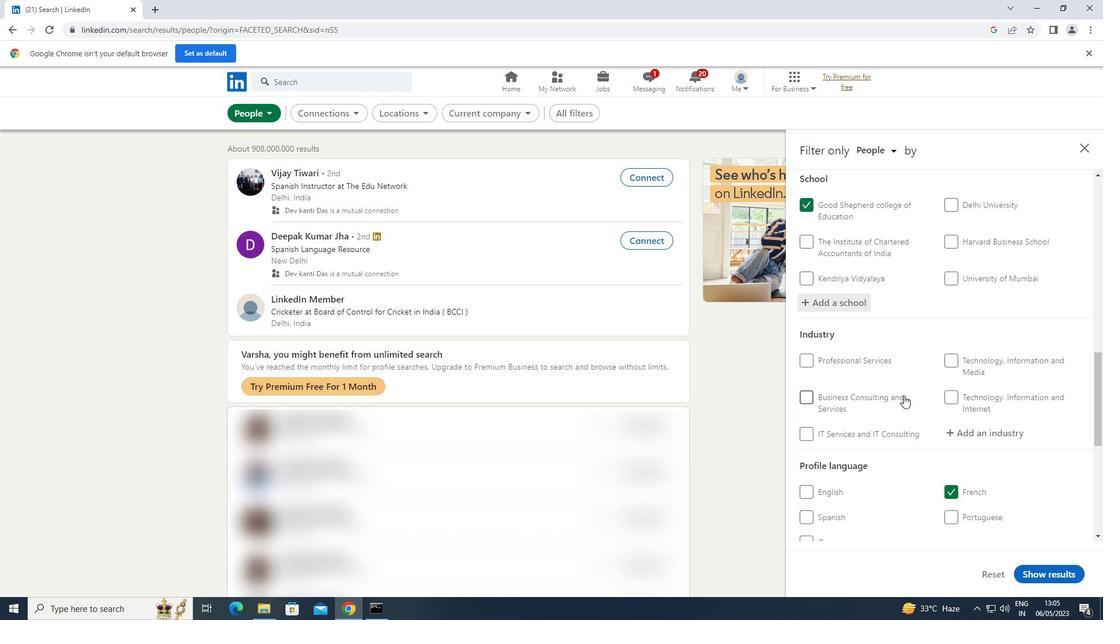
Action: Mouse moved to (1012, 323)
Screenshot: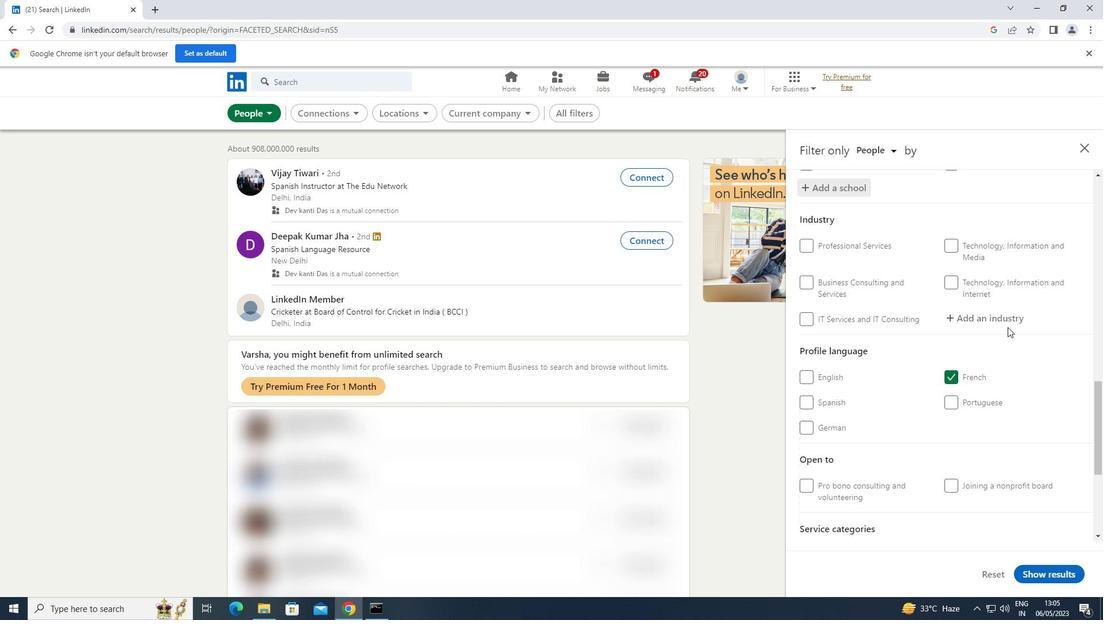 
Action: Mouse pressed left at (1012, 323)
Screenshot: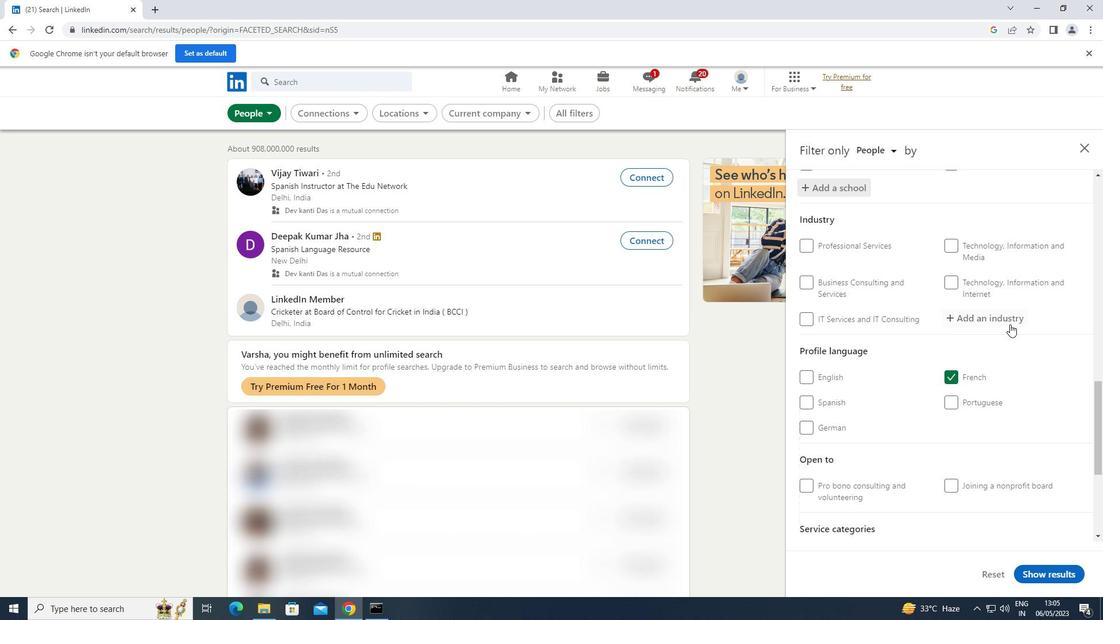 
Action: Mouse moved to (1013, 322)
Screenshot: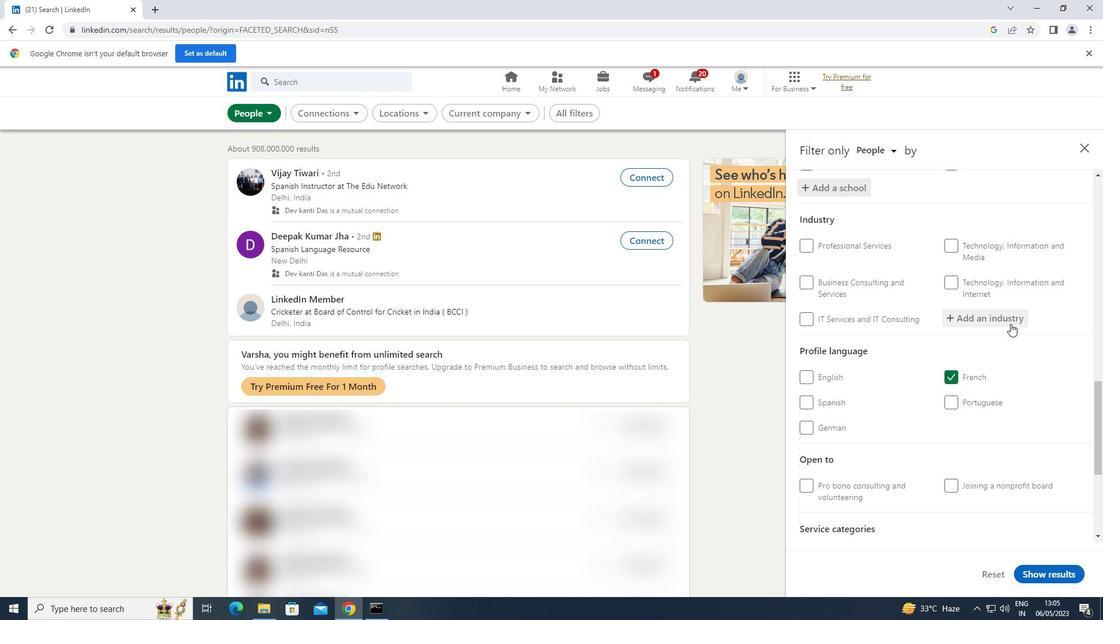 
Action: Key pressed <Key.shift>WHOLESALE<Key.space><Key.shift>PETROL
Screenshot: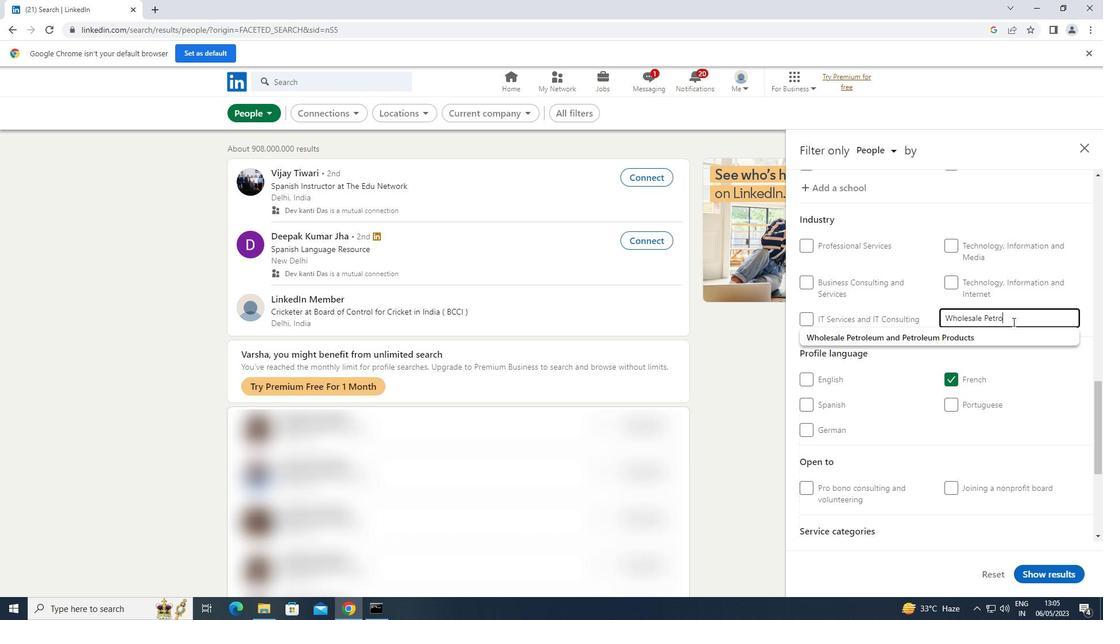 
Action: Mouse moved to (968, 333)
Screenshot: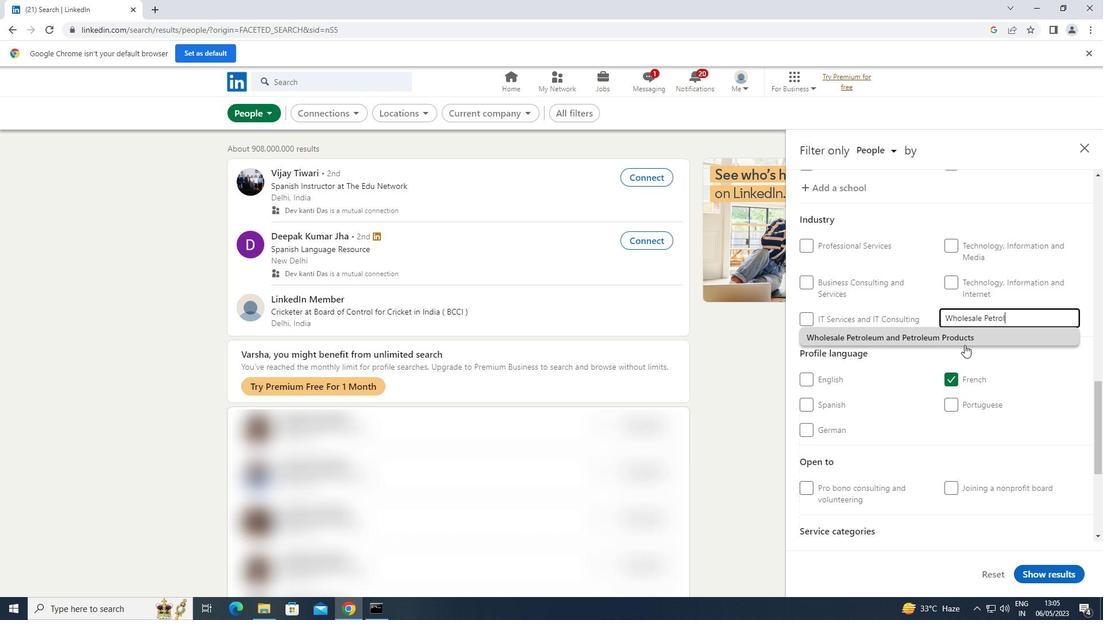 
Action: Mouse pressed left at (968, 333)
Screenshot: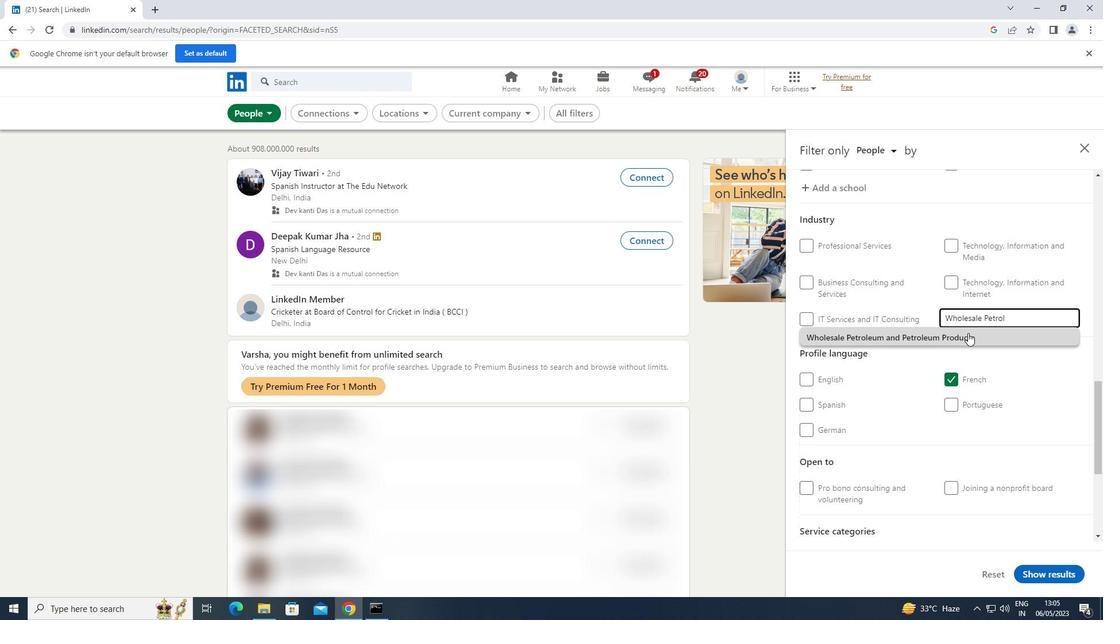 
Action: Mouse scrolled (968, 332) with delta (0, 0)
Screenshot: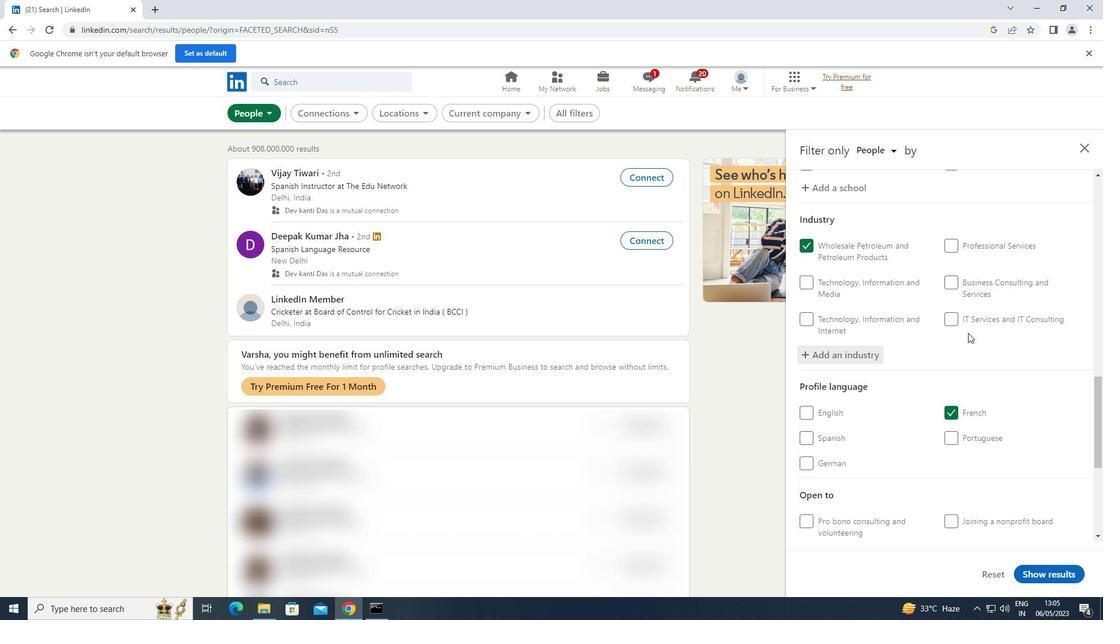 
Action: Mouse scrolled (968, 332) with delta (0, 0)
Screenshot: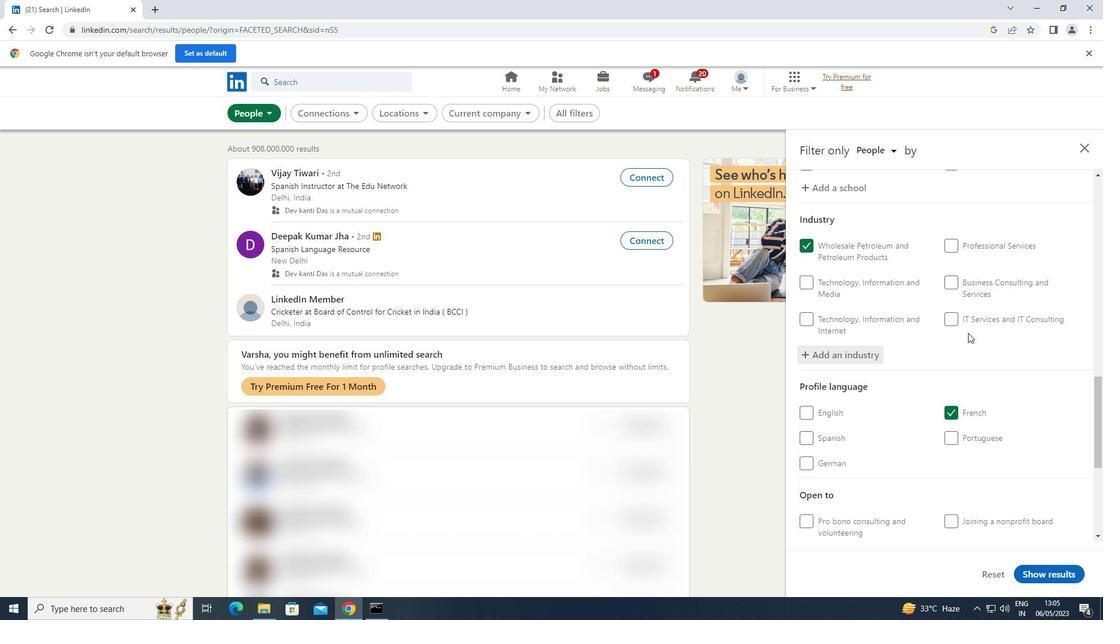 
Action: Mouse scrolled (968, 332) with delta (0, 0)
Screenshot: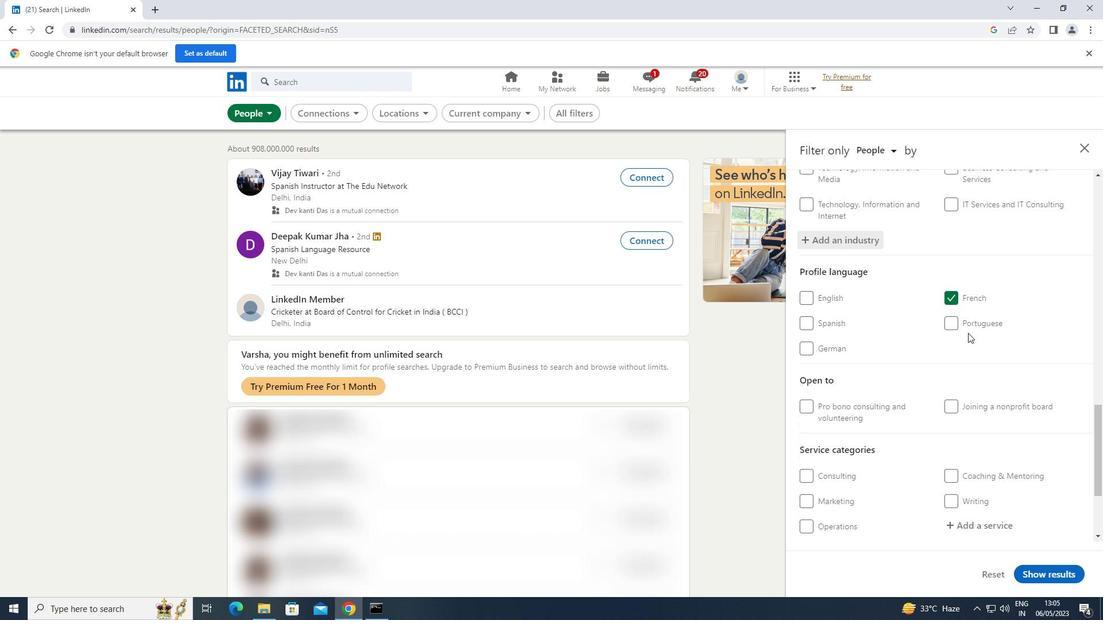
Action: Mouse scrolled (968, 332) with delta (0, 0)
Screenshot: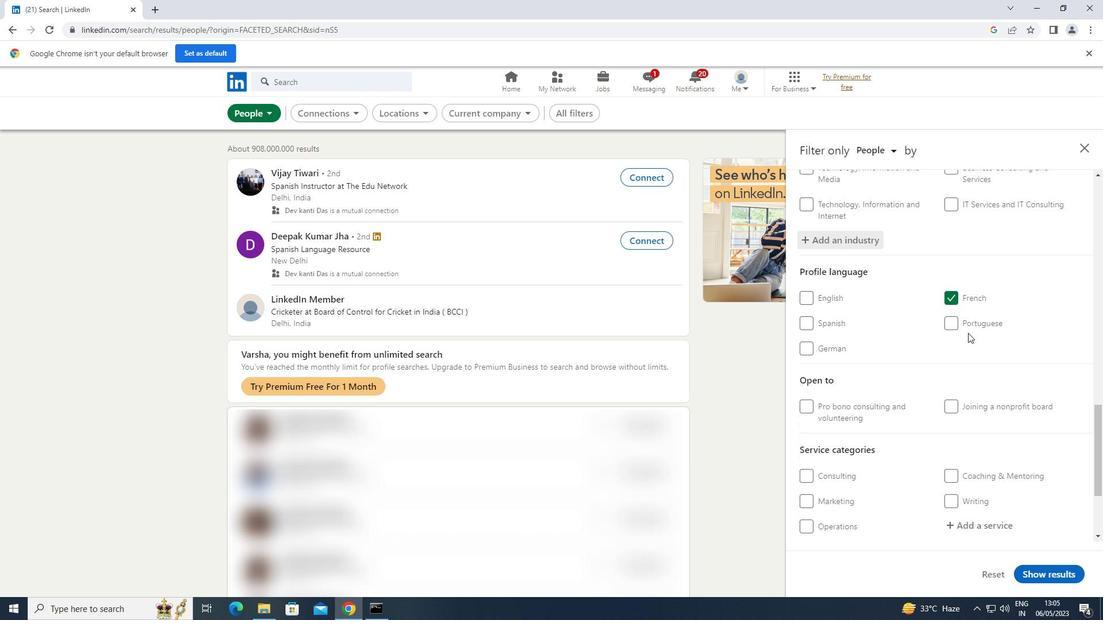 
Action: Mouse moved to (993, 410)
Screenshot: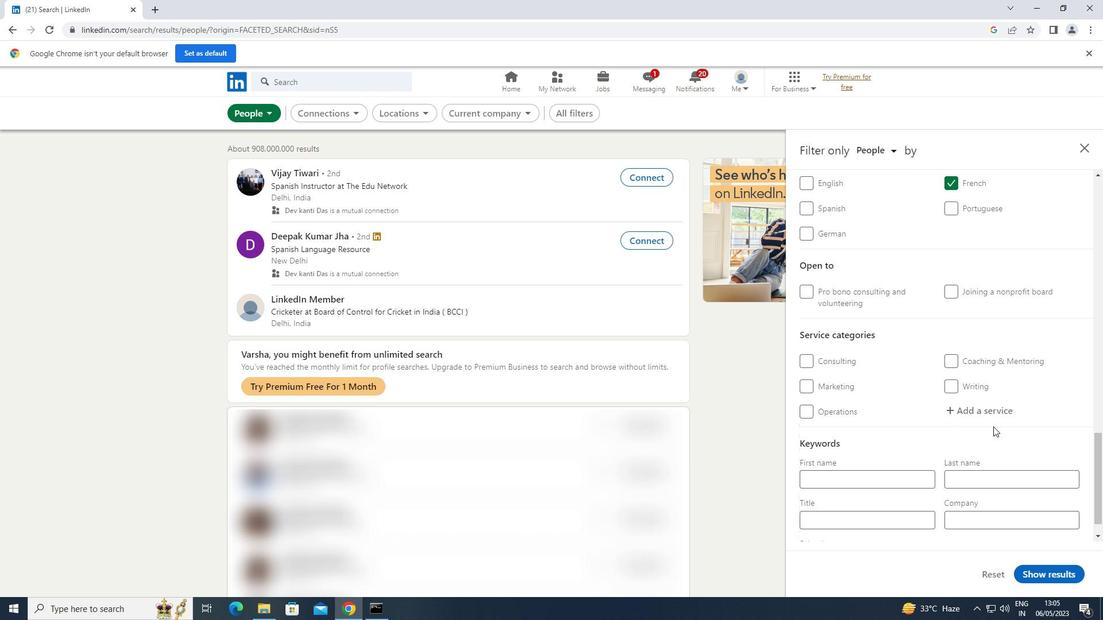 
Action: Mouse pressed left at (993, 410)
Screenshot: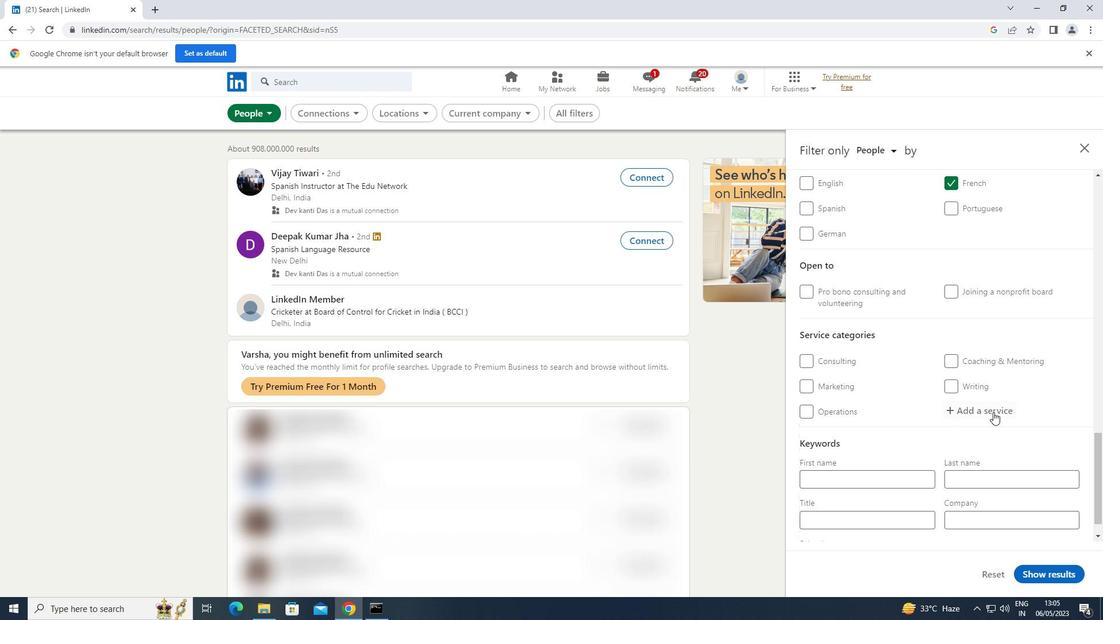 
Action: Mouse moved to (992, 410)
Screenshot: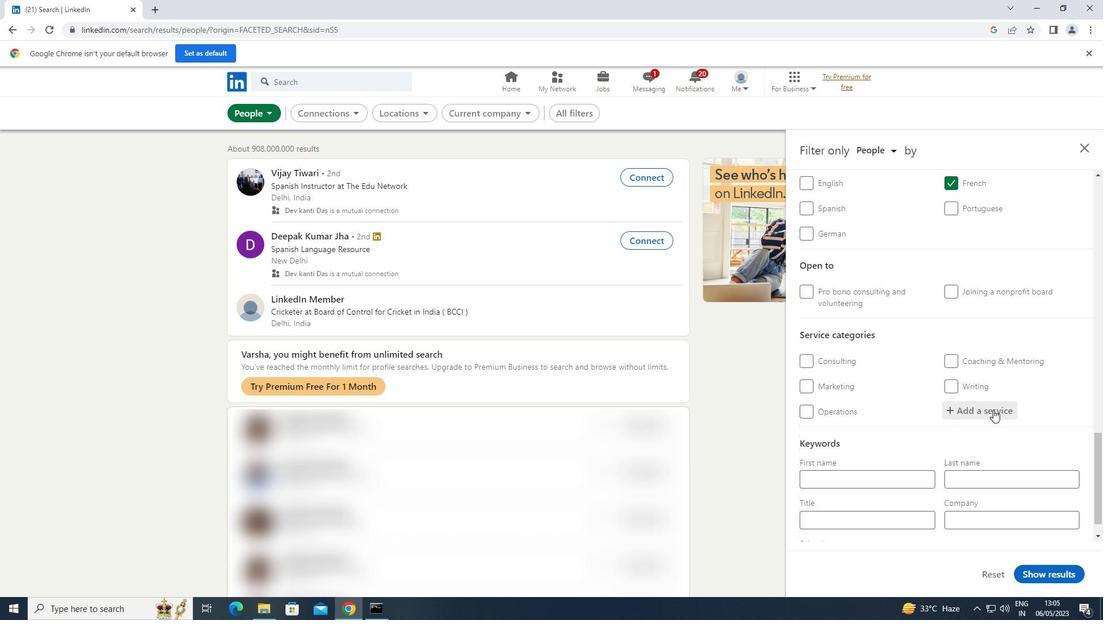 
Action: Key pressed <Key.shift>MARKET
Screenshot: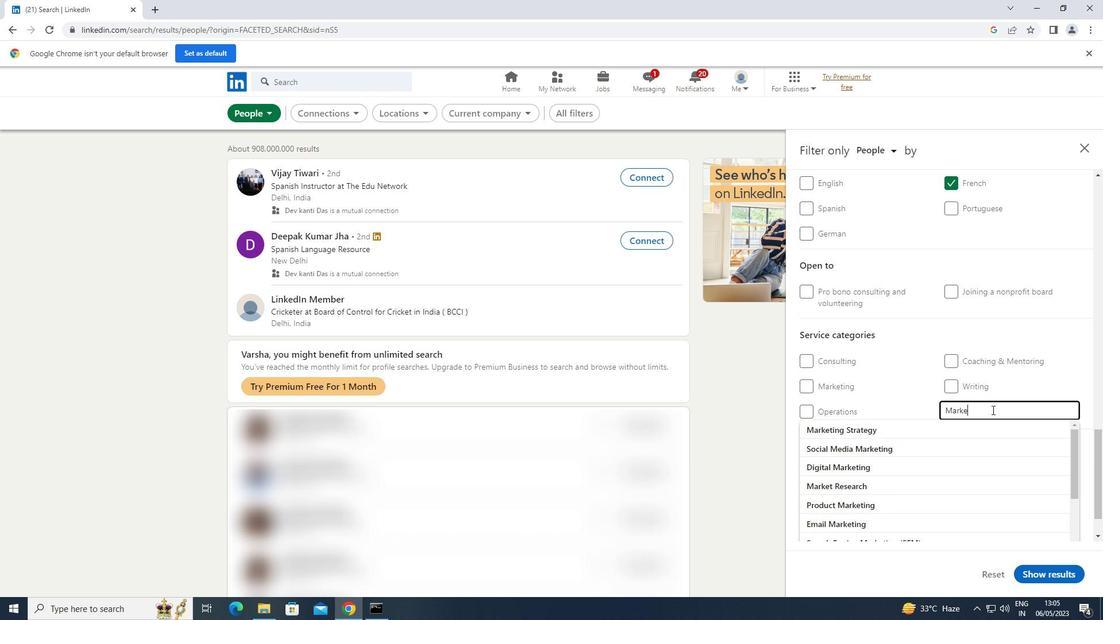 
Action: Mouse moved to (900, 422)
Screenshot: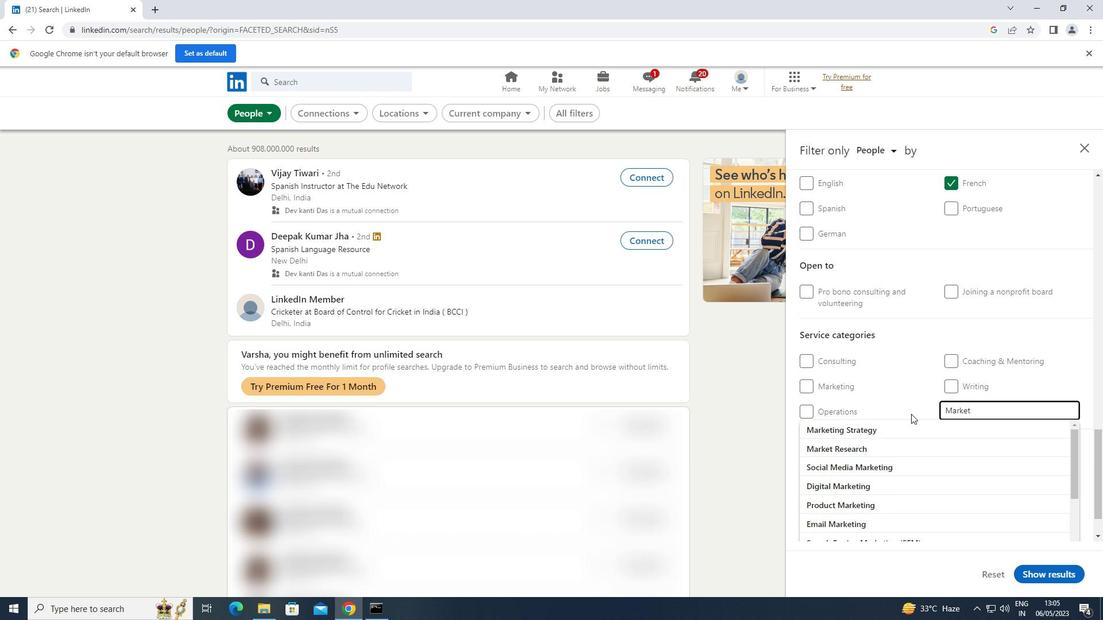 
Action: Mouse pressed left at (900, 422)
Screenshot: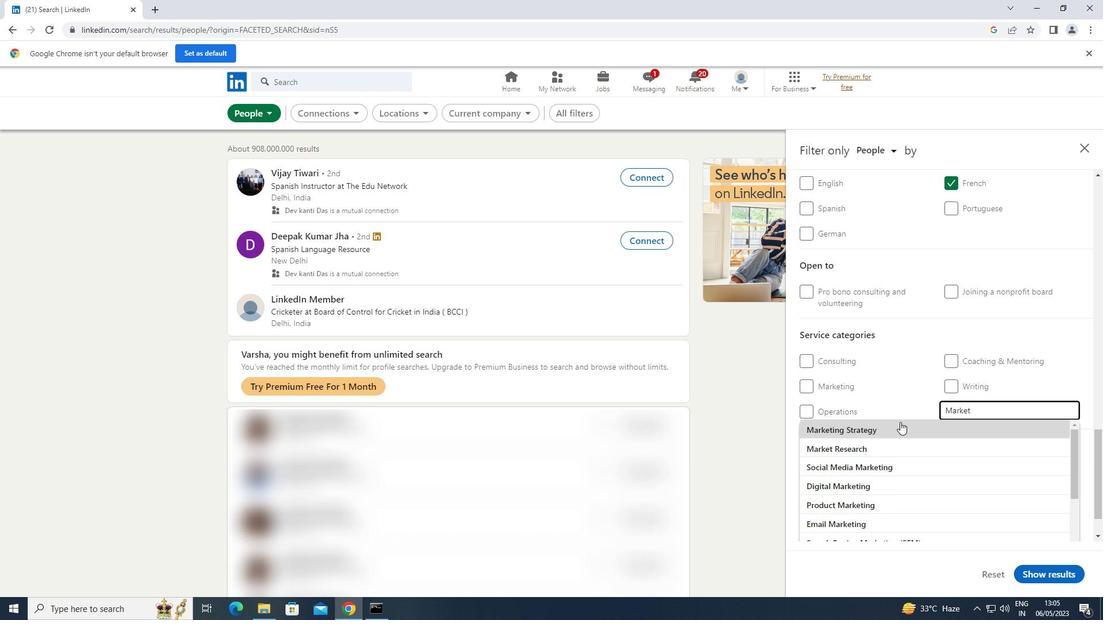 
Action: Mouse moved to (897, 420)
Screenshot: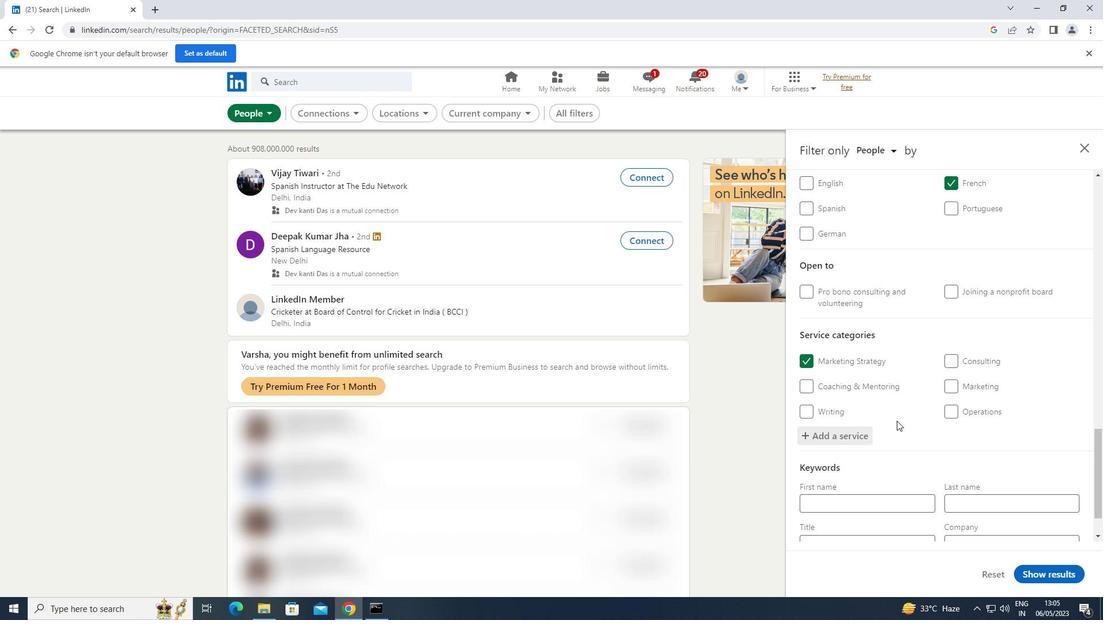 
Action: Mouse scrolled (897, 420) with delta (0, 0)
Screenshot: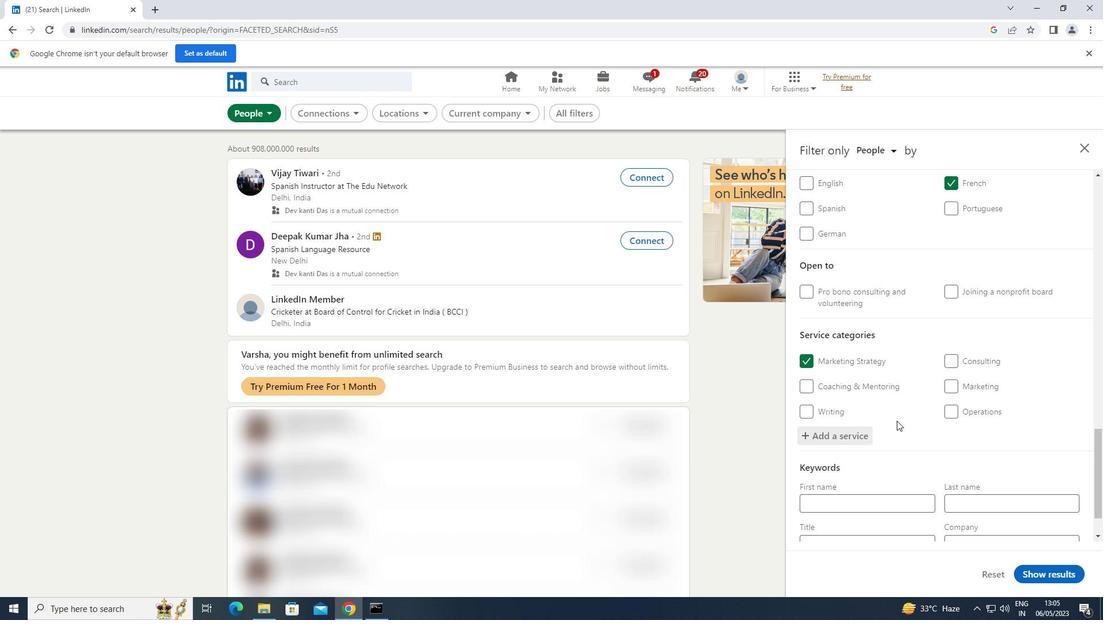 
Action: Mouse moved to (898, 420)
Screenshot: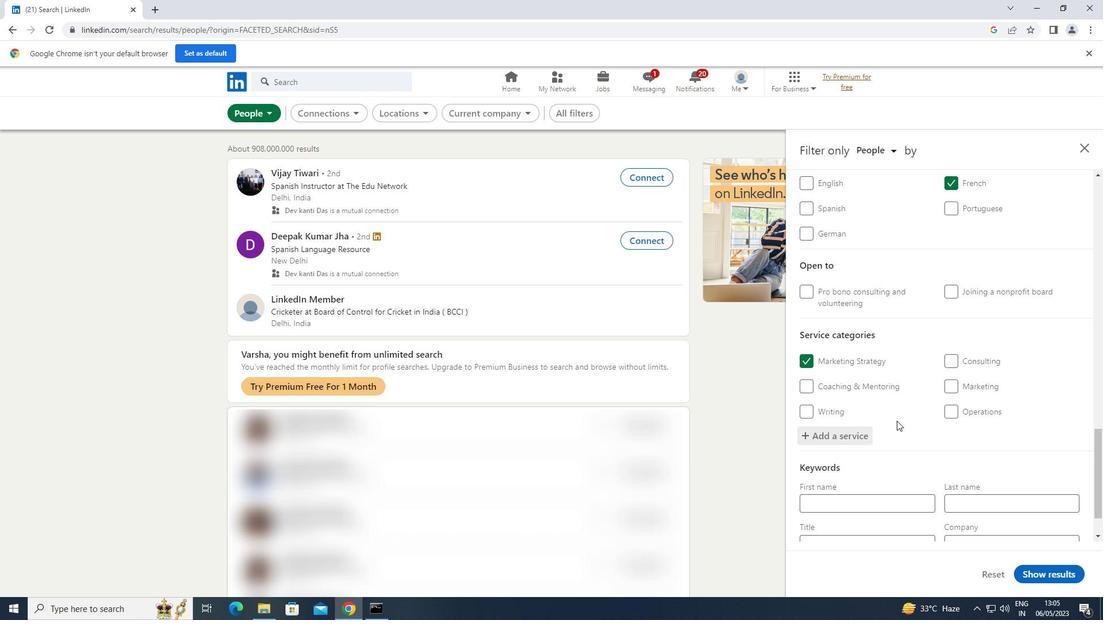 
Action: Mouse scrolled (898, 420) with delta (0, 0)
Screenshot: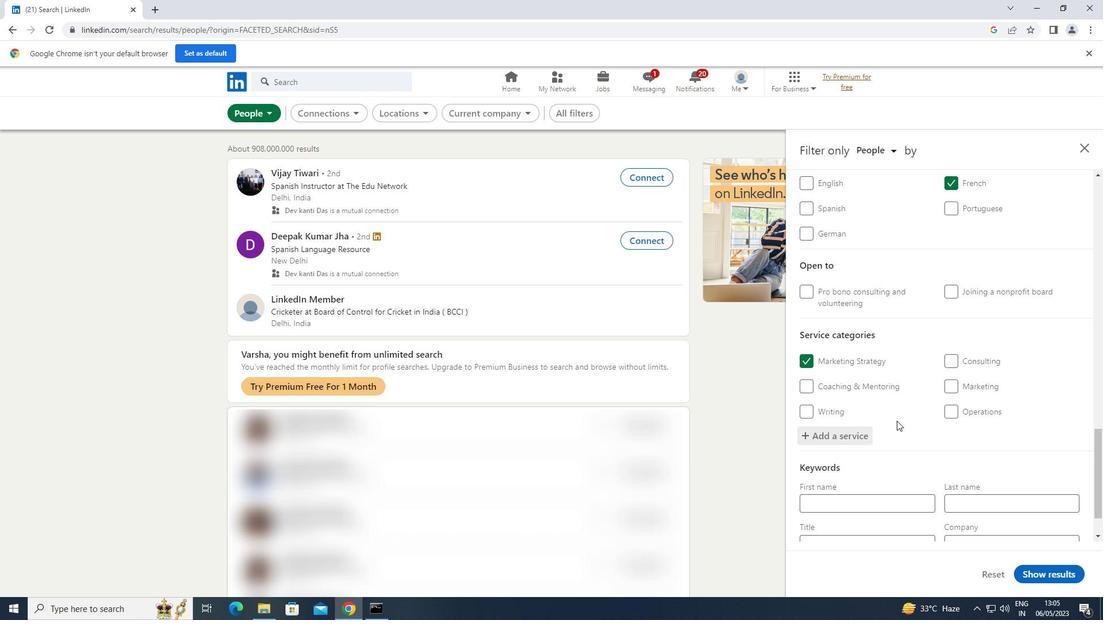 
Action: Mouse scrolled (898, 420) with delta (0, 0)
Screenshot: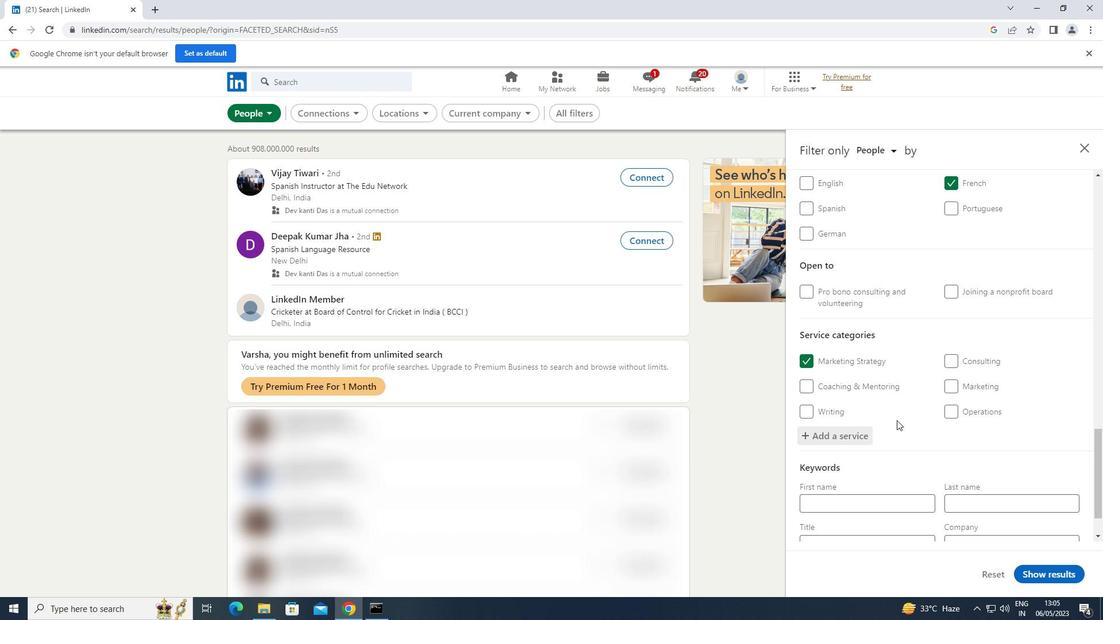 
Action: Mouse scrolled (898, 420) with delta (0, 0)
Screenshot: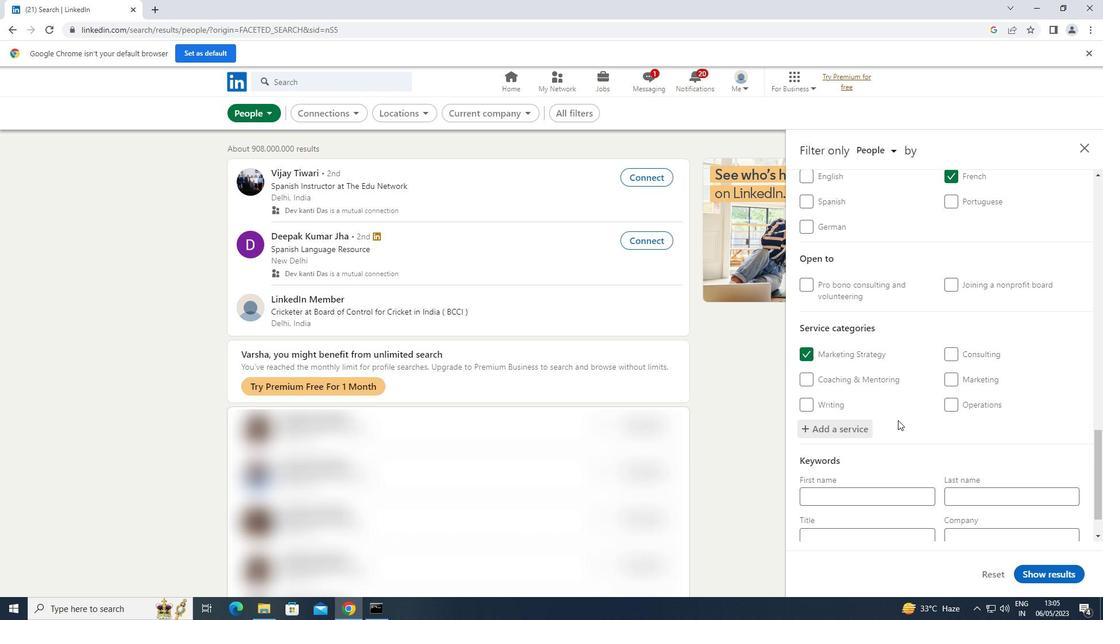 
Action: Mouse scrolled (898, 420) with delta (0, 0)
Screenshot: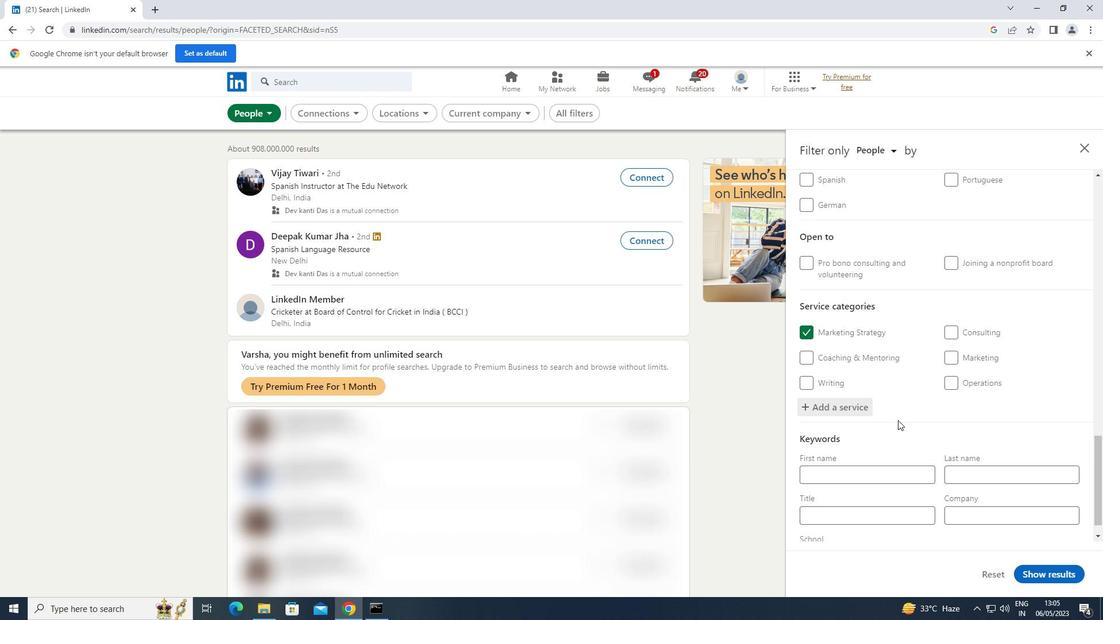 
Action: Mouse moved to (883, 483)
Screenshot: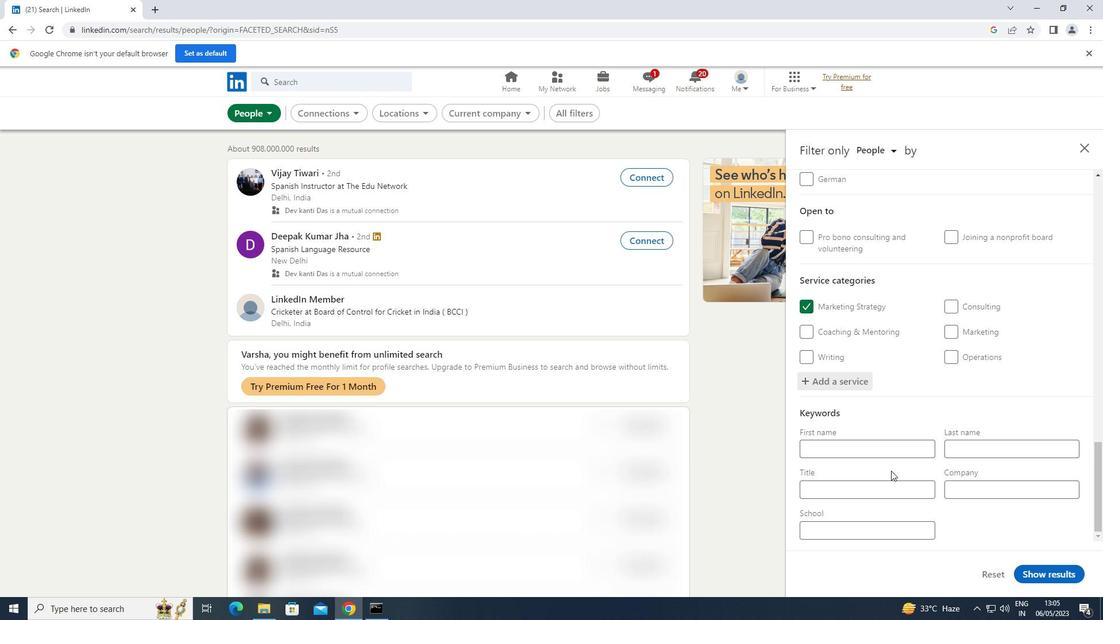 
Action: Mouse pressed left at (883, 483)
Screenshot: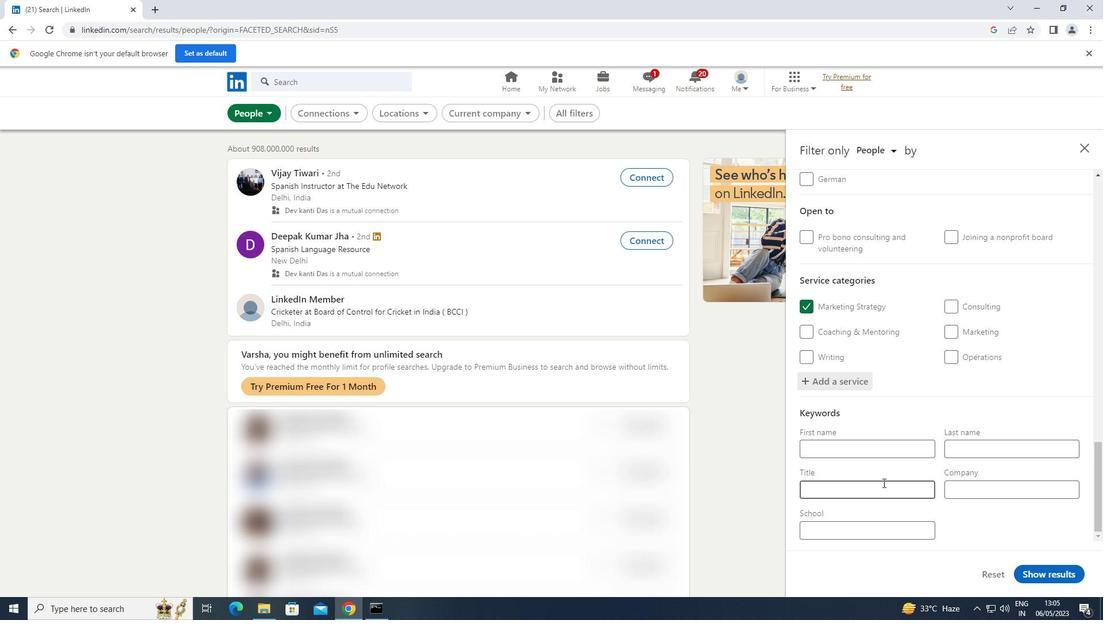 
Action: Mouse moved to (883, 483)
Screenshot: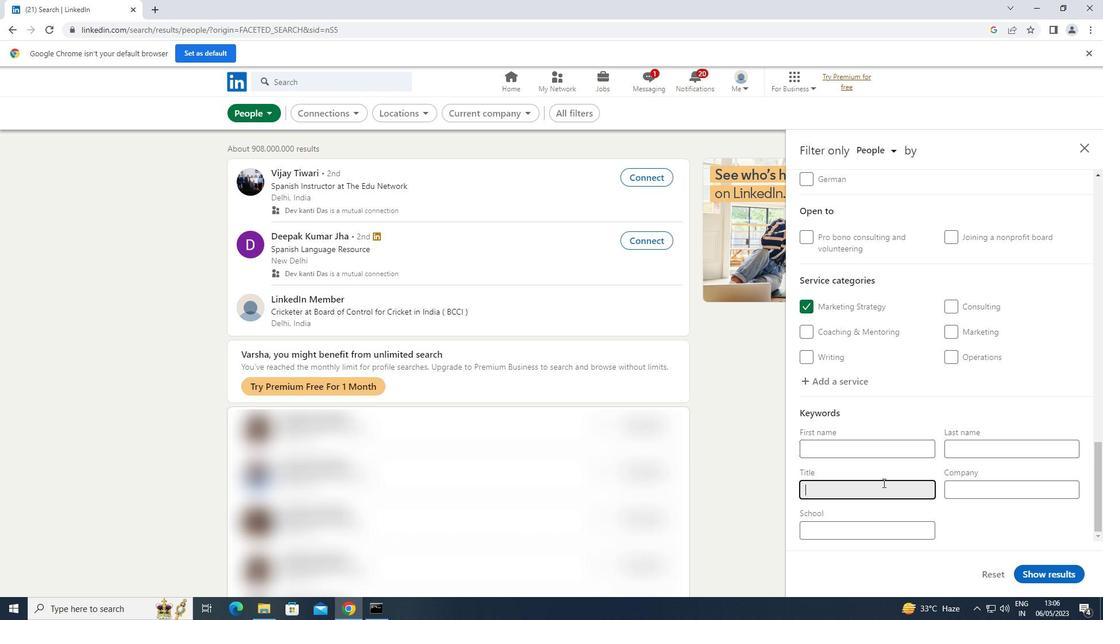 
Action: Key pressed <Key.shift>ANIMAL<Key.space><Key.shift>CONTROL<Key.space><Key.shift>OFFICER
Screenshot: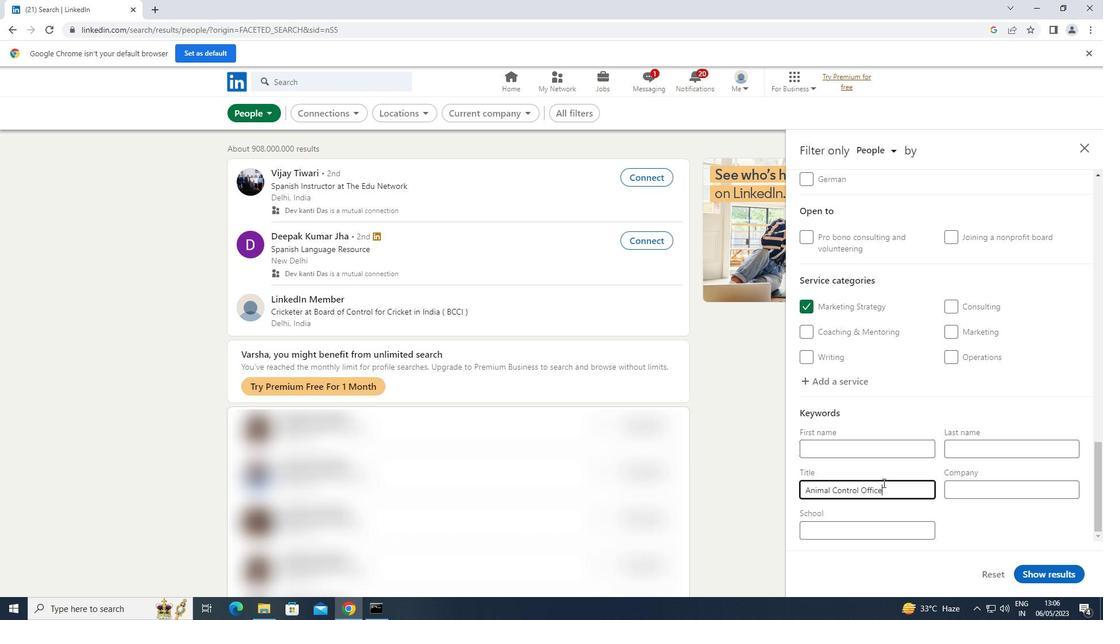 
Action: Mouse moved to (1025, 569)
Screenshot: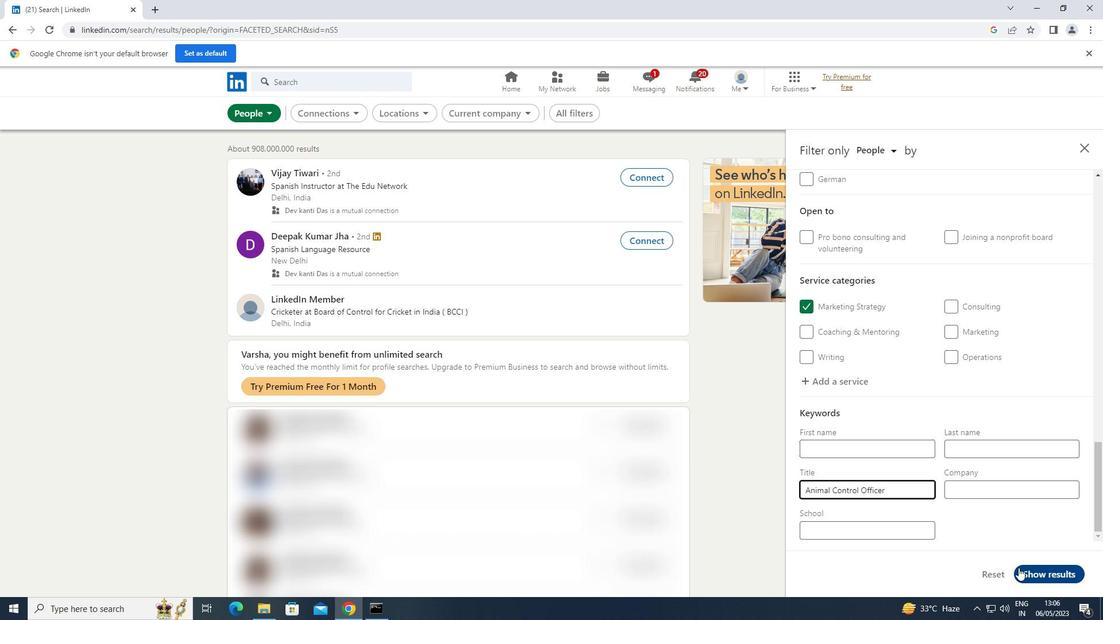 
Action: Mouse pressed left at (1025, 569)
Screenshot: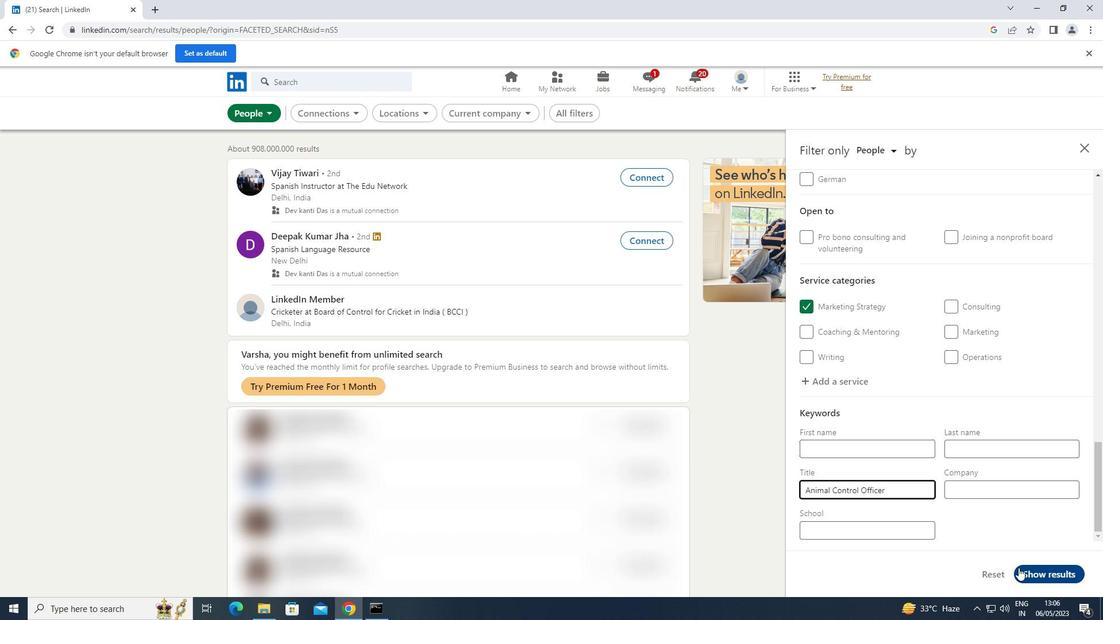 
Action: Mouse moved to (1046, 559)
Screenshot: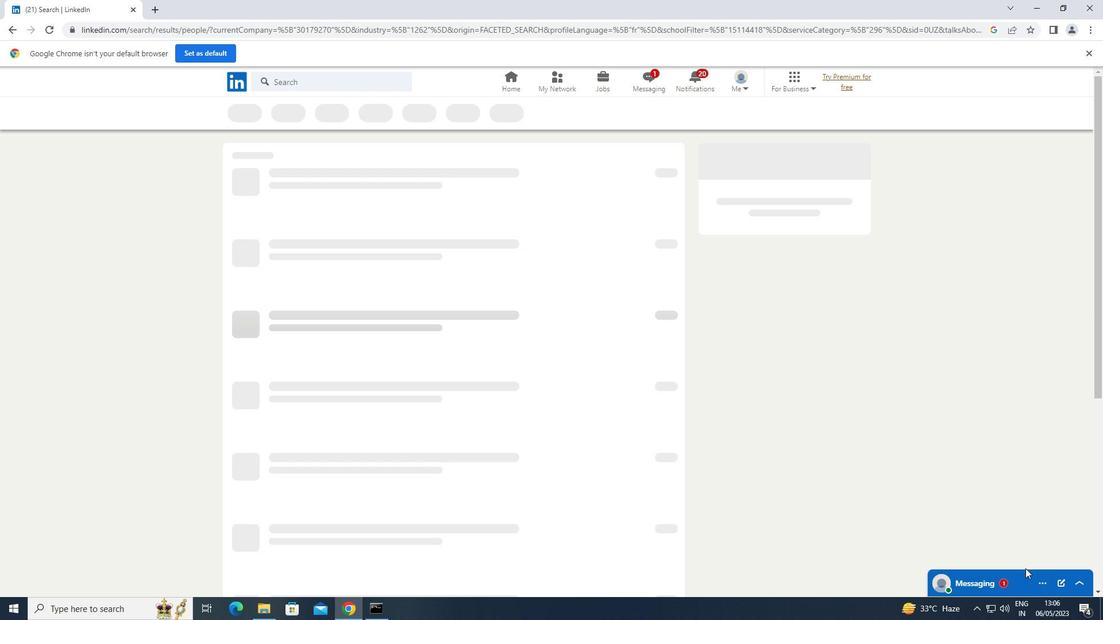 
